 Task: Make a rubik cube.
Action: Mouse moved to (215, 206)
Screenshot: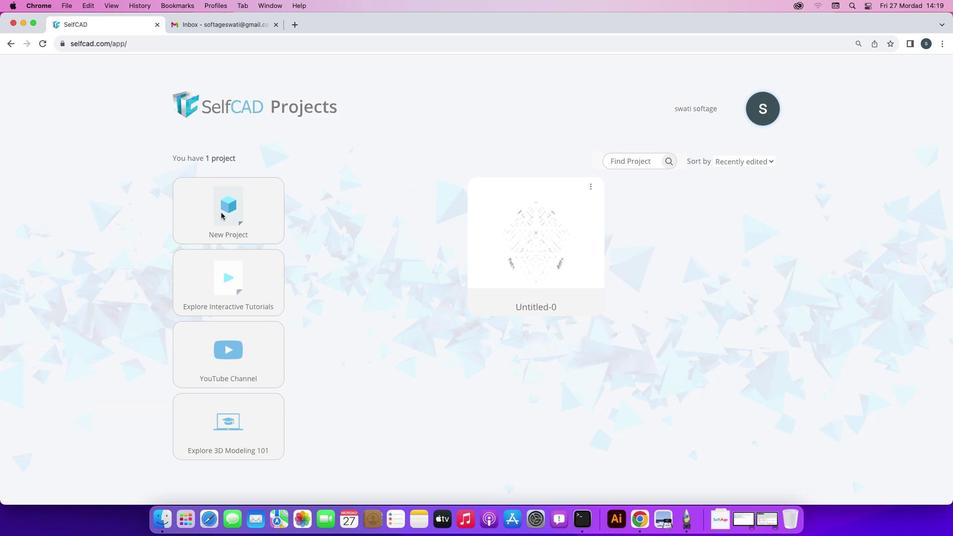 
Action: Mouse pressed left at (215, 206)
Screenshot: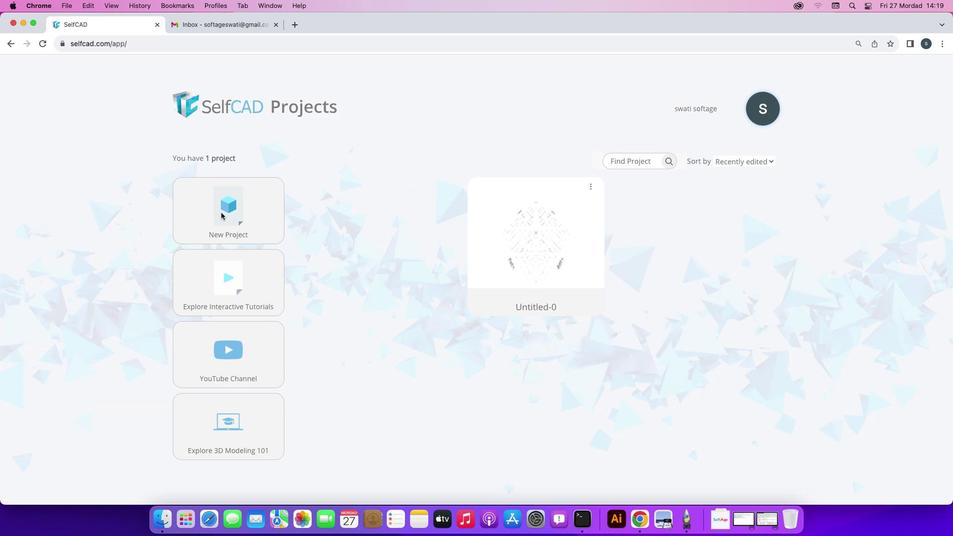 
Action: Mouse moved to (212, 208)
Screenshot: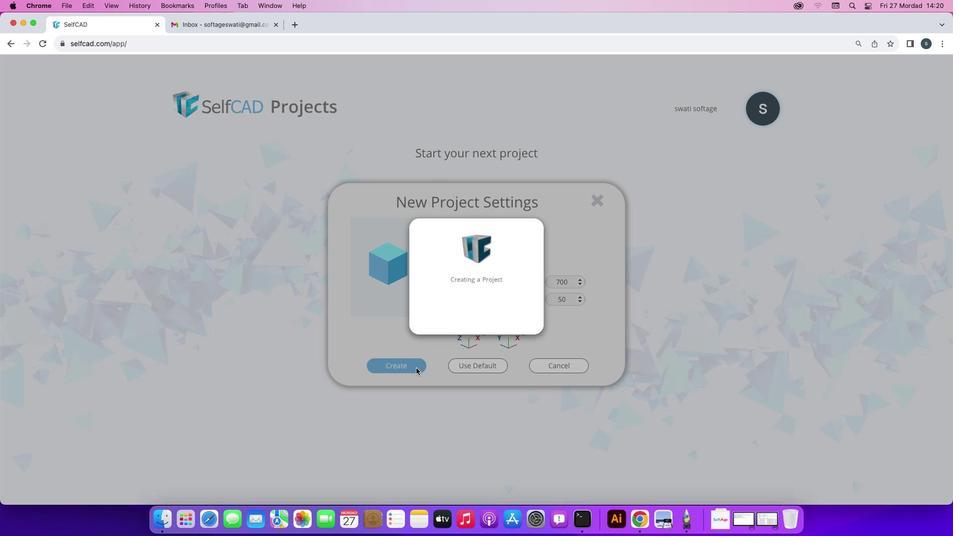 
Action: Mouse pressed left at (212, 208)
Screenshot: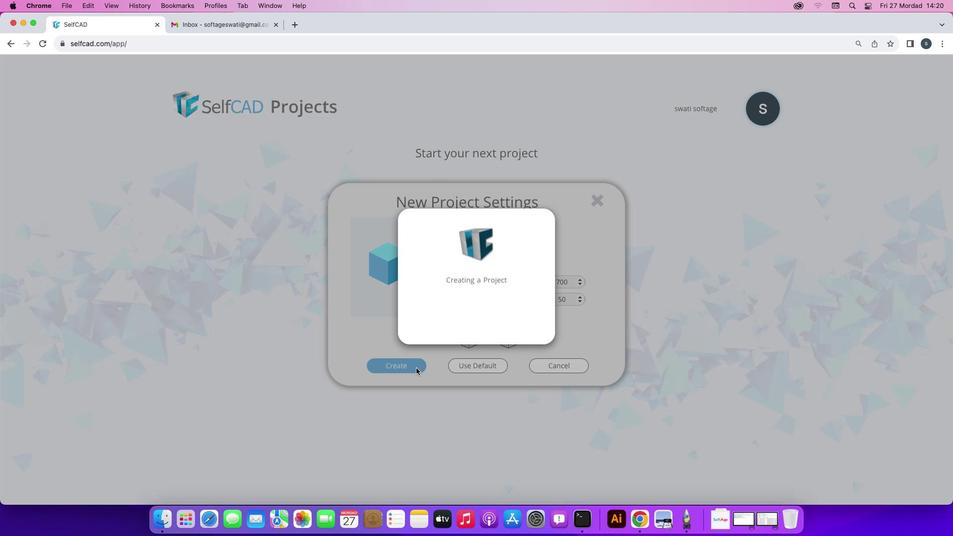 
Action: Mouse moved to (410, 362)
Screenshot: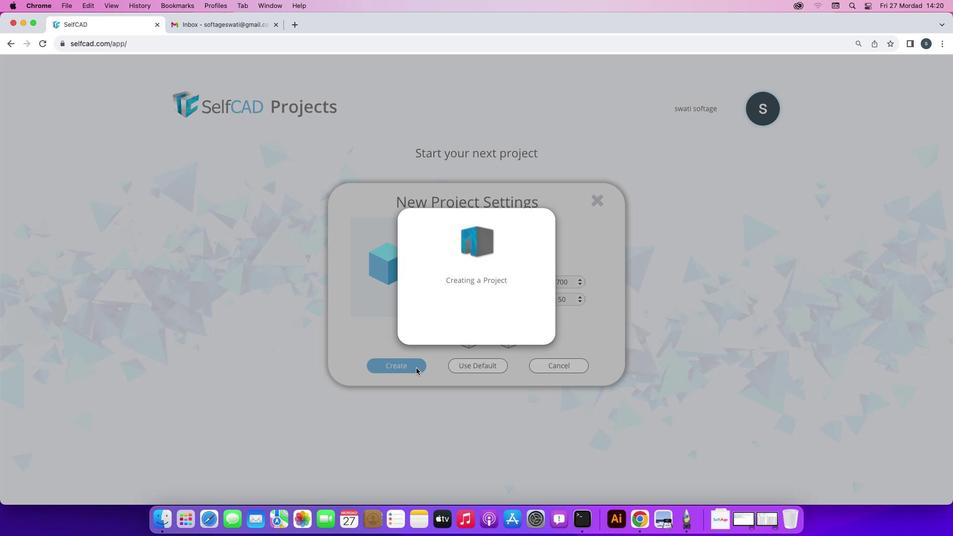 
Action: Mouse pressed left at (410, 362)
Screenshot: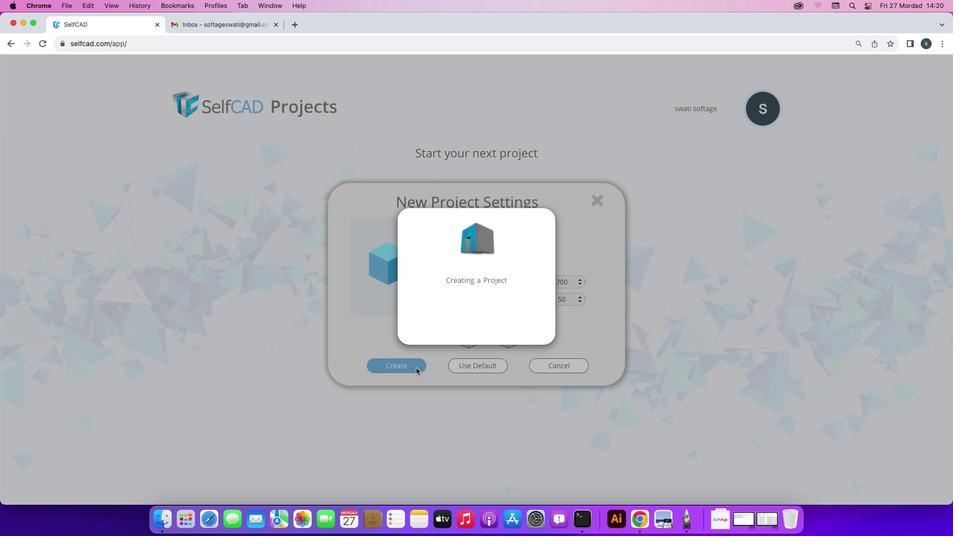 
Action: Mouse moved to (457, 407)
Screenshot: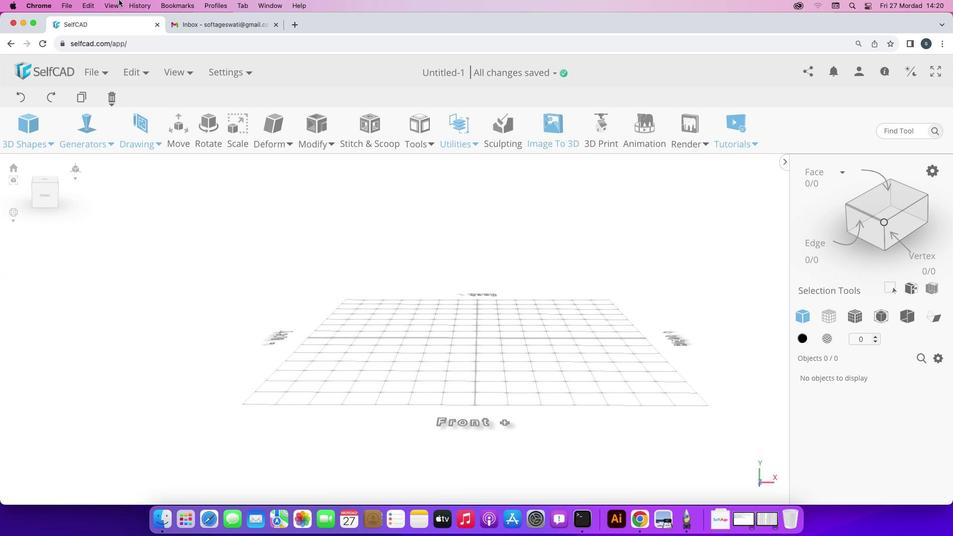 
Action: Mouse pressed left at (457, 407)
Screenshot: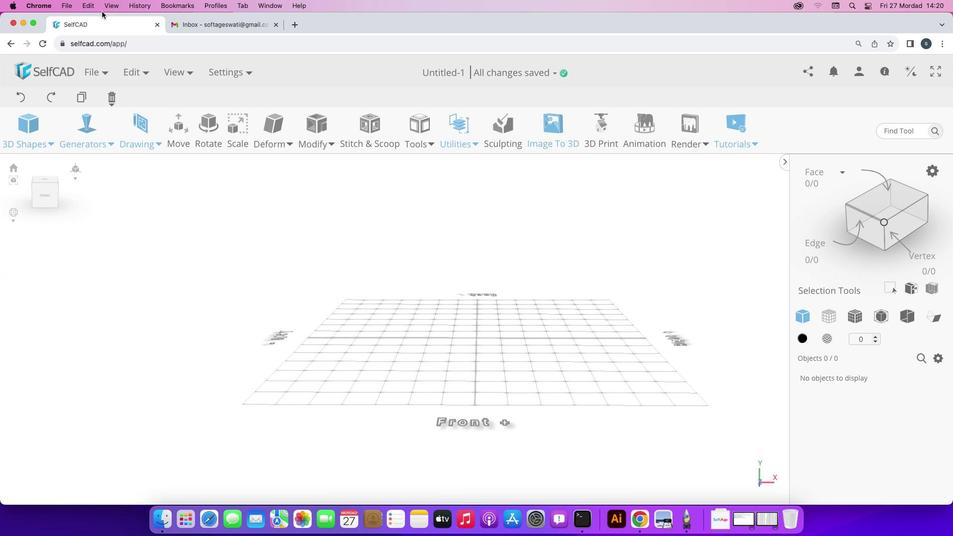 
Action: Mouse moved to (540, 112)
Screenshot: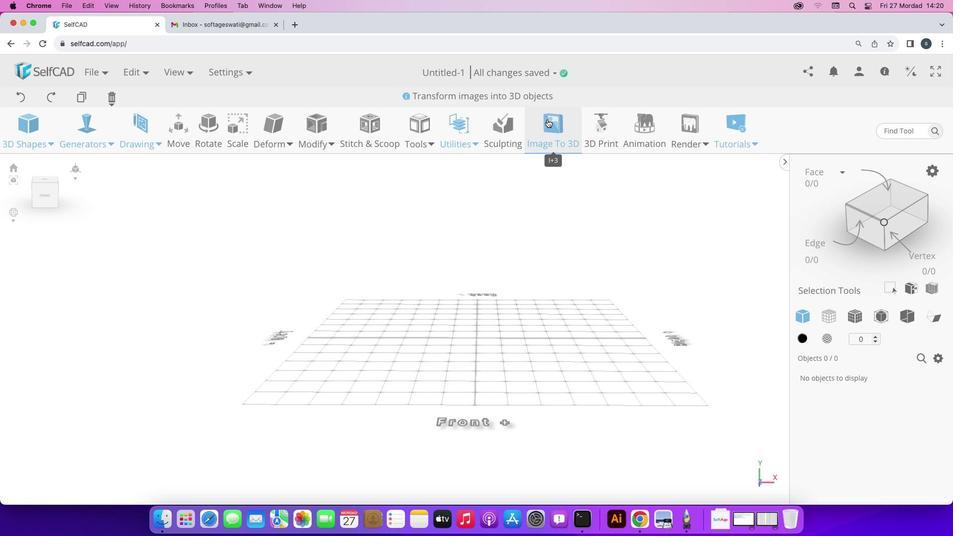 
Action: Mouse pressed left at (540, 112)
Screenshot: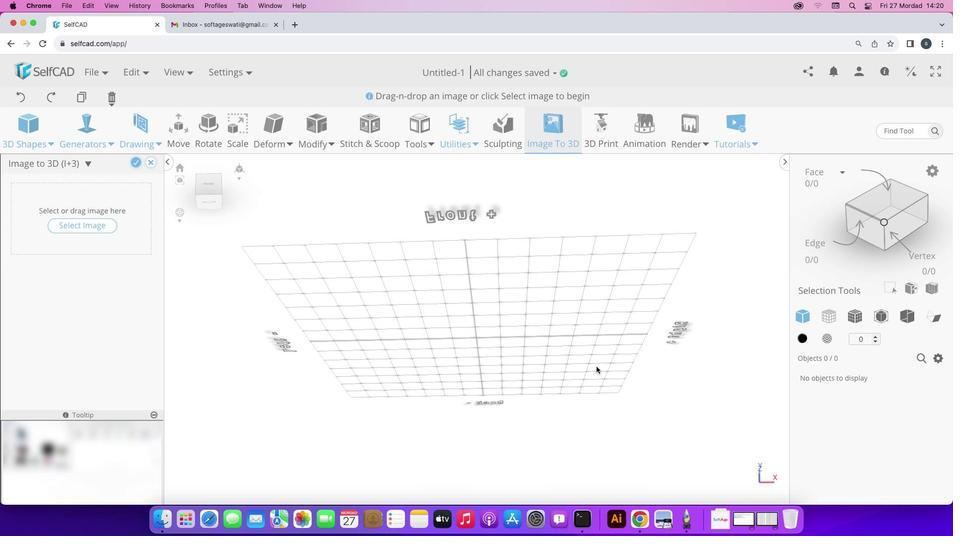 
Action: Mouse moved to (479, 406)
Screenshot: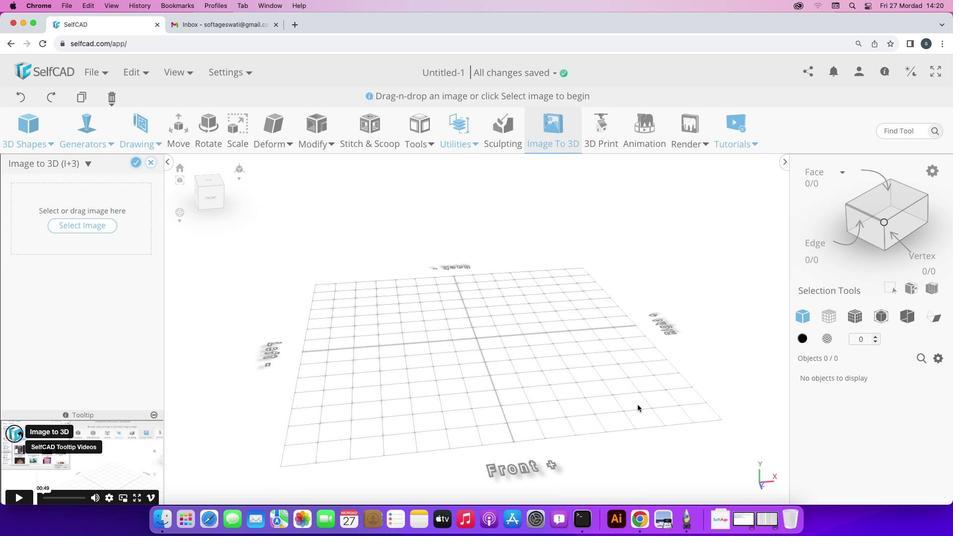 
Action: Mouse pressed left at (479, 406)
Screenshot: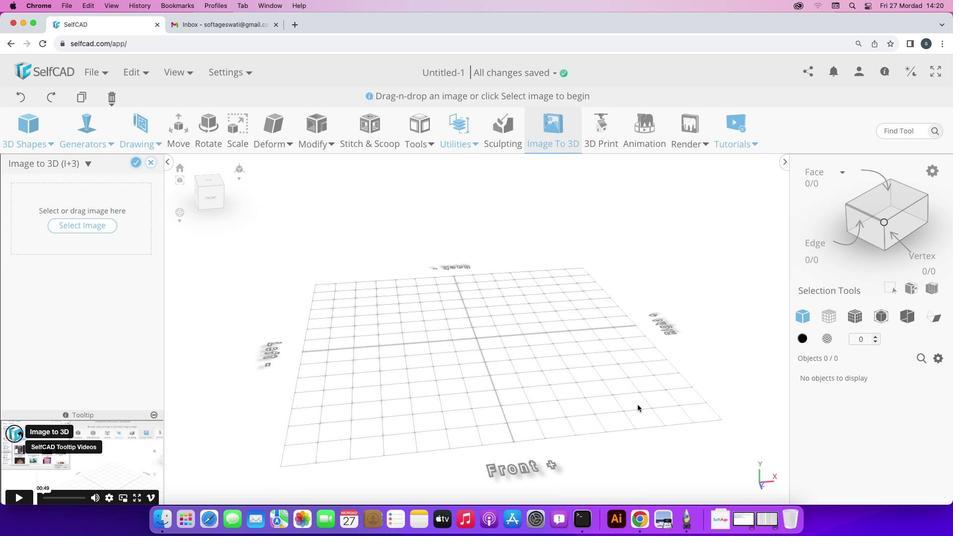 
Action: Mouse moved to (88, 215)
Screenshot: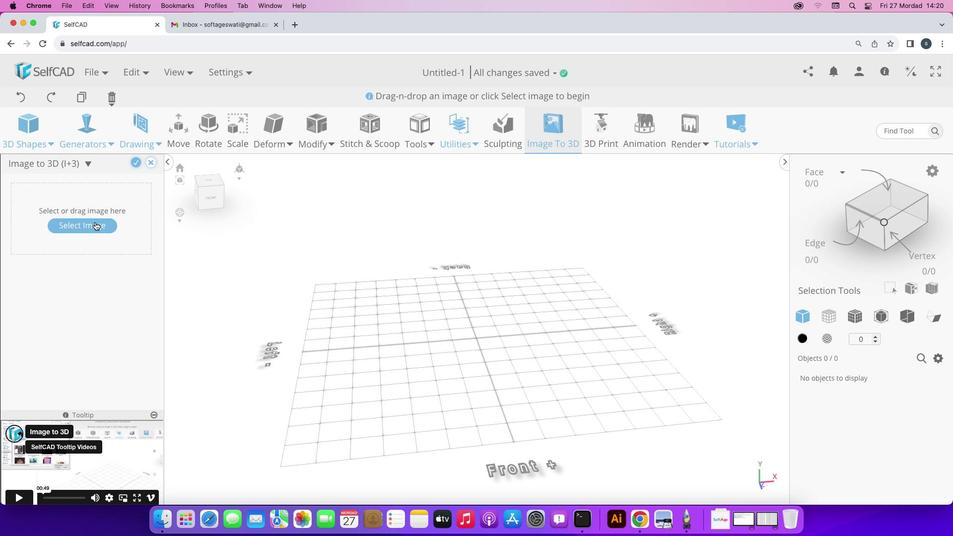 
Action: Mouse pressed left at (88, 215)
Screenshot: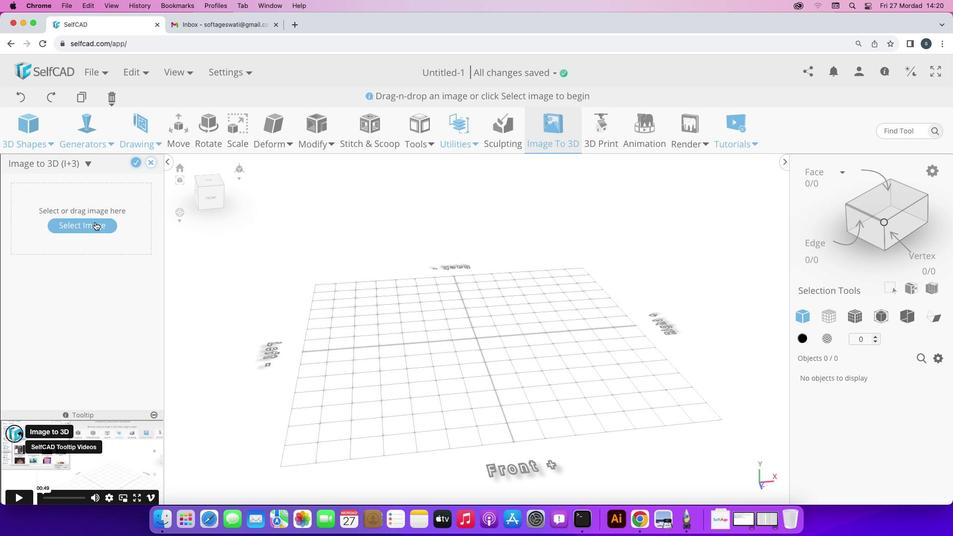 
Action: Mouse moved to (309, 191)
Screenshot: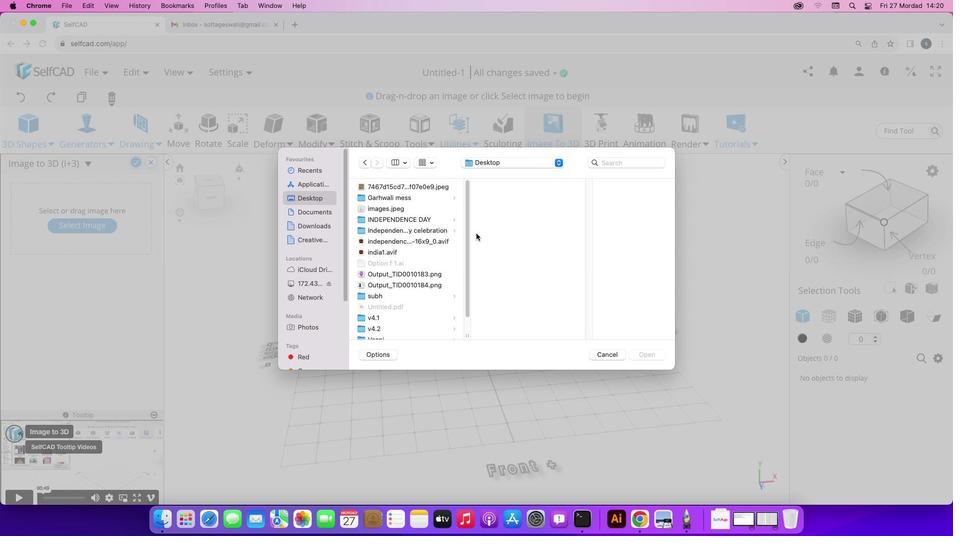 
Action: Mouse pressed left at (309, 191)
Screenshot: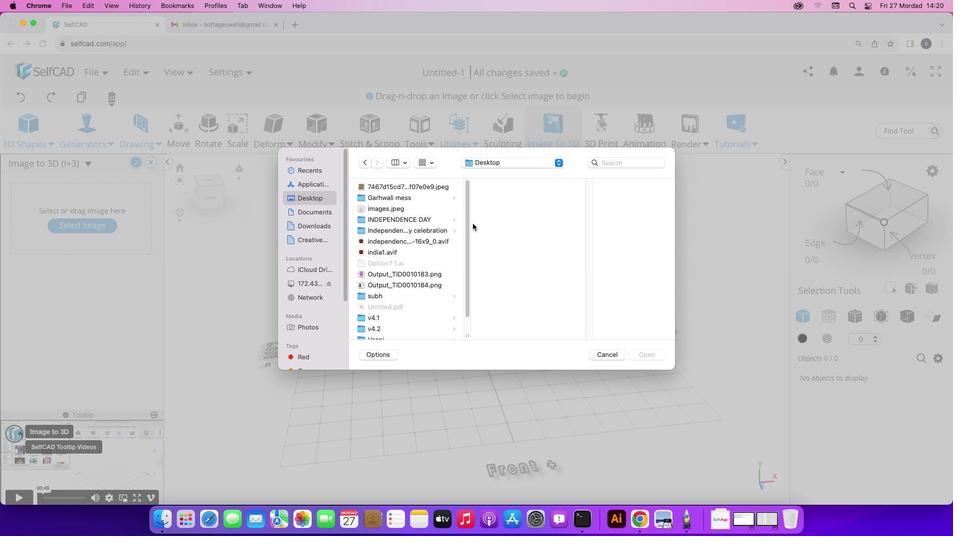 
Action: Mouse moved to (461, 200)
Screenshot: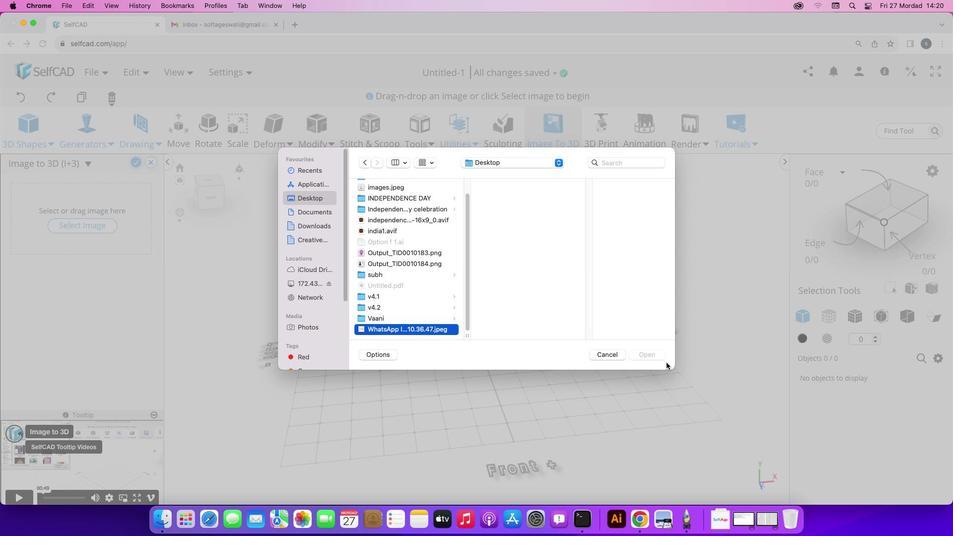 
Action: Mouse pressed left at (461, 200)
Screenshot: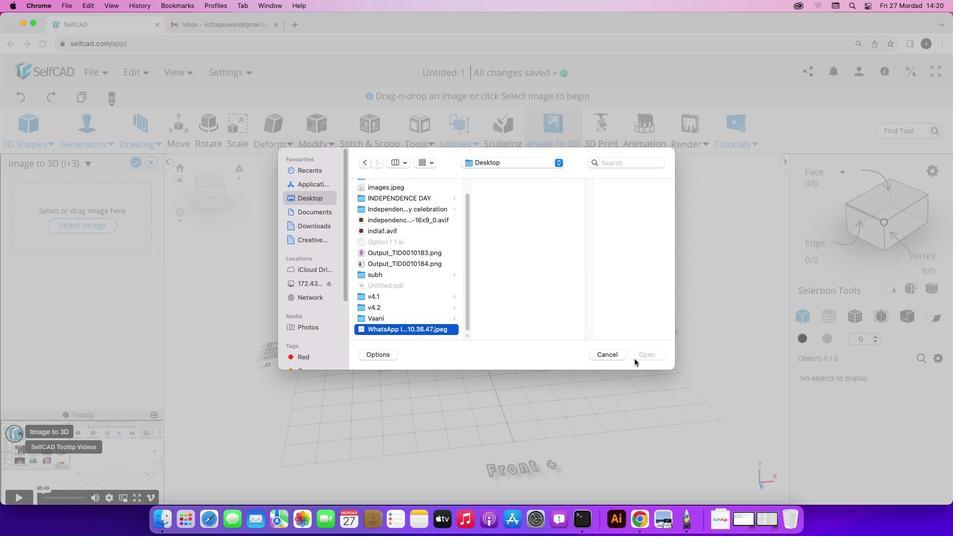
Action: Mouse moved to (398, 320)
Screenshot: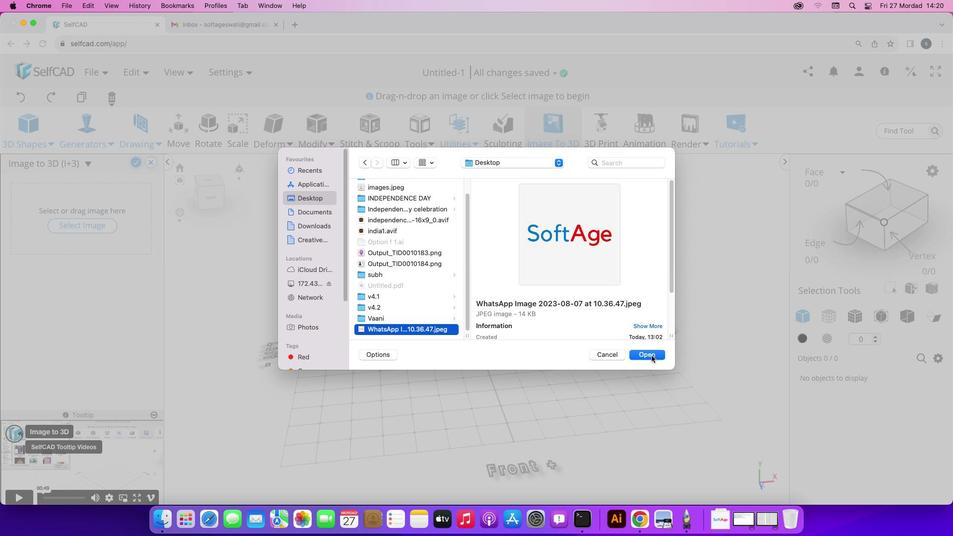 
Action: Mouse pressed left at (398, 320)
Screenshot: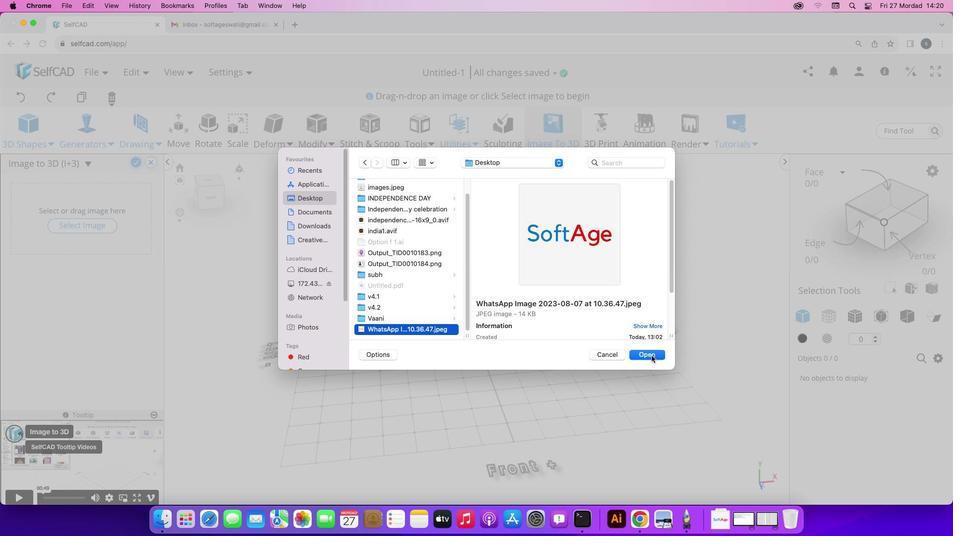 
Action: Mouse moved to (645, 349)
Screenshot: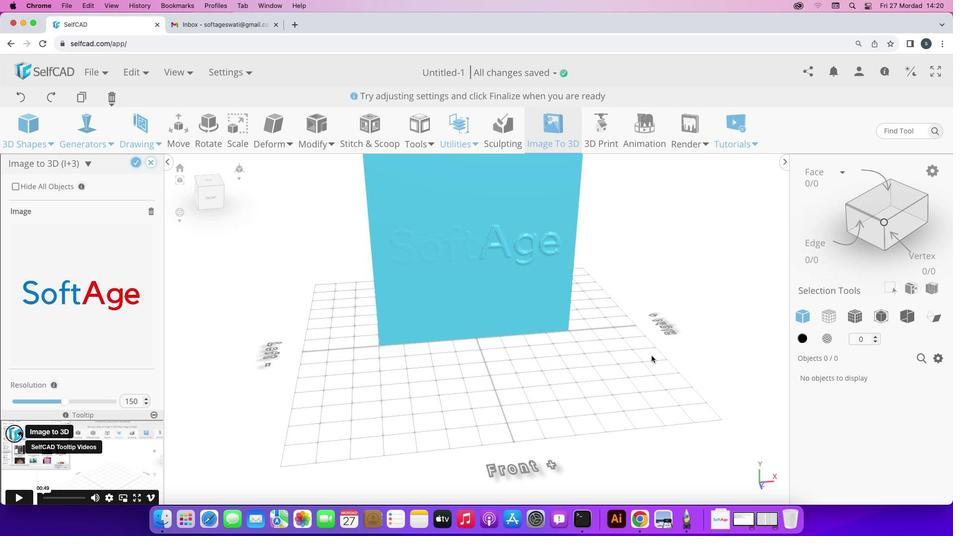 
Action: Mouse pressed left at (645, 349)
Screenshot: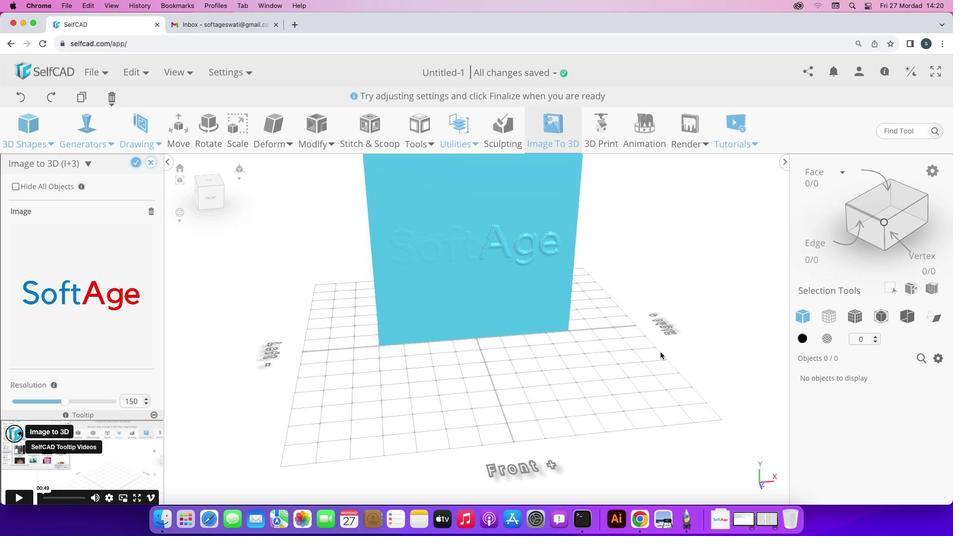 
Action: Mouse moved to (672, 356)
Screenshot: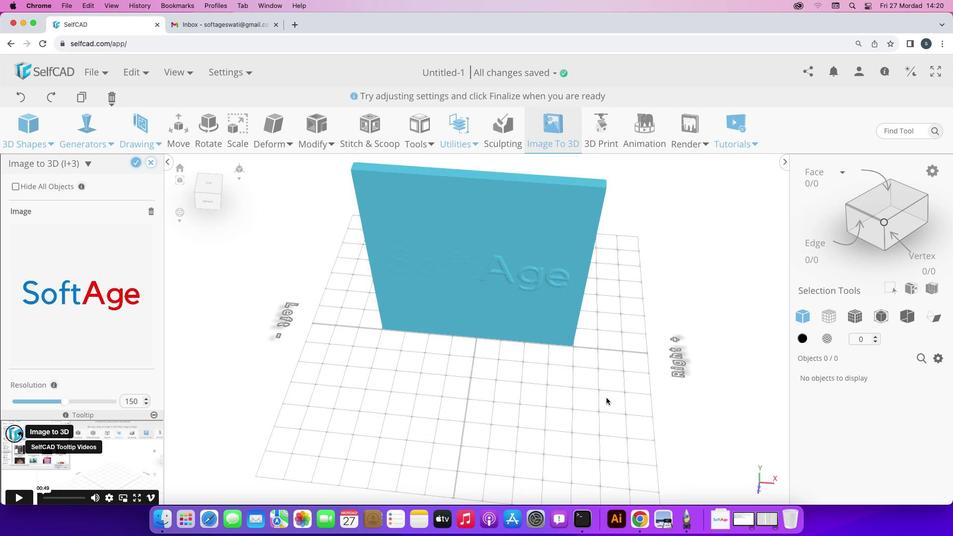 
Action: Mouse pressed left at (672, 356)
Screenshot: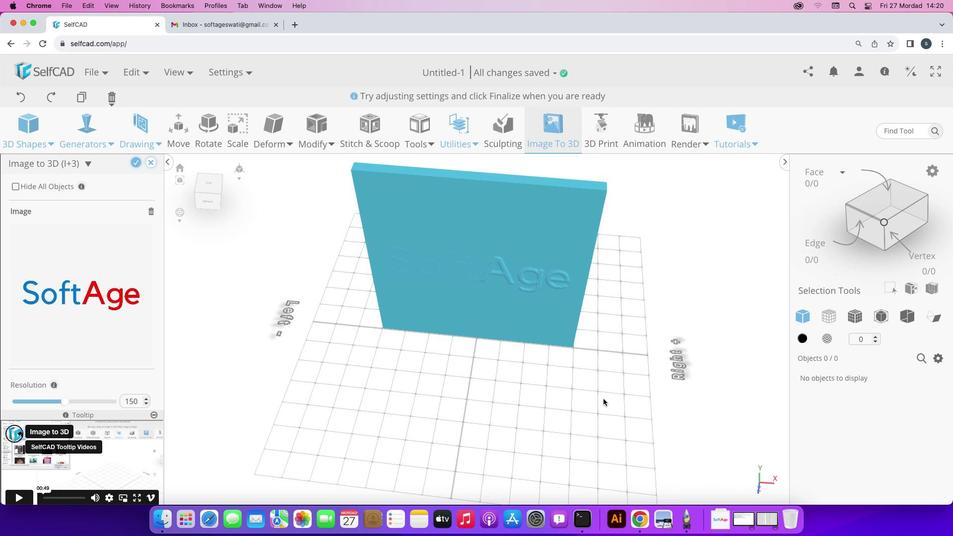 
Action: Mouse moved to (531, 412)
Screenshot: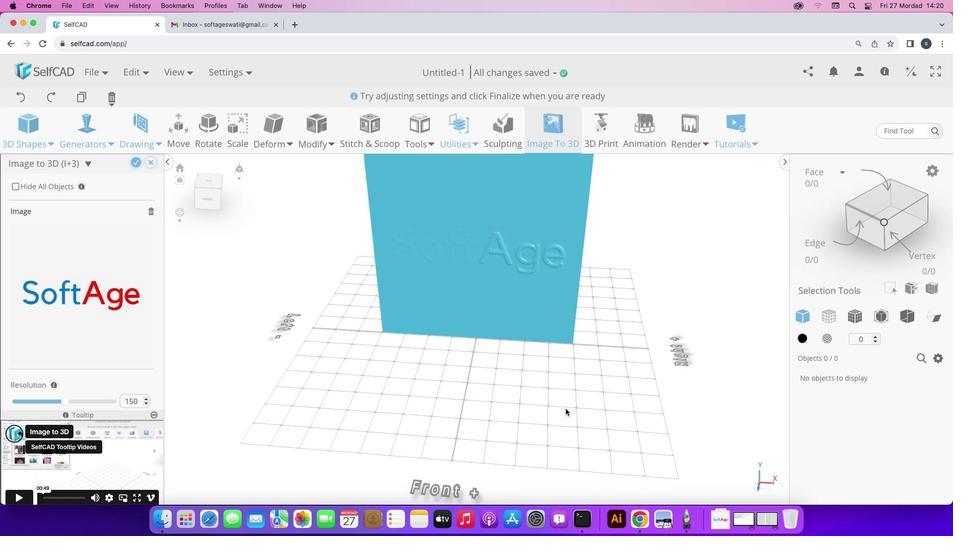 
Action: Mouse pressed left at (531, 412)
Screenshot: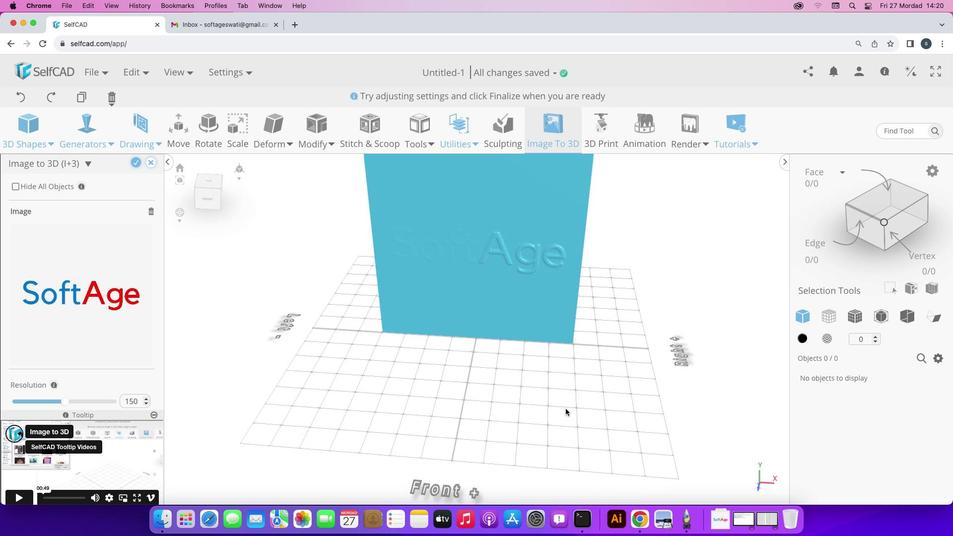 
Action: Mouse moved to (110, 346)
Screenshot: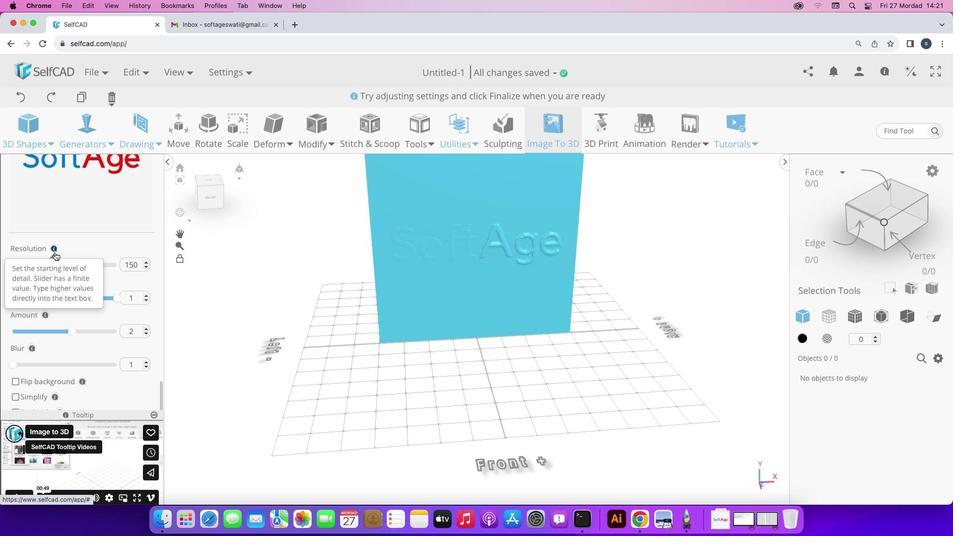 
Action: Mouse scrolled (110, 346) with delta (-5, -6)
Screenshot: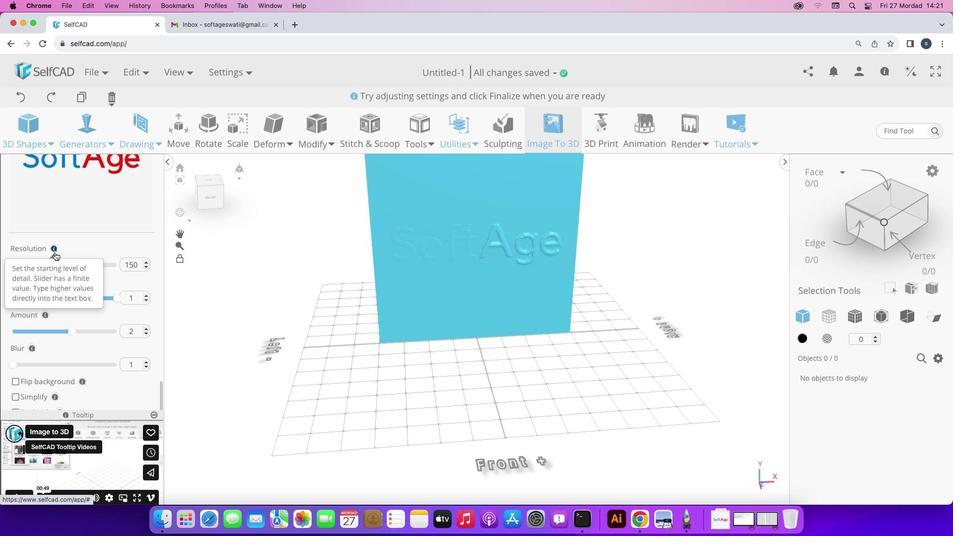 
Action: Mouse scrolled (110, 346) with delta (-5, -6)
Screenshot: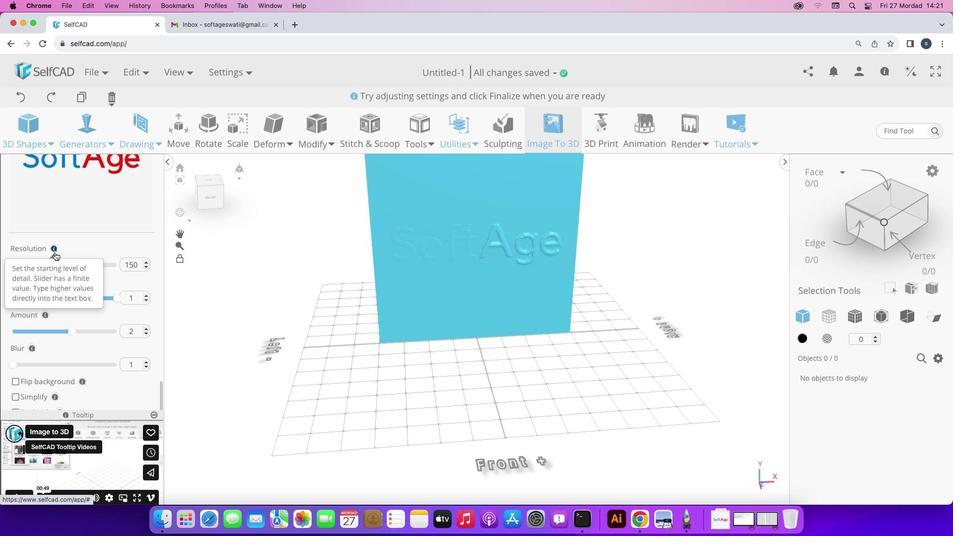 
Action: Mouse scrolled (110, 346) with delta (-5, -6)
Screenshot: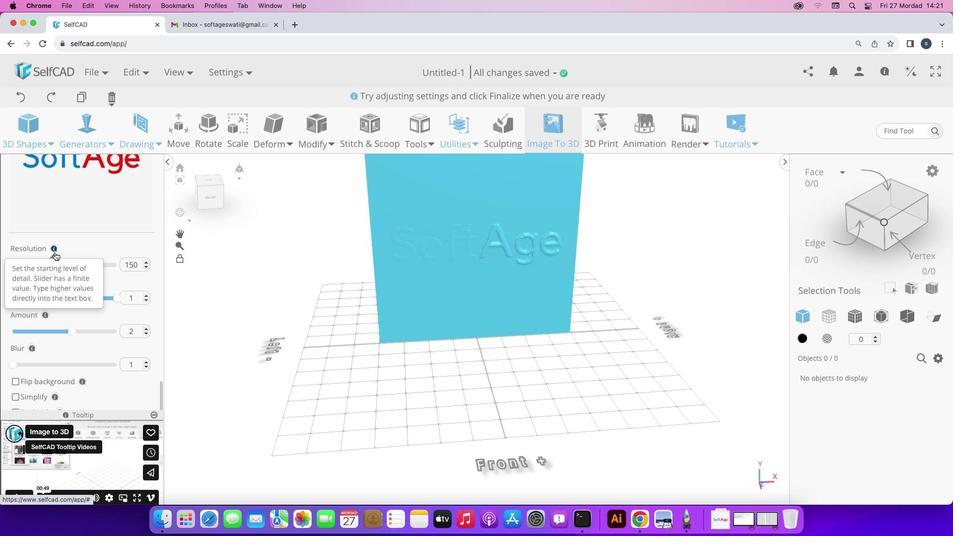 
Action: Mouse scrolled (110, 346) with delta (-5, -7)
Screenshot: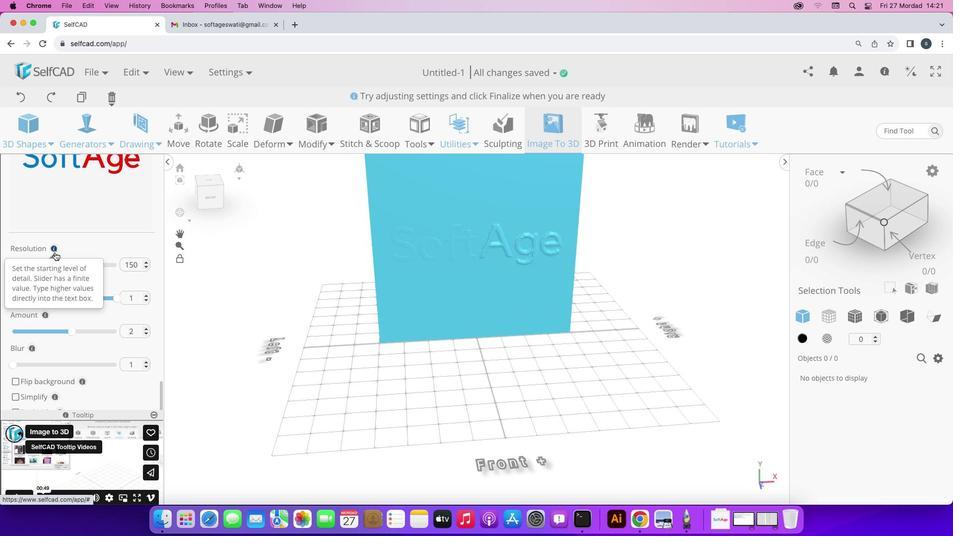 
Action: Mouse moved to (347, 409)
Screenshot: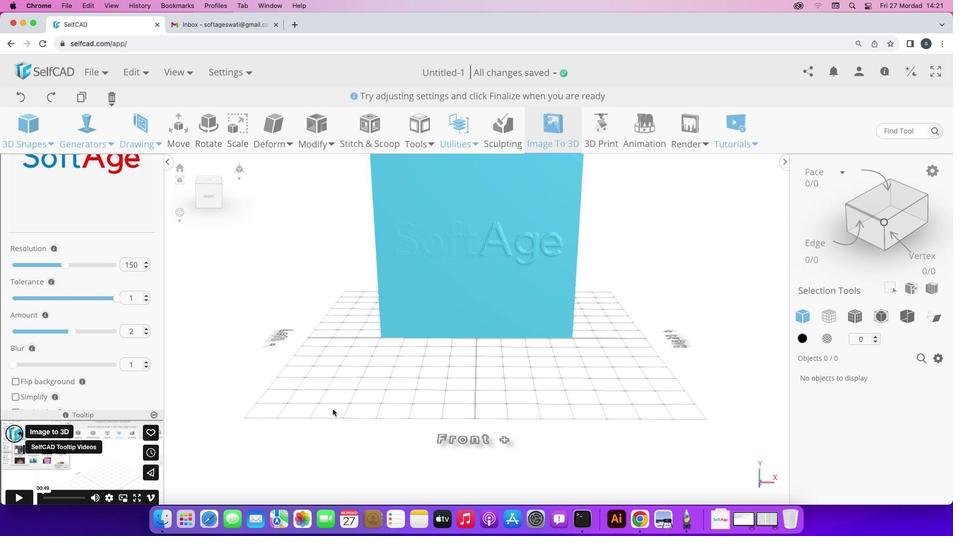 
Action: Mouse pressed left at (347, 409)
Screenshot: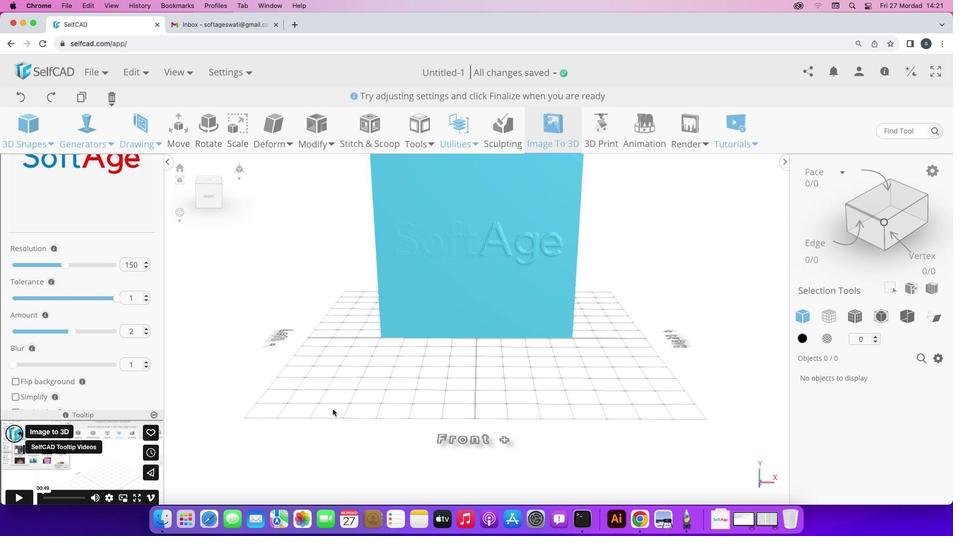 
Action: Mouse moved to (58, 260)
Screenshot: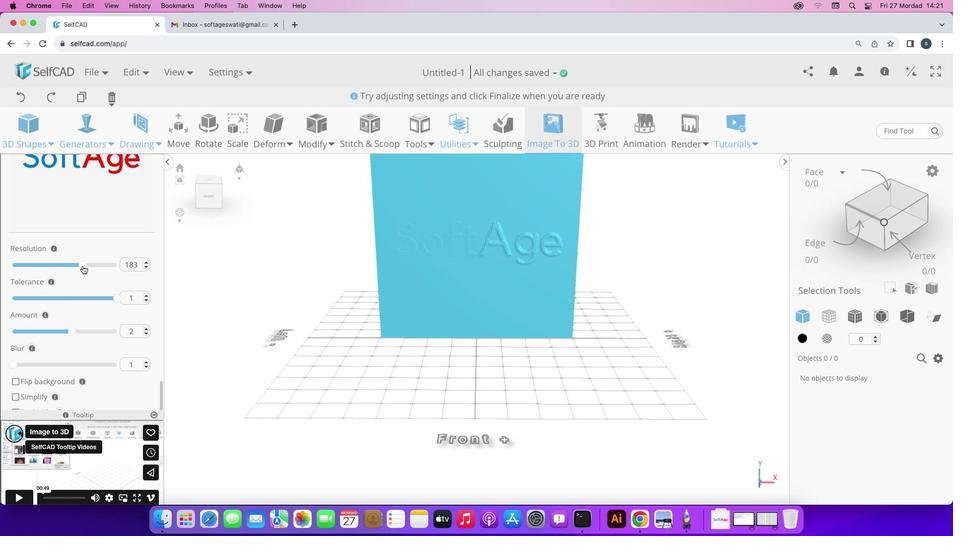 
Action: Mouse pressed left at (58, 260)
Screenshot: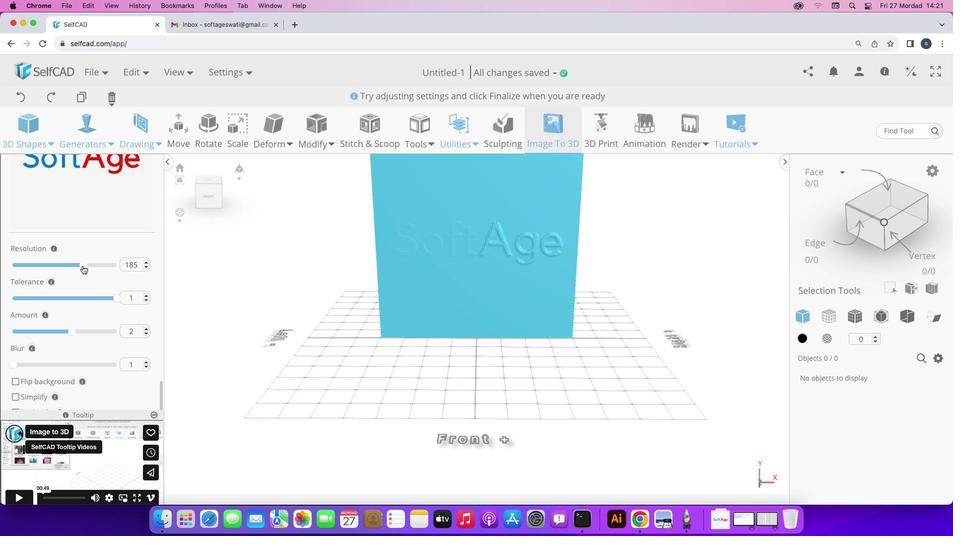 
Action: Mouse moved to (108, 293)
Screenshot: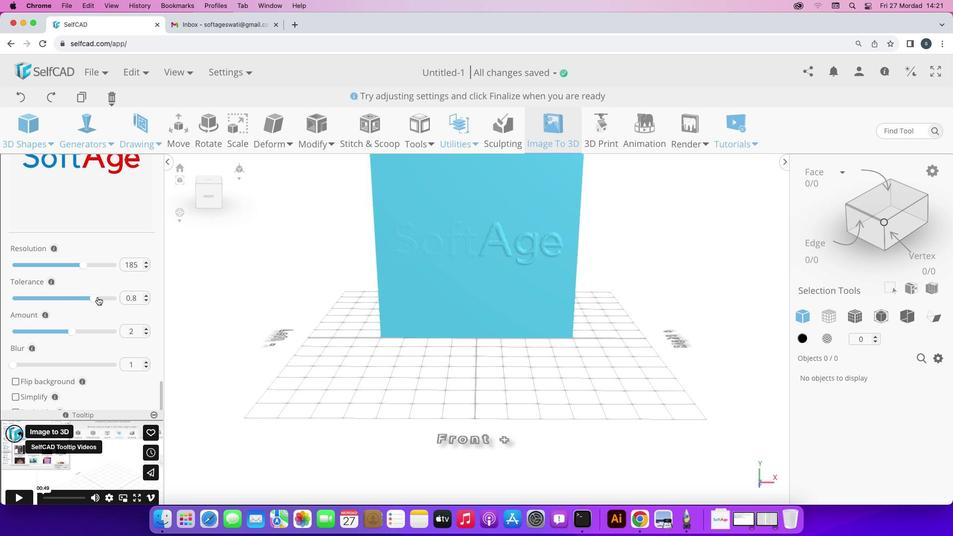 
Action: Mouse pressed left at (108, 293)
Screenshot: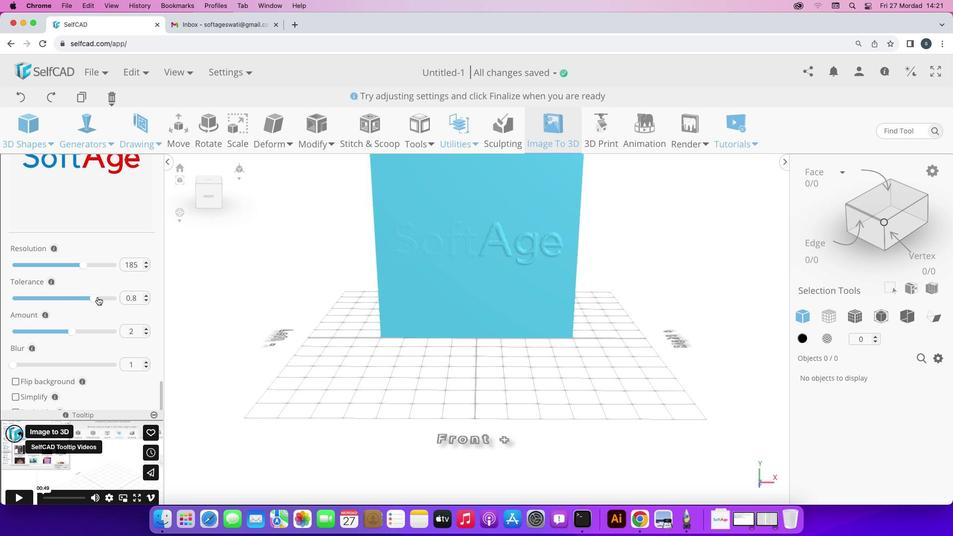 
Action: Mouse moved to (77, 258)
Screenshot: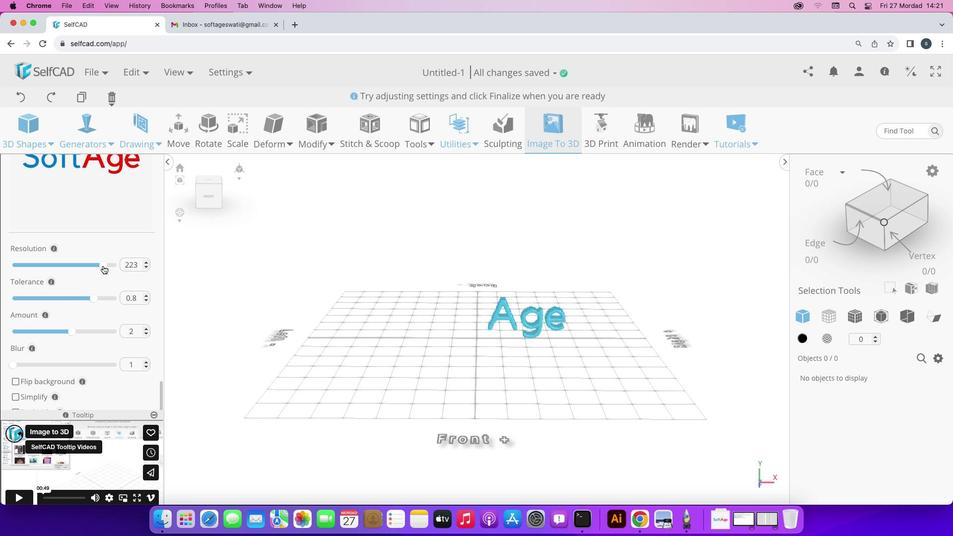 
Action: Mouse pressed left at (77, 258)
Screenshot: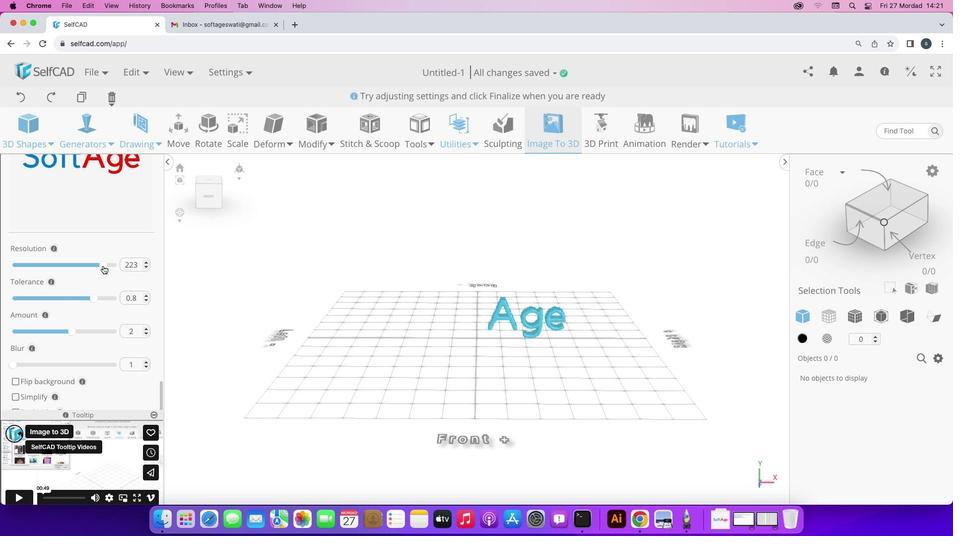 
Action: Mouse moved to (88, 291)
Screenshot: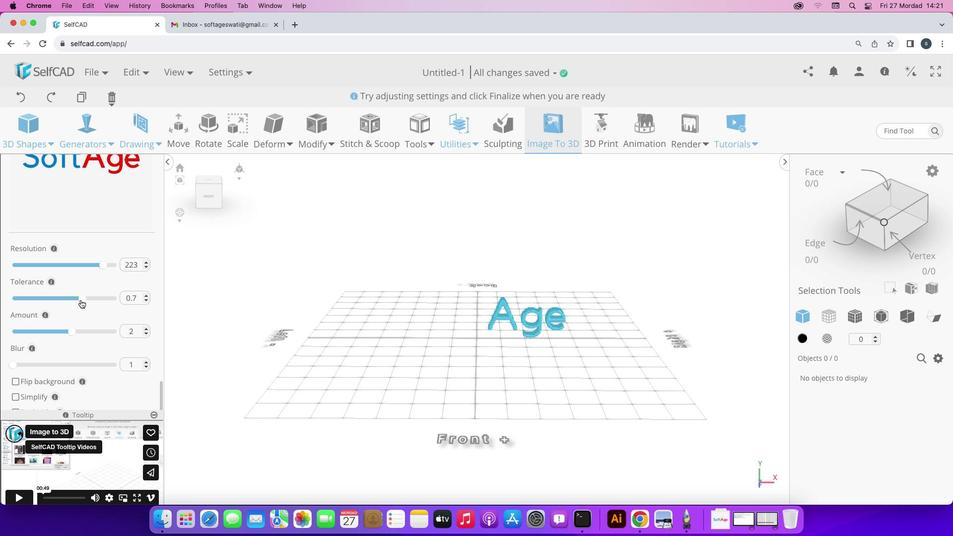 
Action: Mouse pressed left at (88, 291)
Screenshot: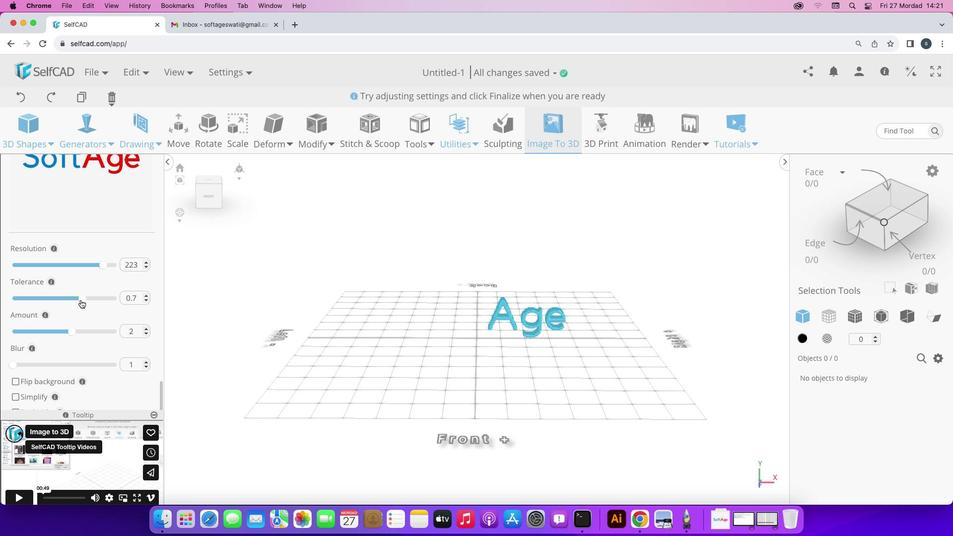 
Action: Mouse moved to (76, 291)
Screenshot: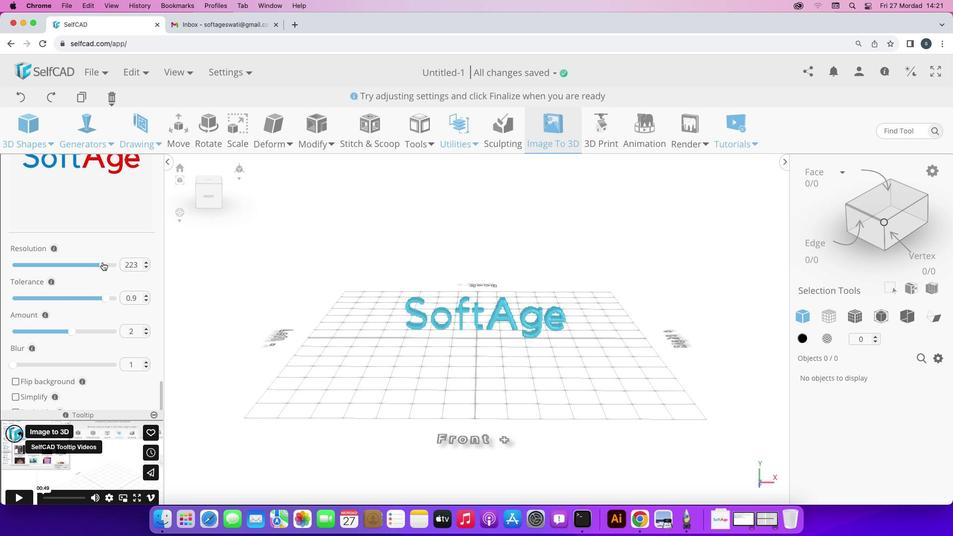 
Action: Mouse pressed left at (76, 291)
Screenshot: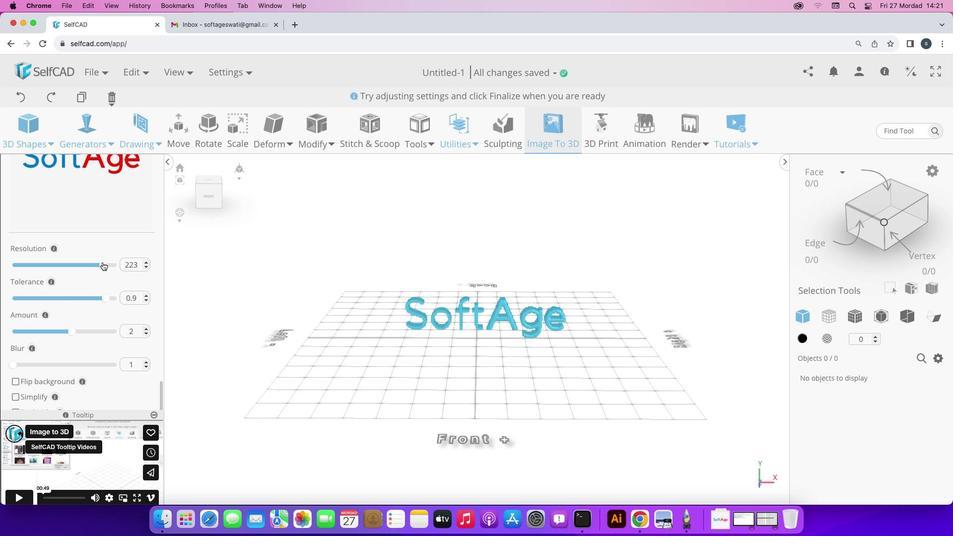 
Action: Mouse moved to (616, 358)
Screenshot: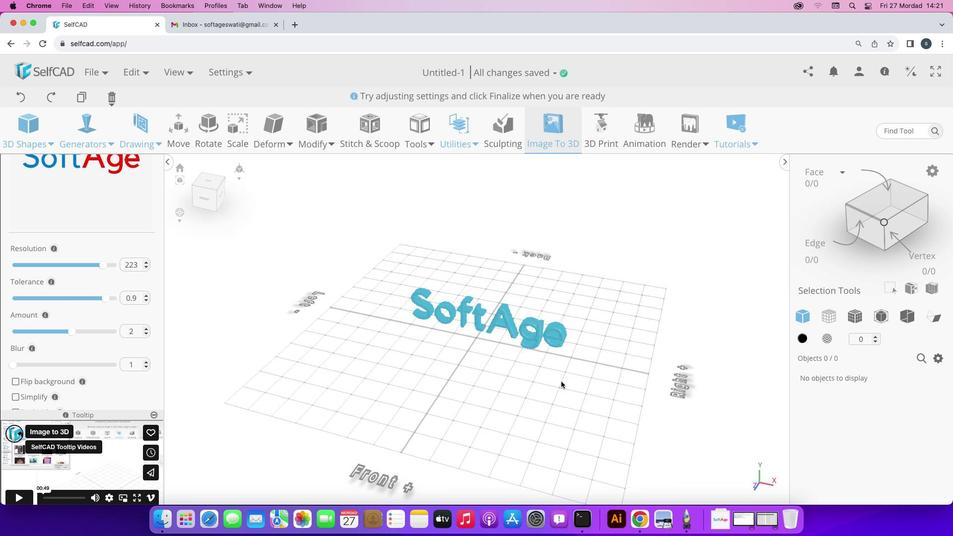 
Action: Mouse pressed left at (616, 358)
Screenshot: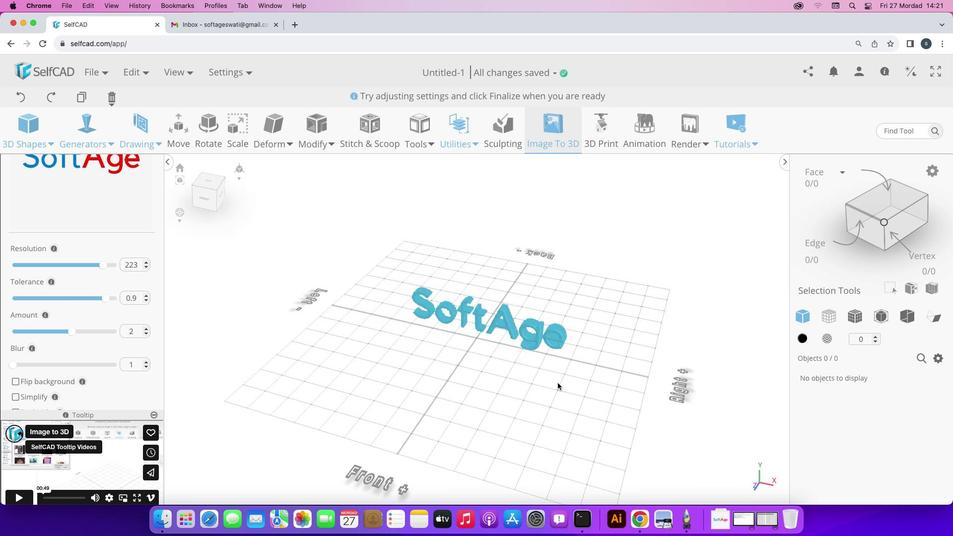 
Action: Mouse moved to (500, 436)
Screenshot: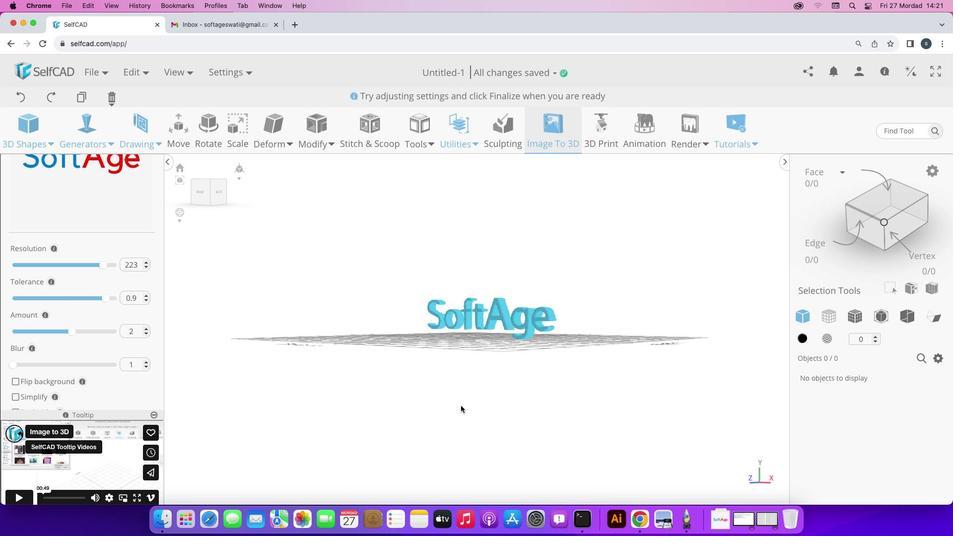 
Action: Mouse pressed left at (500, 436)
Screenshot: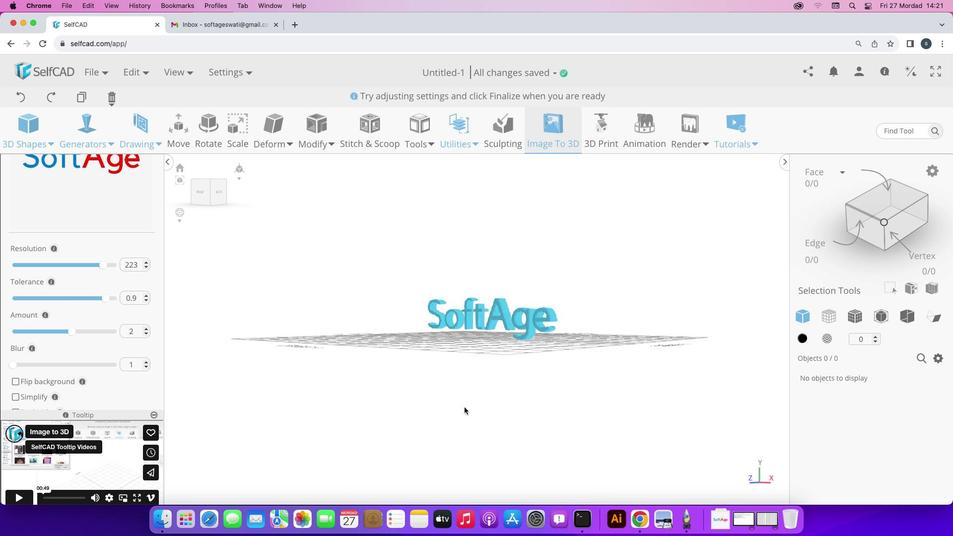
Action: Mouse moved to (63, 323)
Screenshot: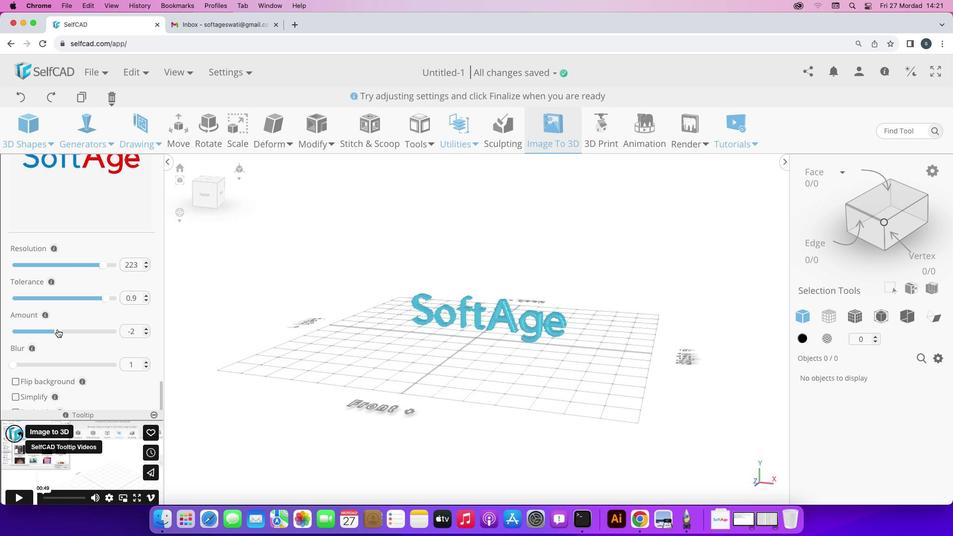 
Action: Mouse pressed left at (63, 323)
Screenshot: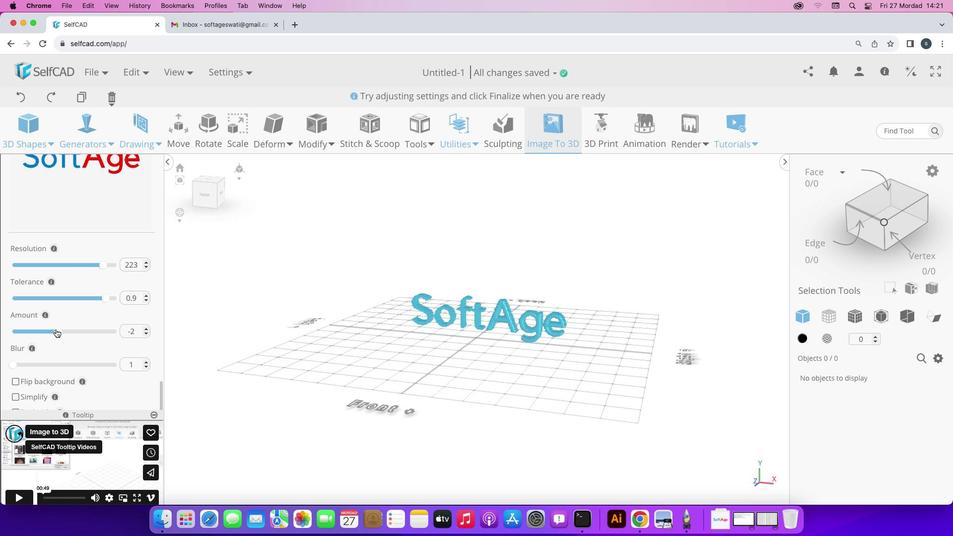 
Action: Mouse moved to (444, 388)
Screenshot: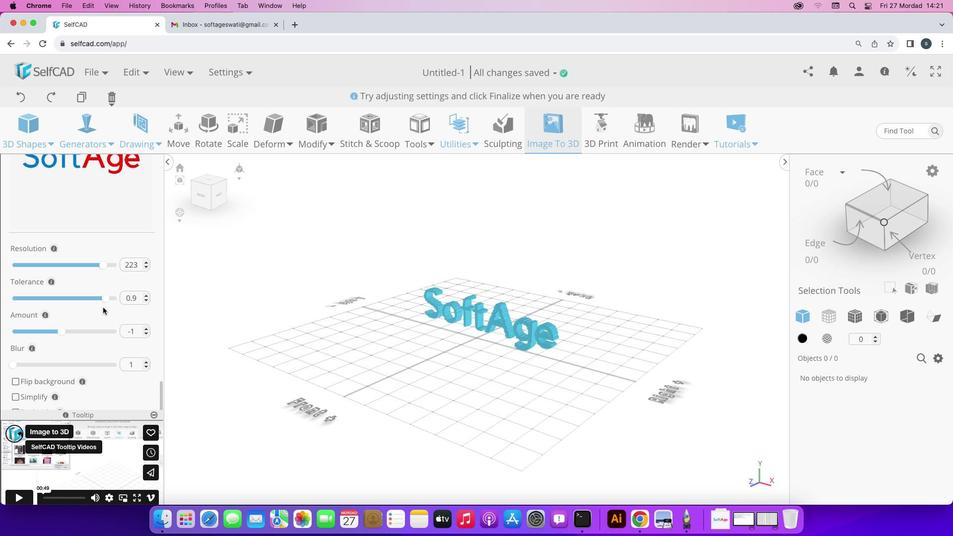 
Action: Mouse pressed left at (444, 388)
Screenshot: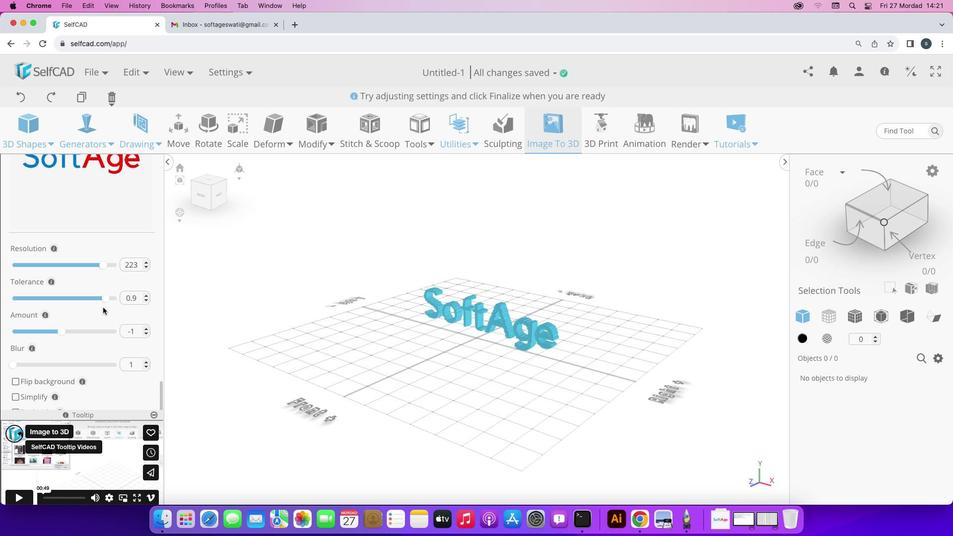 
Action: Mouse moved to (98, 293)
Screenshot: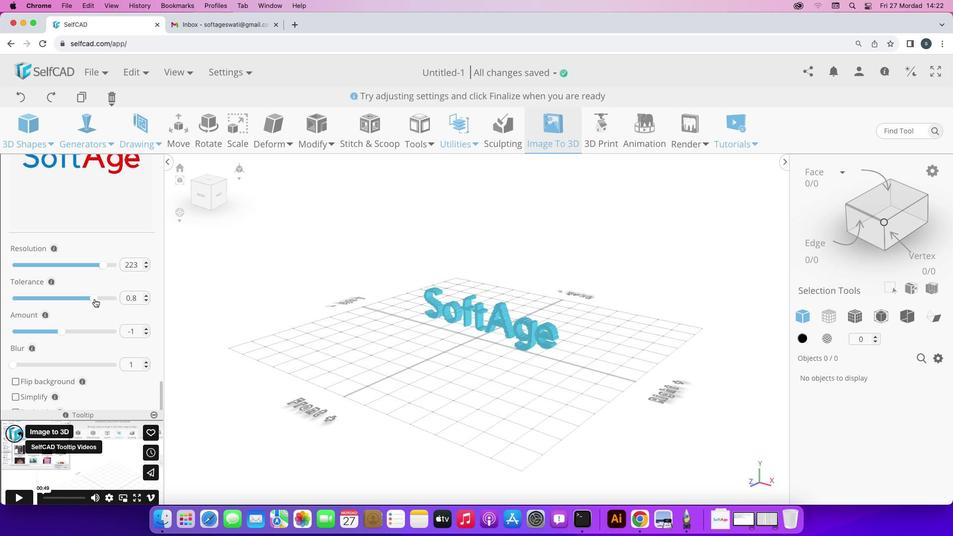 
Action: Mouse pressed left at (98, 293)
Screenshot: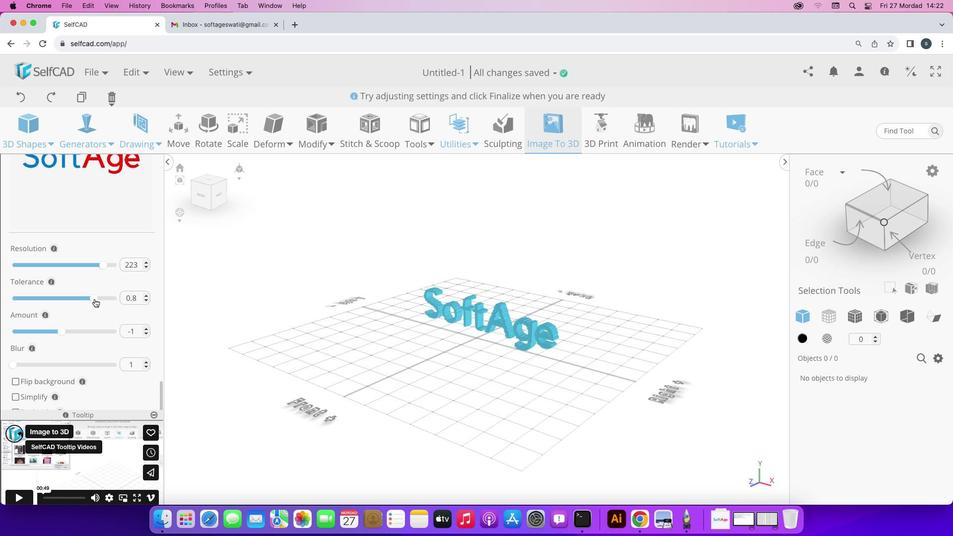 
Action: Mouse moved to (65, 293)
Screenshot: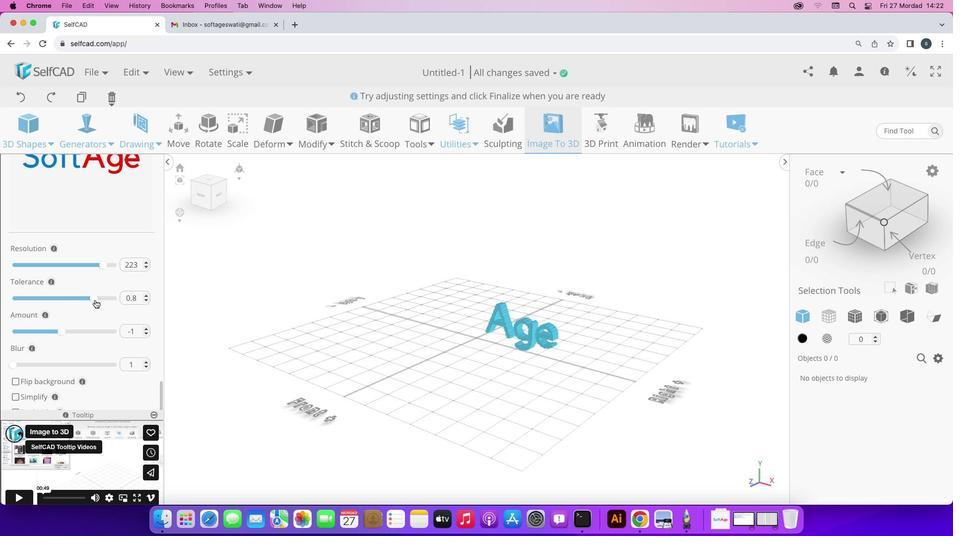 
Action: Mouse pressed left at (65, 293)
Screenshot: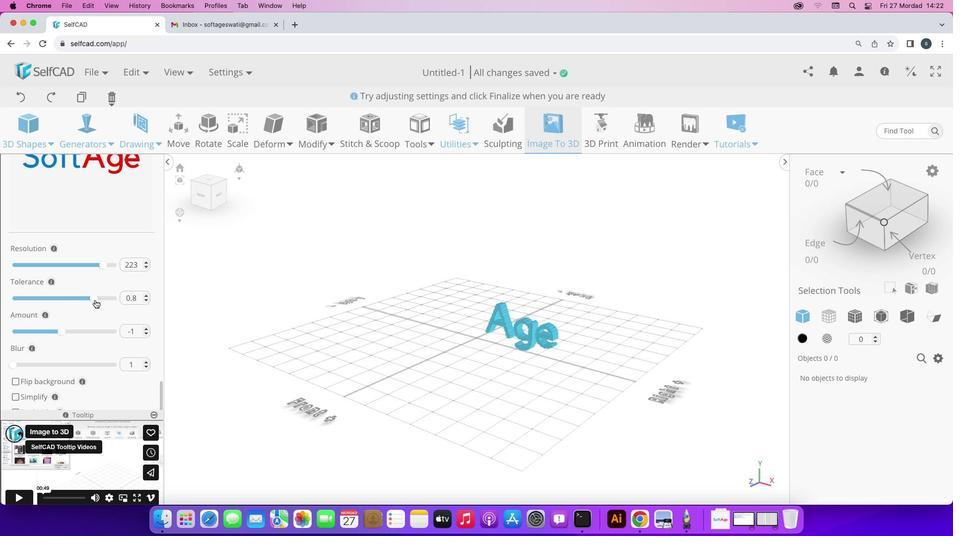
Action: Mouse moved to (94, 293)
Screenshot: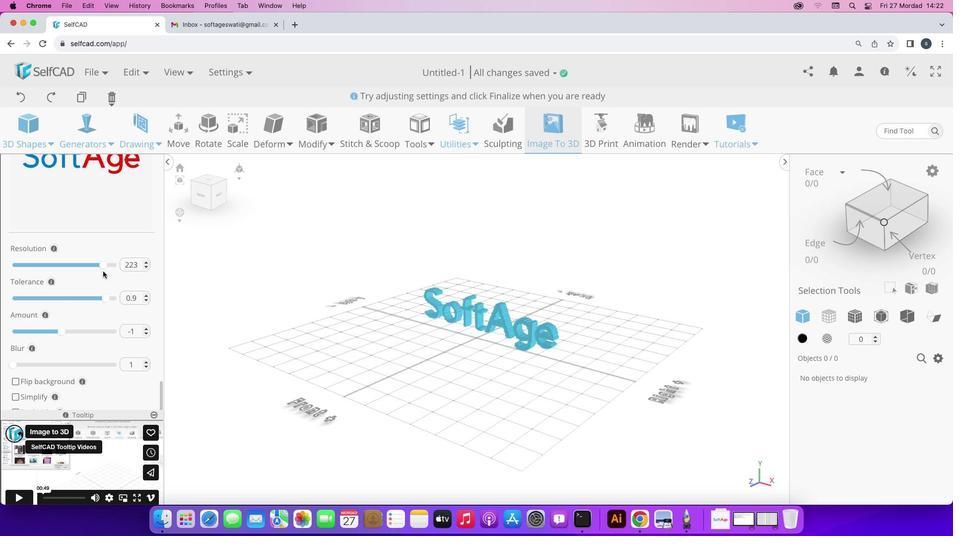 
Action: Mouse pressed left at (94, 293)
Screenshot: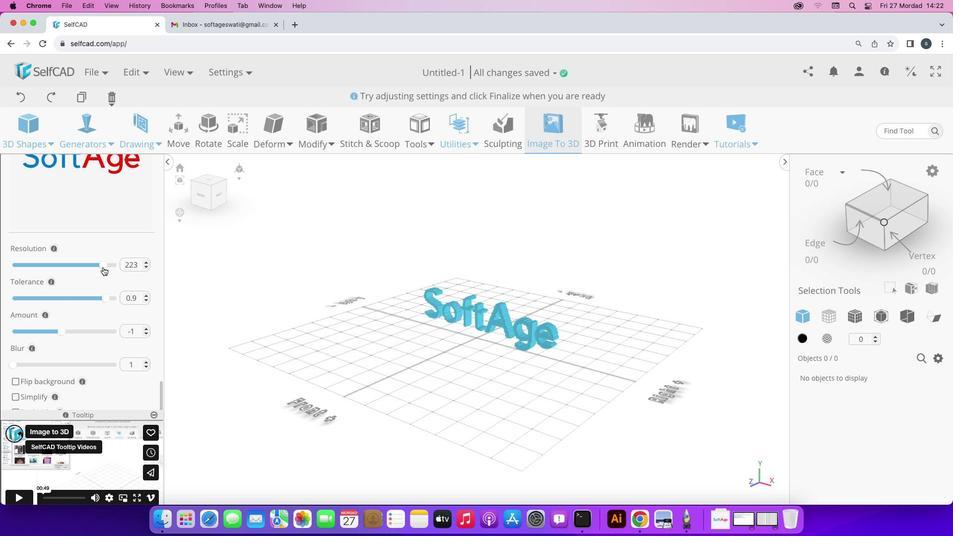 
Action: Mouse moved to (97, 259)
Screenshot: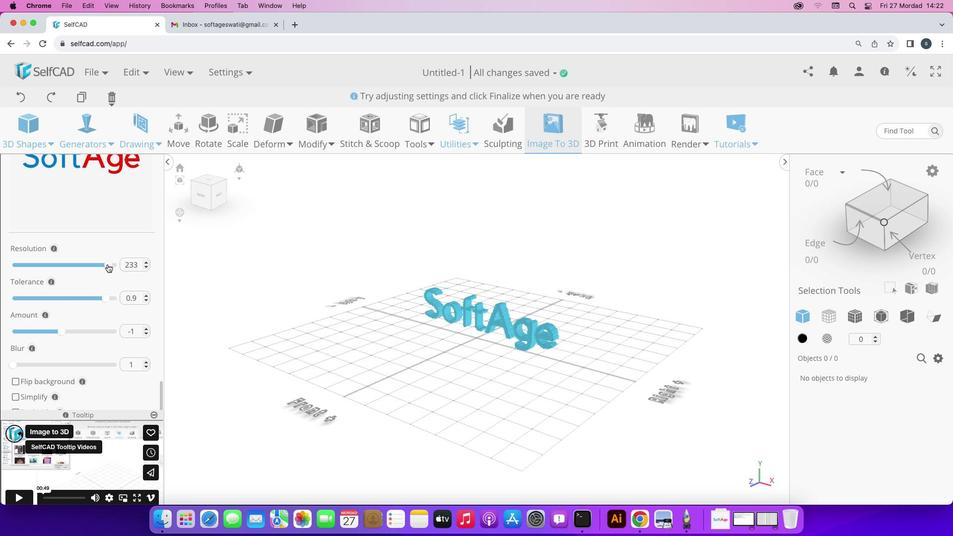 
Action: Mouse pressed left at (97, 259)
Screenshot: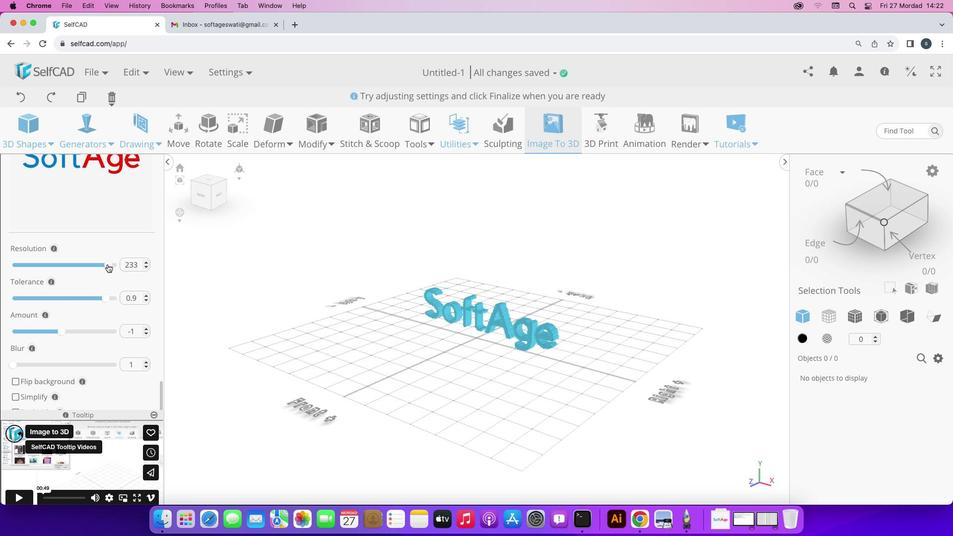 
Action: Mouse moved to (477, 402)
Screenshot: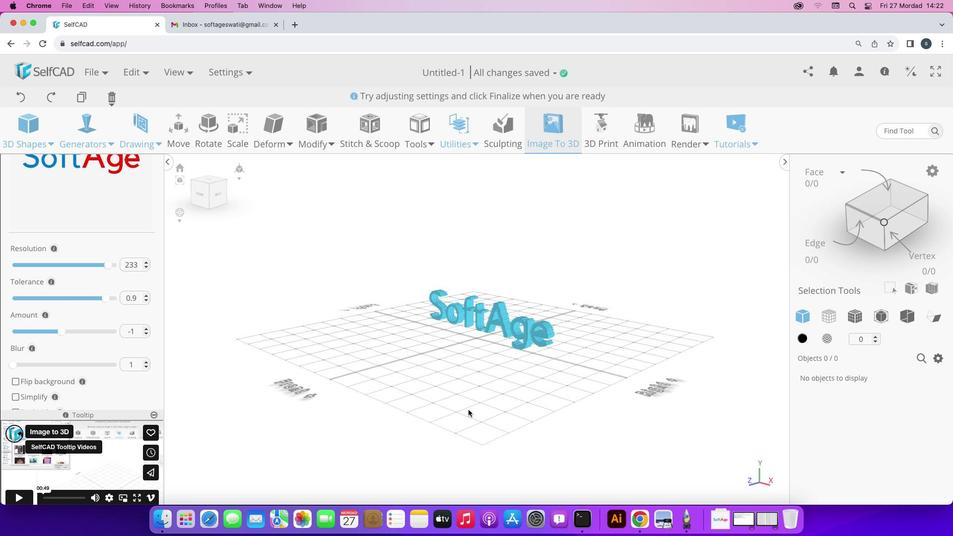 
Action: Mouse pressed left at (477, 402)
Screenshot: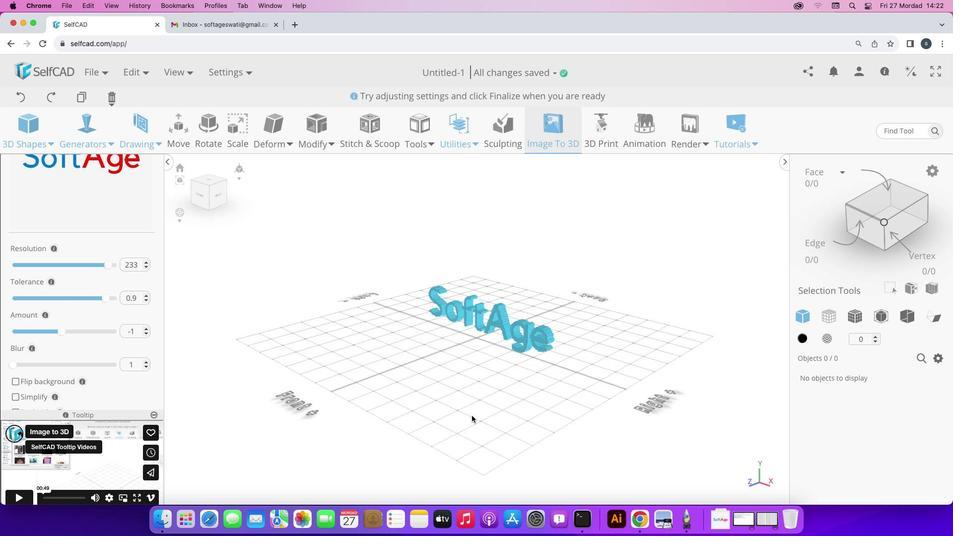 
Action: Mouse moved to (100, 257)
Screenshot: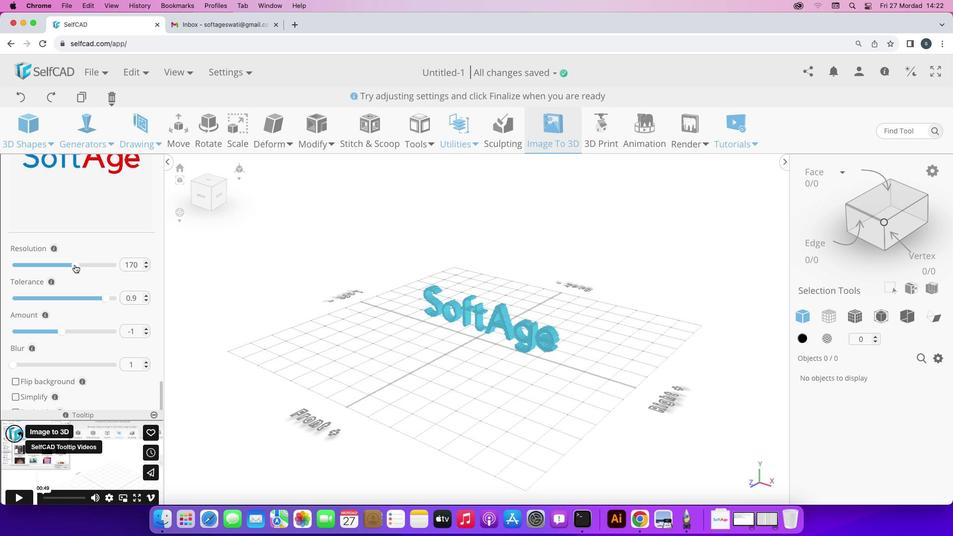 
Action: Mouse pressed left at (100, 257)
Screenshot: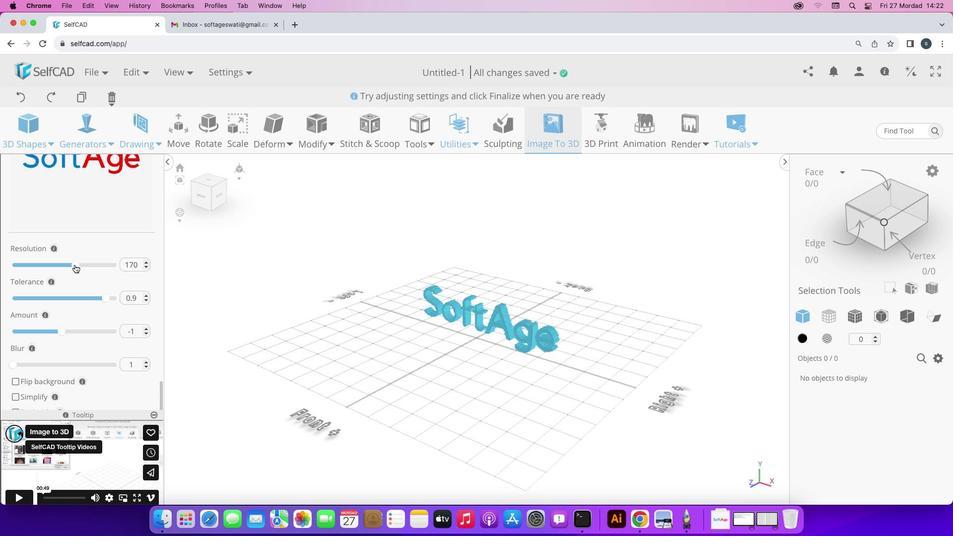 
Action: Mouse moved to (84, 258)
Screenshot: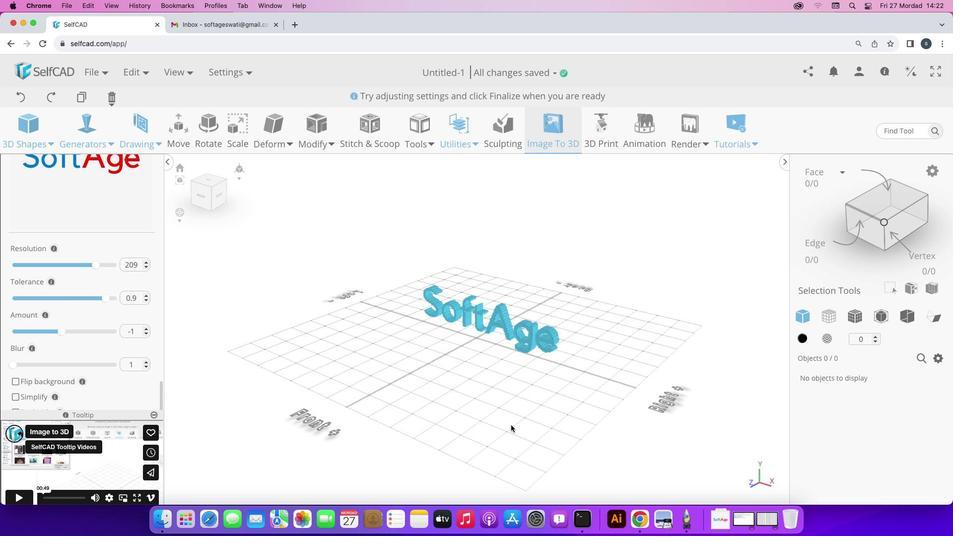 
Action: Mouse pressed left at (84, 258)
Screenshot: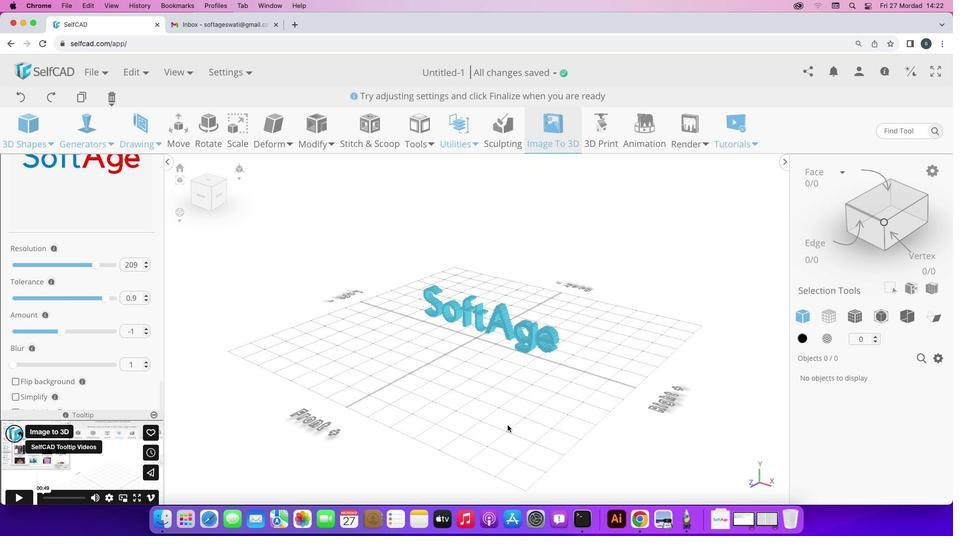 
Action: Mouse moved to (501, 418)
Screenshot: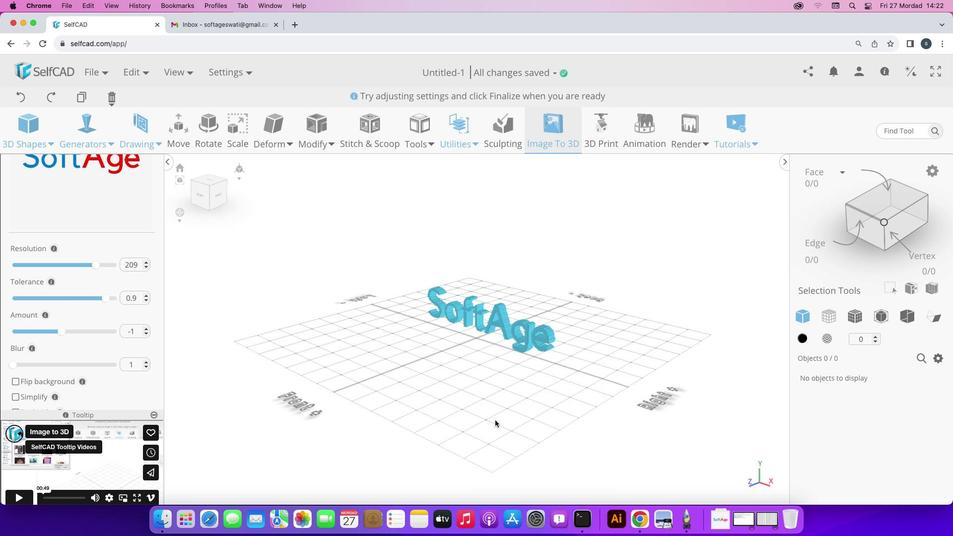 
Action: Mouse pressed left at (501, 418)
Screenshot: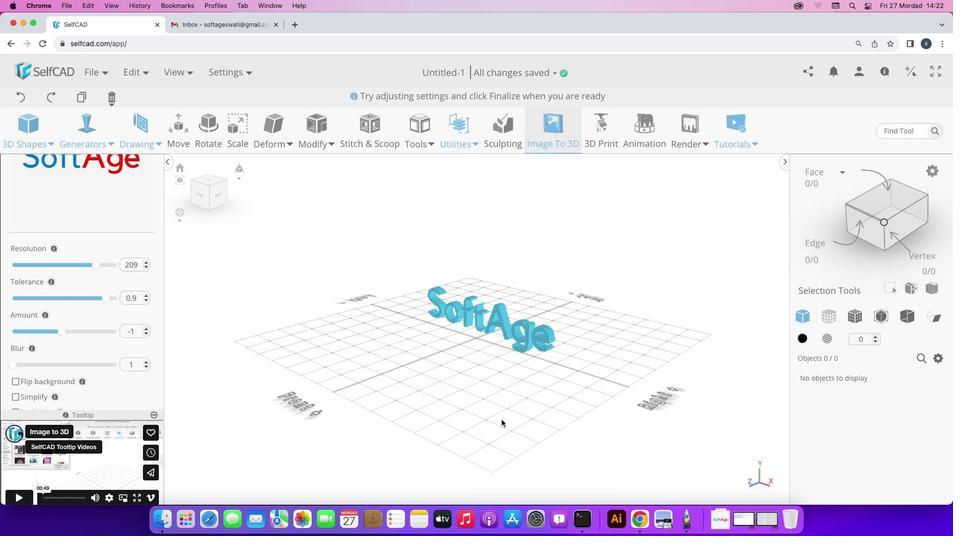 
Action: Mouse moved to (55, 322)
Screenshot: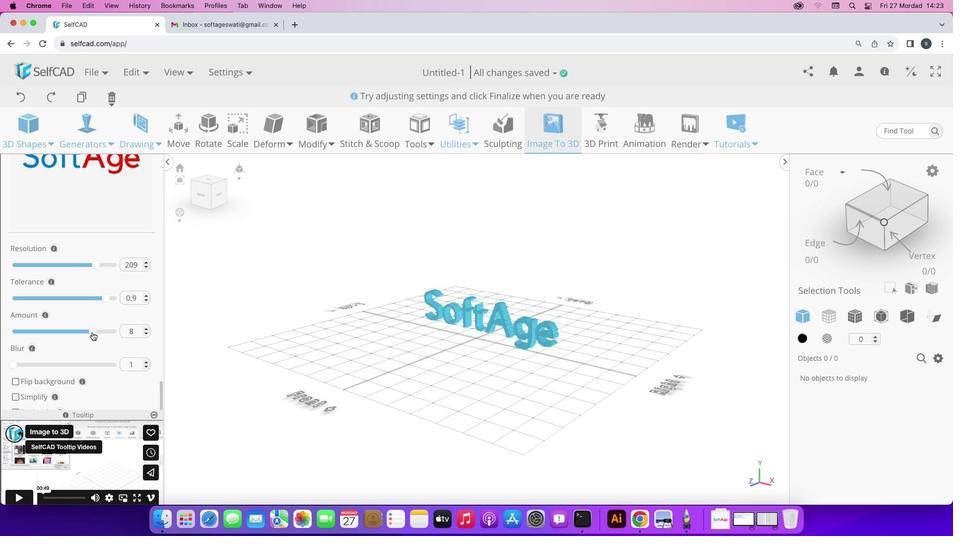 
Action: Mouse pressed left at (55, 322)
Screenshot: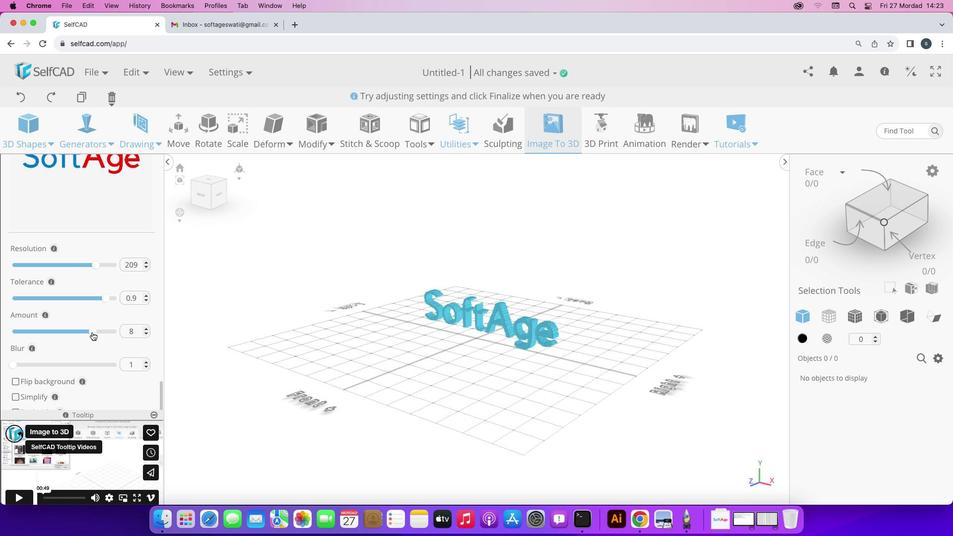 
Action: Mouse moved to (561, 378)
Screenshot: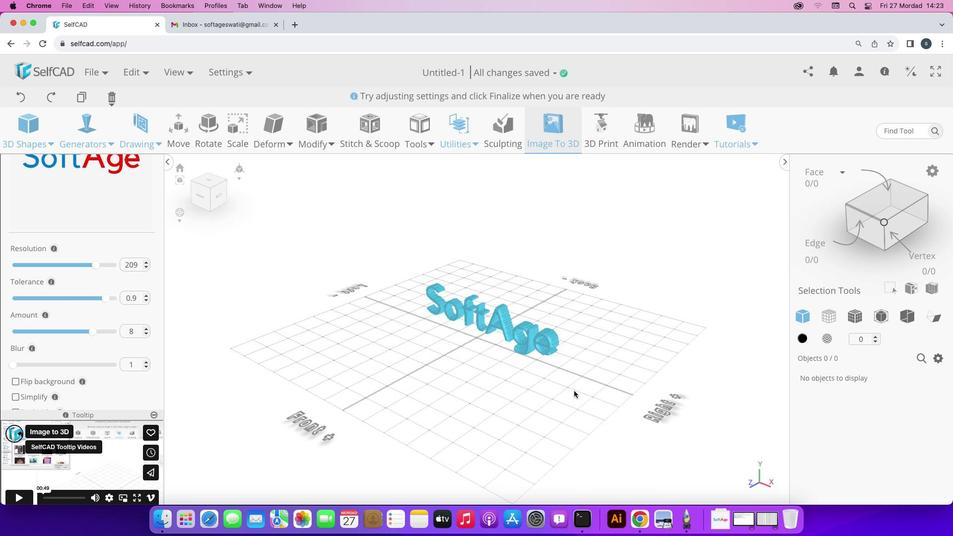 
Action: Mouse pressed left at (561, 378)
Screenshot: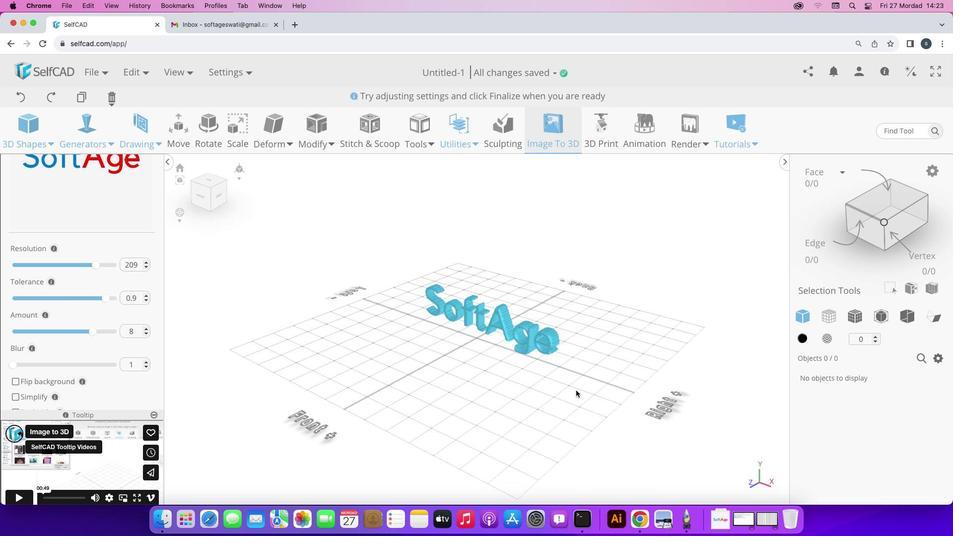 
Action: Mouse moved to (86, 326)
Screenshot: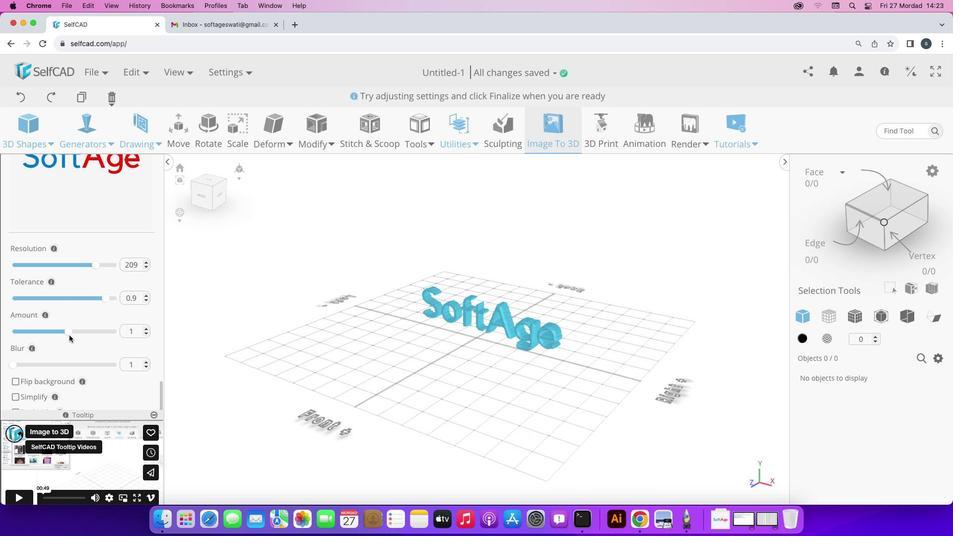 
Action: Mouse pressed left at (86, 326)
Screenshot: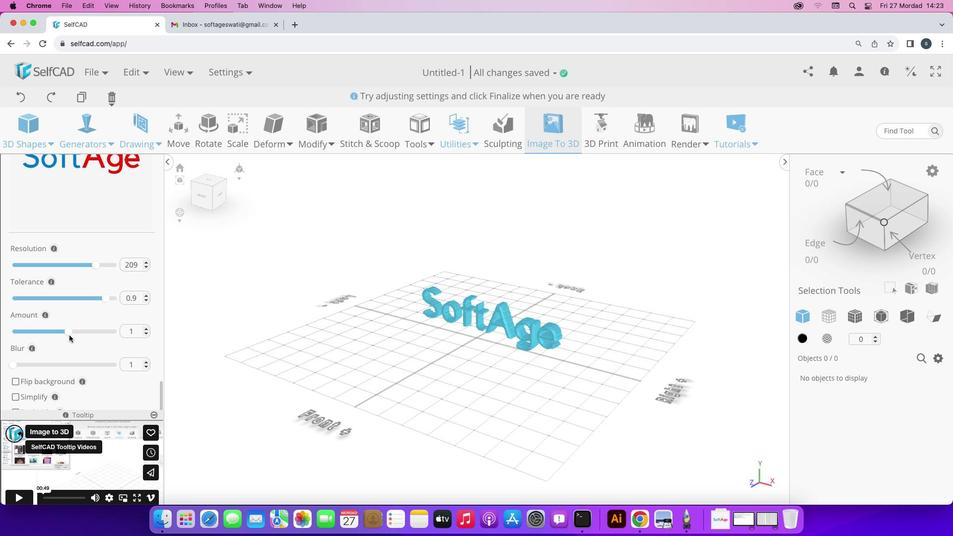 
Action: Mouse moved to (5, 356)
Screenshot: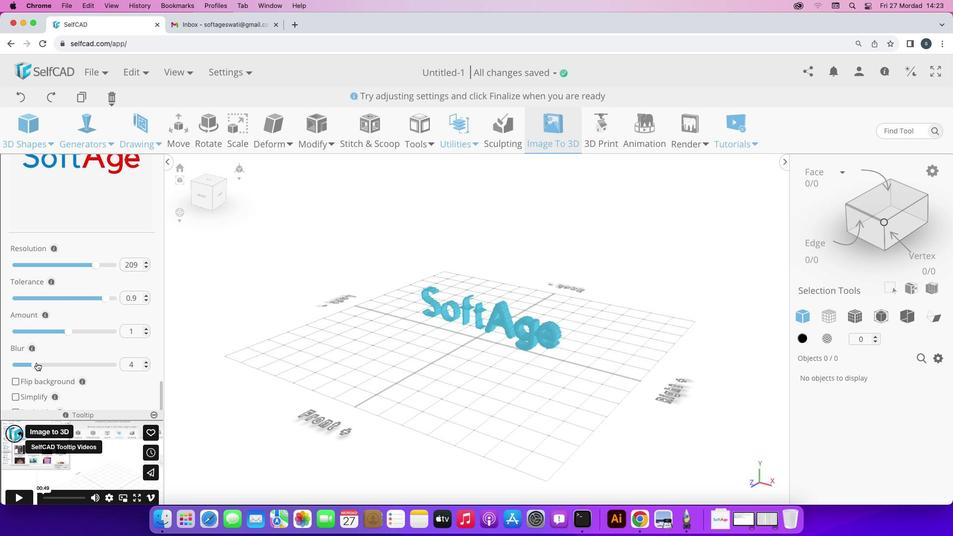 
Action: Mouse pressed left at (5, 356)
Screenshot: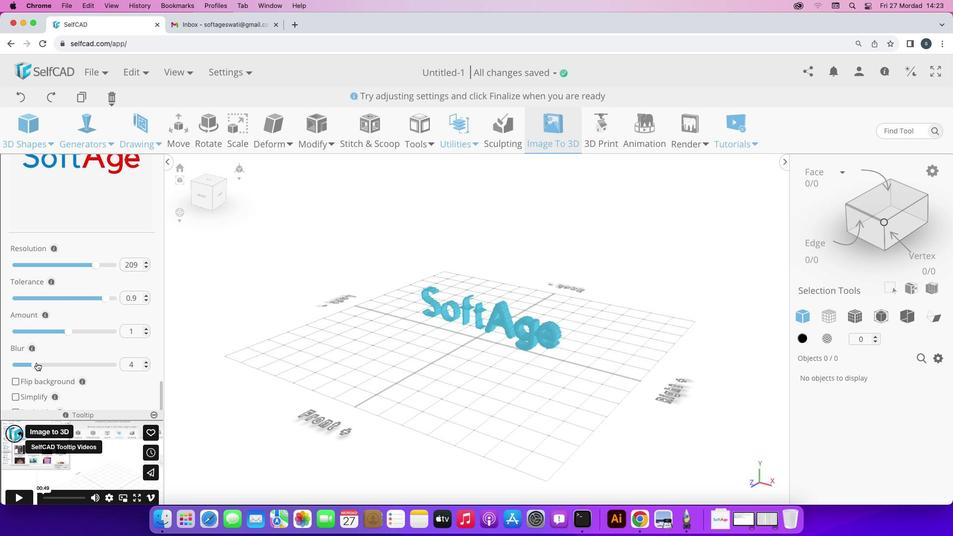 
Action: Mouse moved to (462, 412)
Screenshot: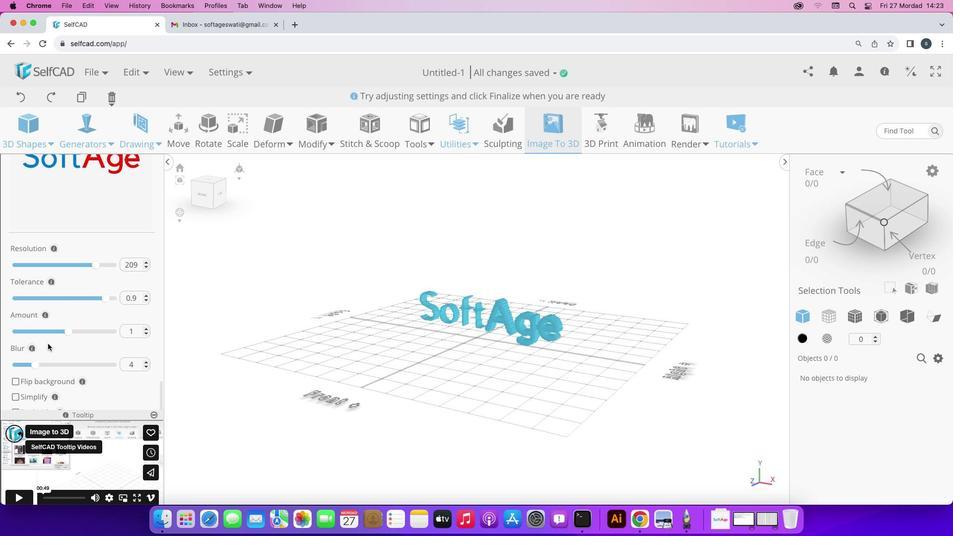 
Action: Mouse pressed left at (462, 412)
Screenshot: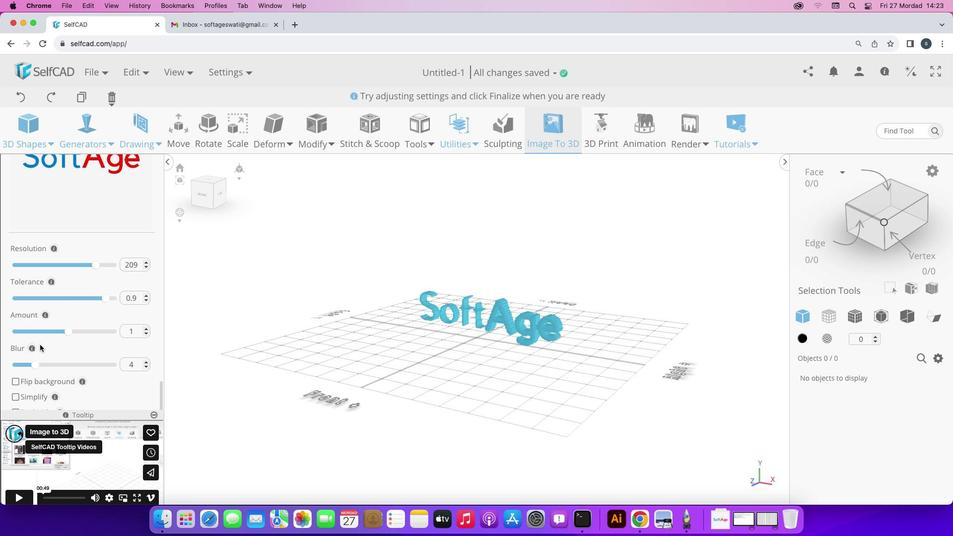 
Action: Mouse moved to (29, 357)
Screenshot: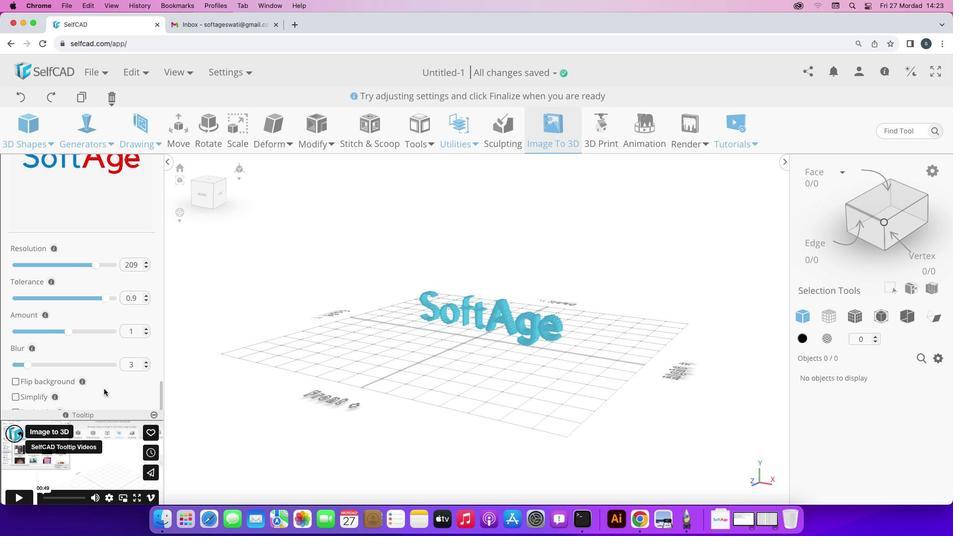 
Action: Mouse pressed left at (29, 357)
Screenshot: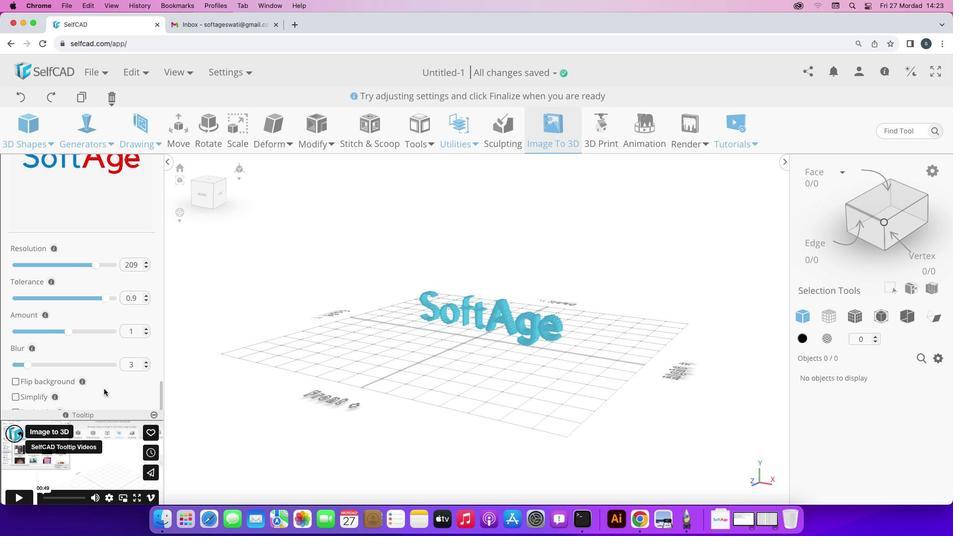 
Action: Mouse moved to (97, 383)
Screenshot: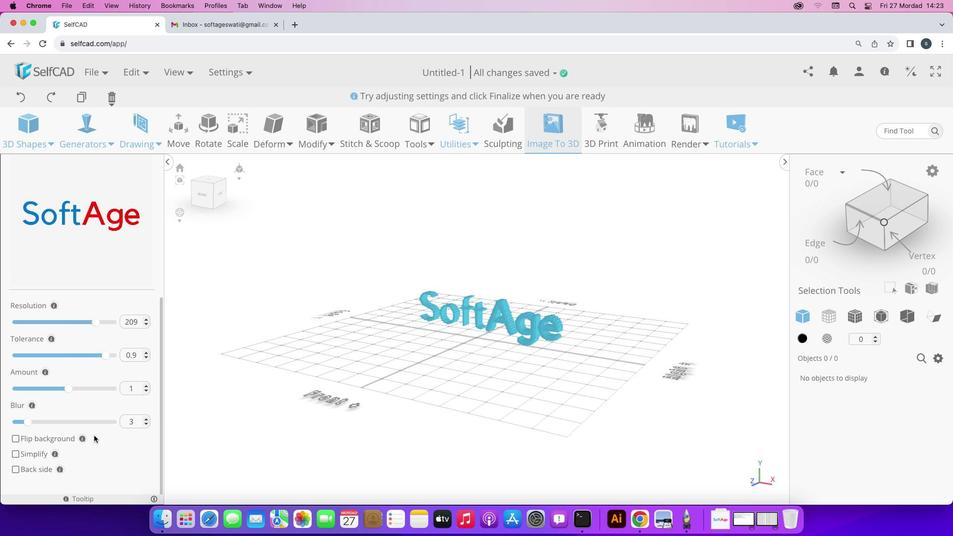 
Action: Mouse scrolled (97, 383) with delta (-5, -6)
Screenshot: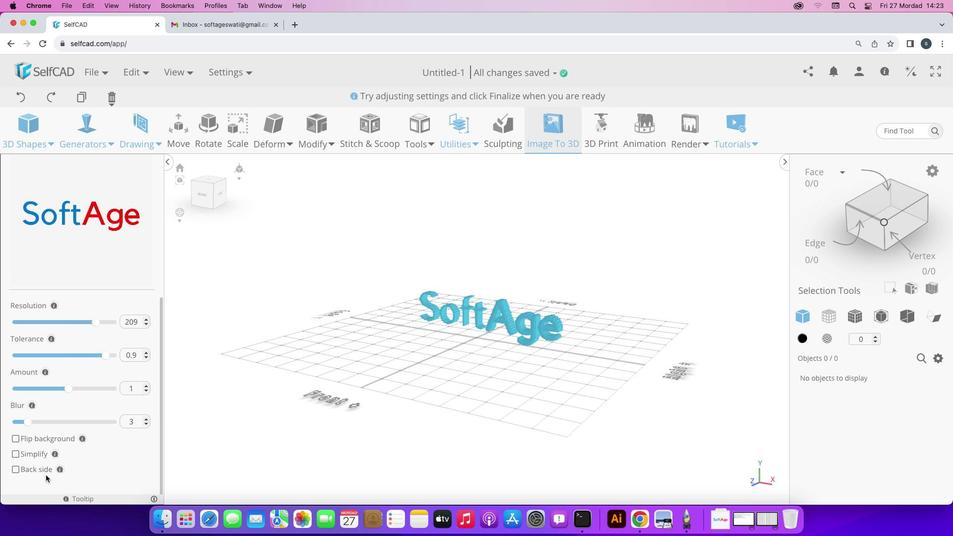 
Action: Mouse scrolled (97, 383) with delta (-5, -6)
Screenshot: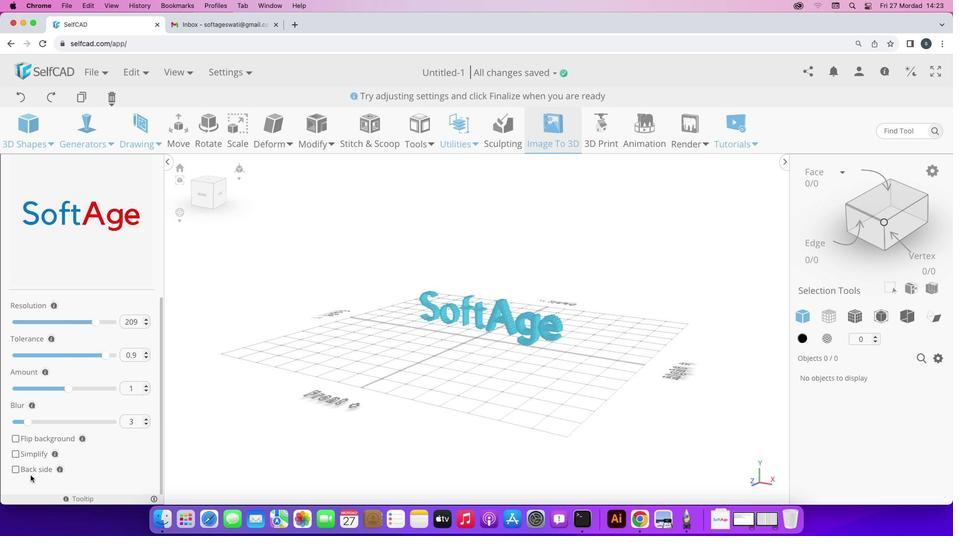 
Action: Mouse scrolled (97, 383) with delta (-5, -6)
Screenshot: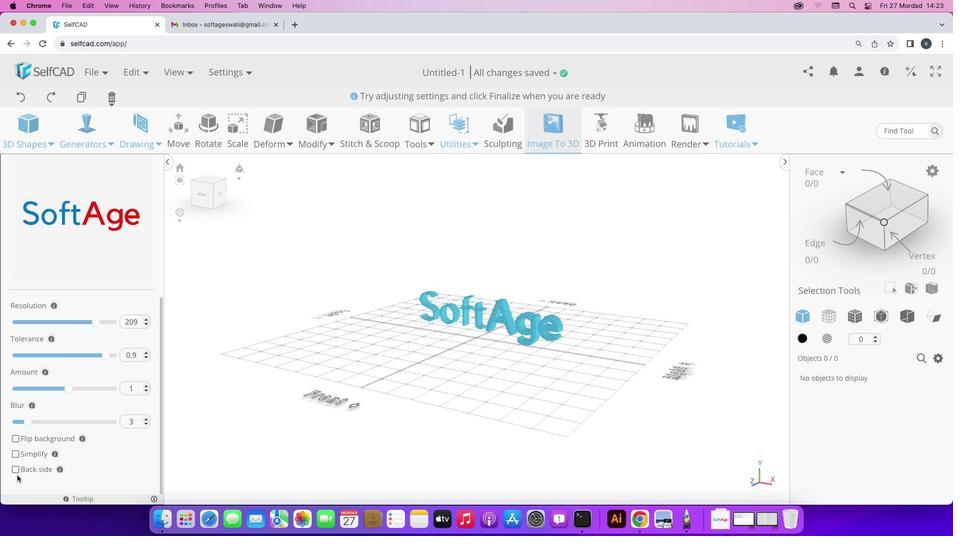 
Action: Mouse scrolled (97, 383) with delta (-5, -7)
Screenshot: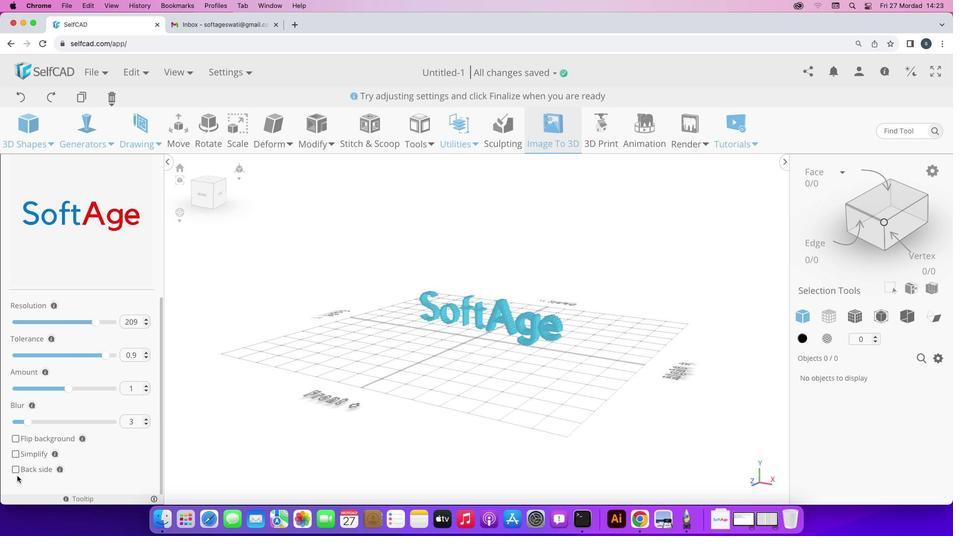 
Action: Mouse scrolled (97, 383) with delta (-5, -6)
Screenshot: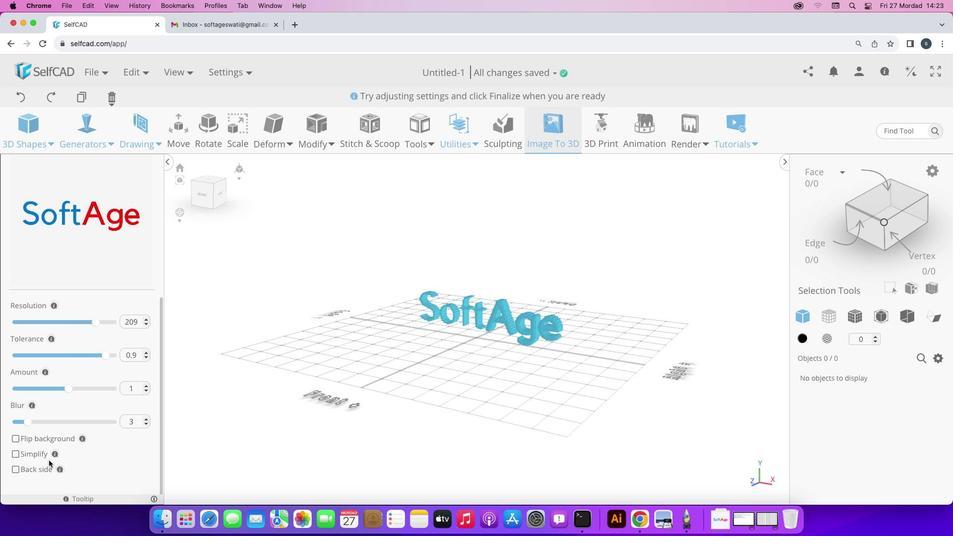 
Action: Mouse scrolled (97, 383) with delta (-5, -6)
Screenshot: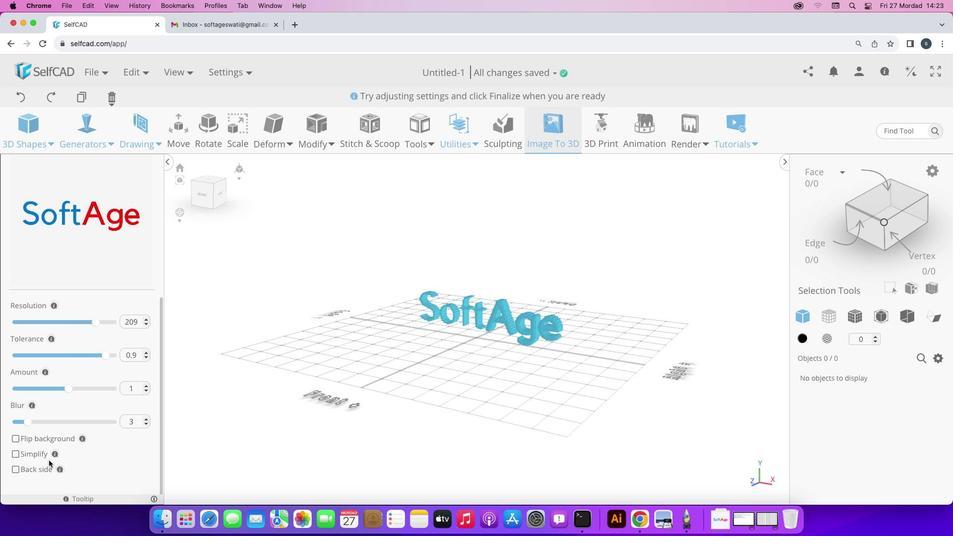
Action: Mouse scrolled (97, 383) with delta (-5, -6)
Screenshot: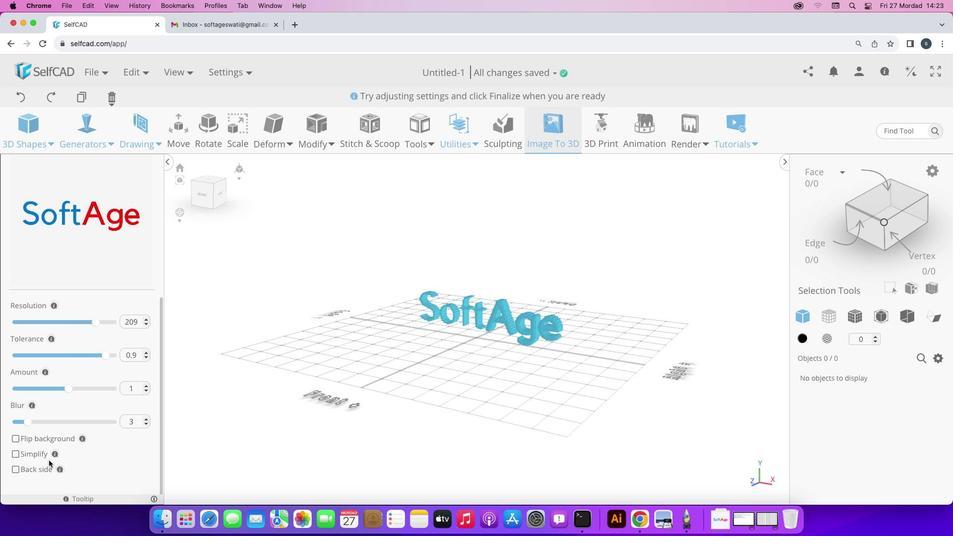 
Action: Mouse moved to (146, 407)
Screenshot: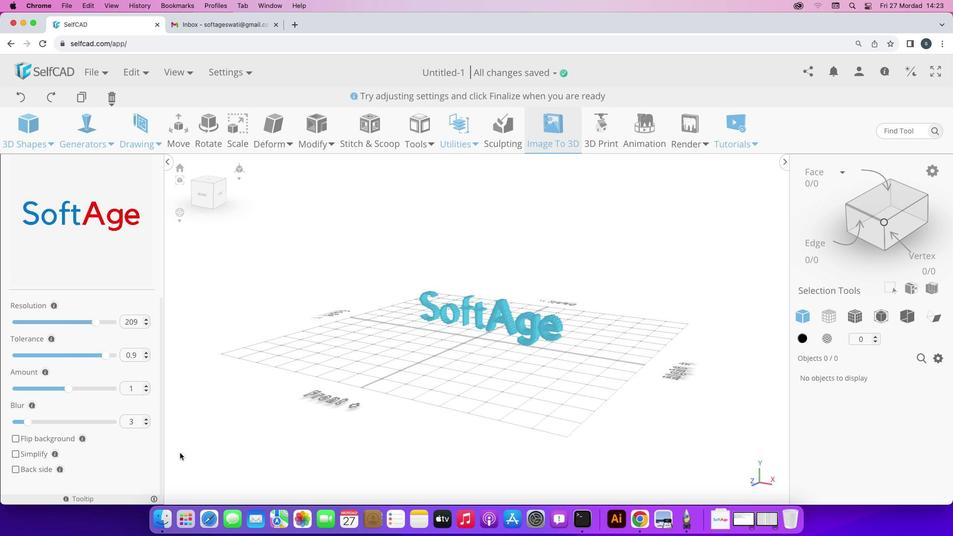 
Action: Mouse pressed left at (146, 407)
Screenshot: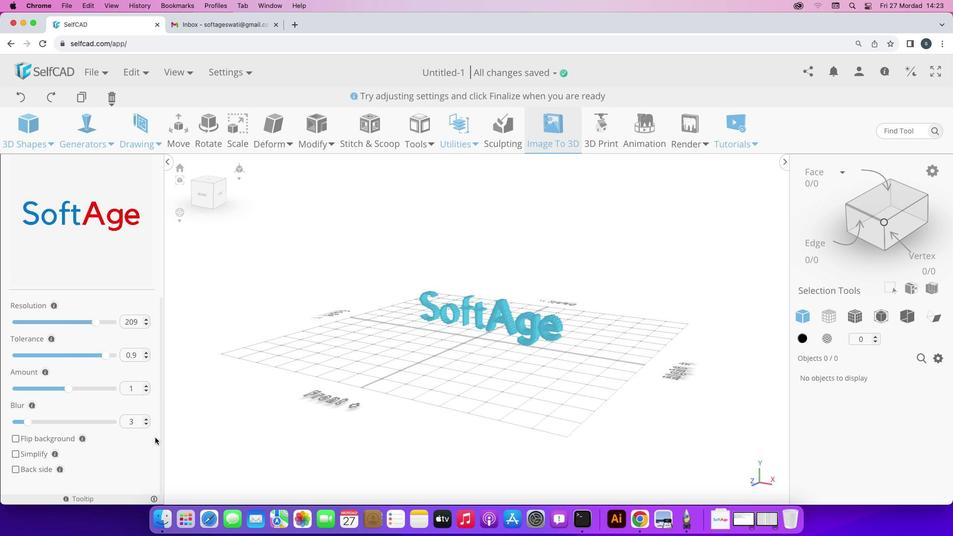 
Action: Mouse moved to (101, 460)
Screenshot: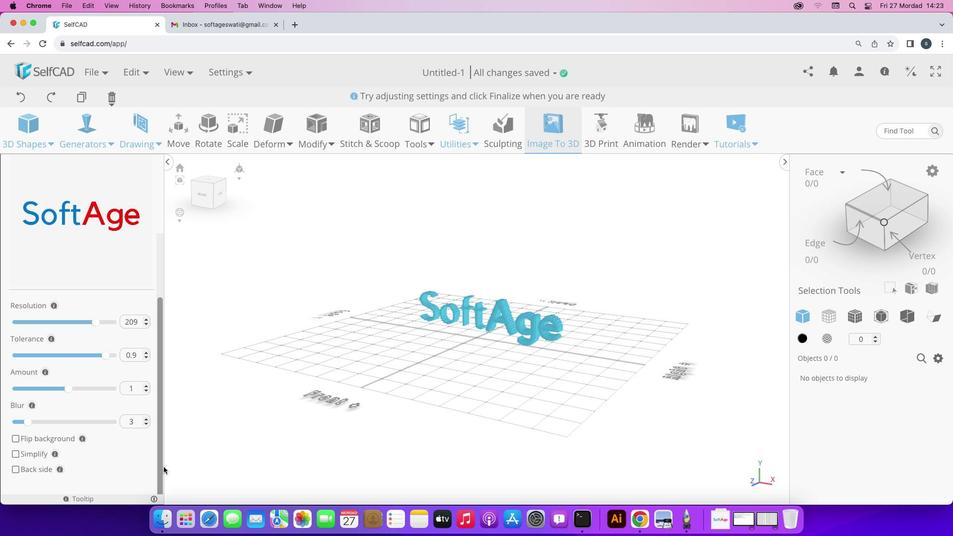 
Action: Mouse scrolled (101, 460) with delta (-5, -6)
Screenshot: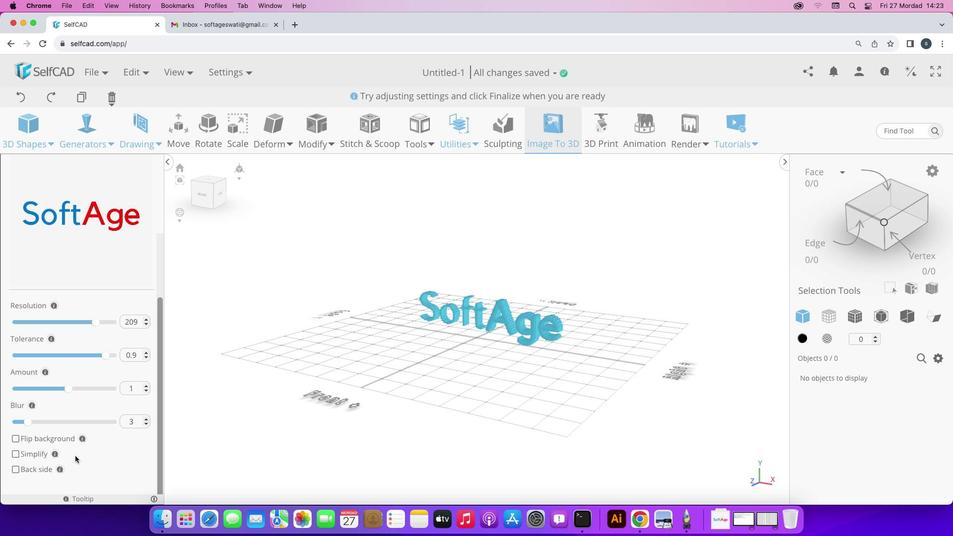 
Action: Mouse scrolled (101, 460) with delta (-5, -6)
Screenshot: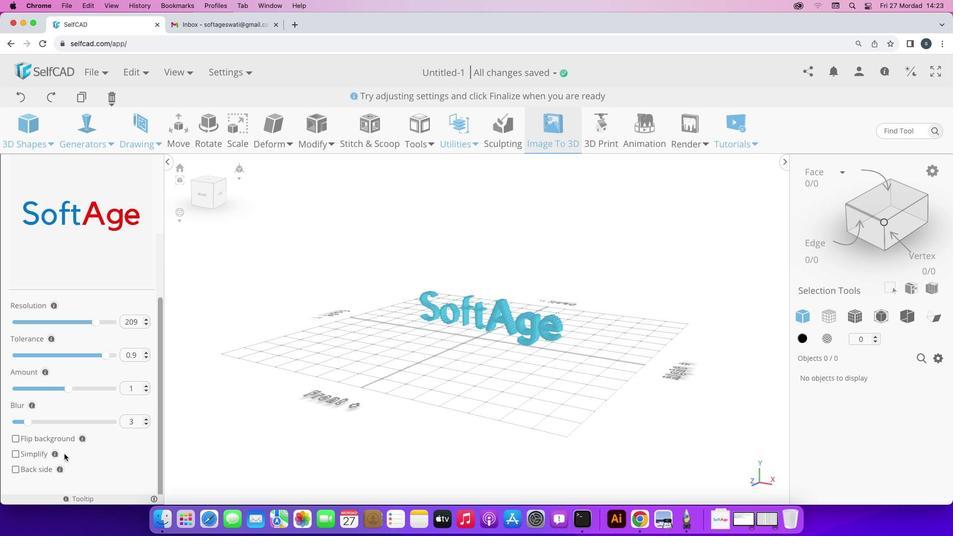 
Action: Mouse scrolled (101, 460) with delta (-5, -6)
Screenshot: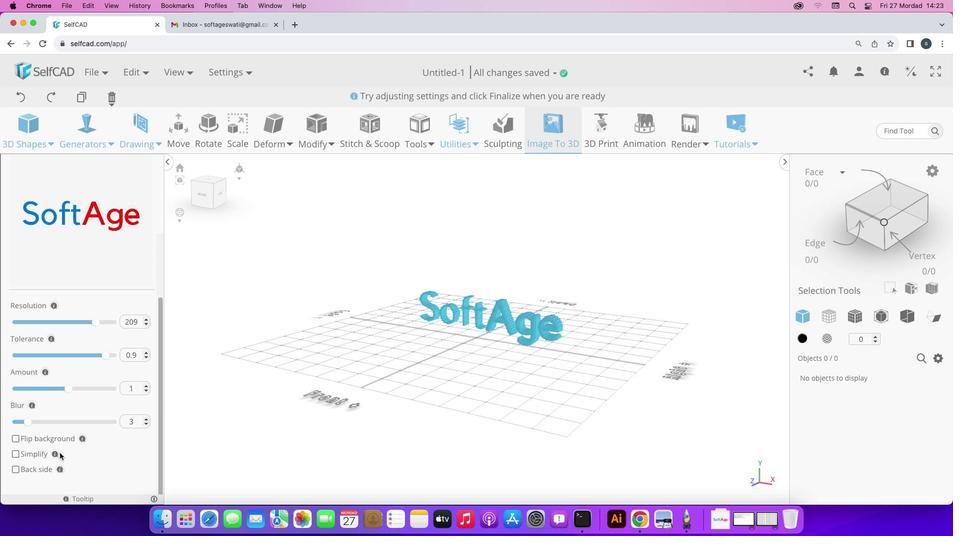 
Action: Mouse moved to (154, 428)
Screenshot: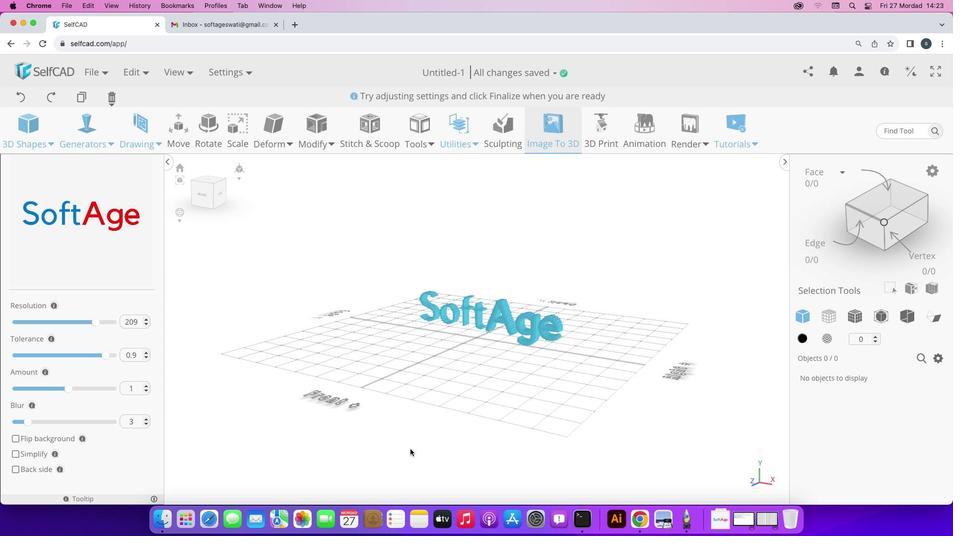 
Action: Mouse pressed left at (154, 428)
Screenshot: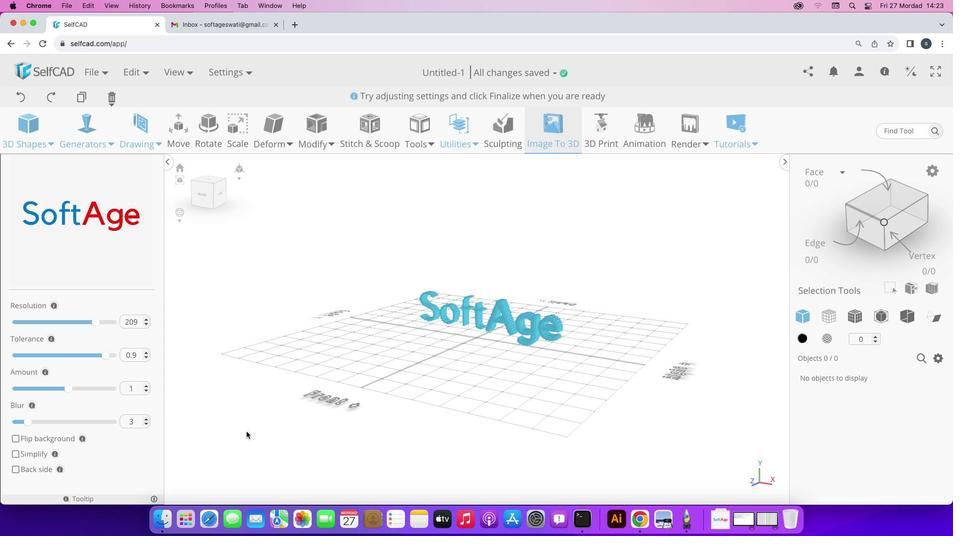 
Action: Mouse moved to (8, 431)
Screenshot: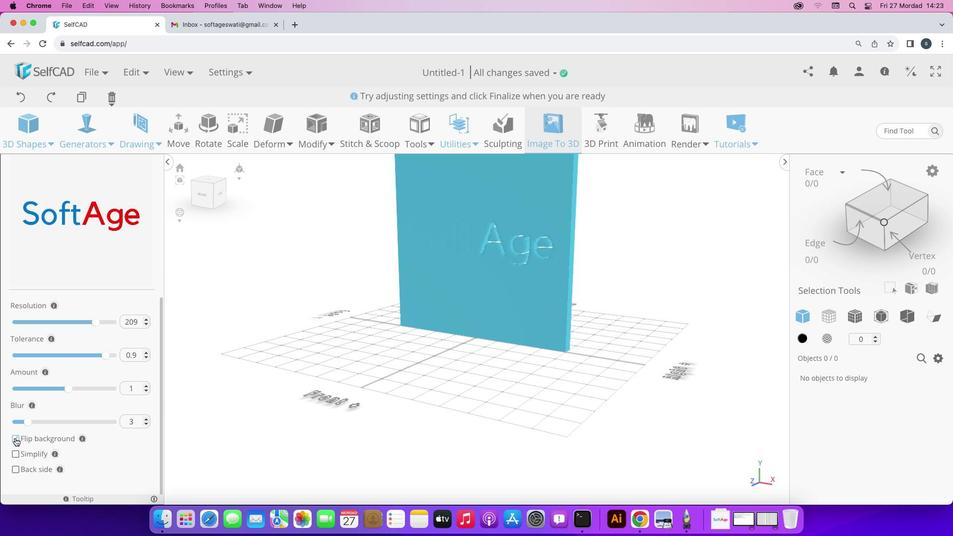 
Action: Mouse pressed left at (8, 431)
Screenshot: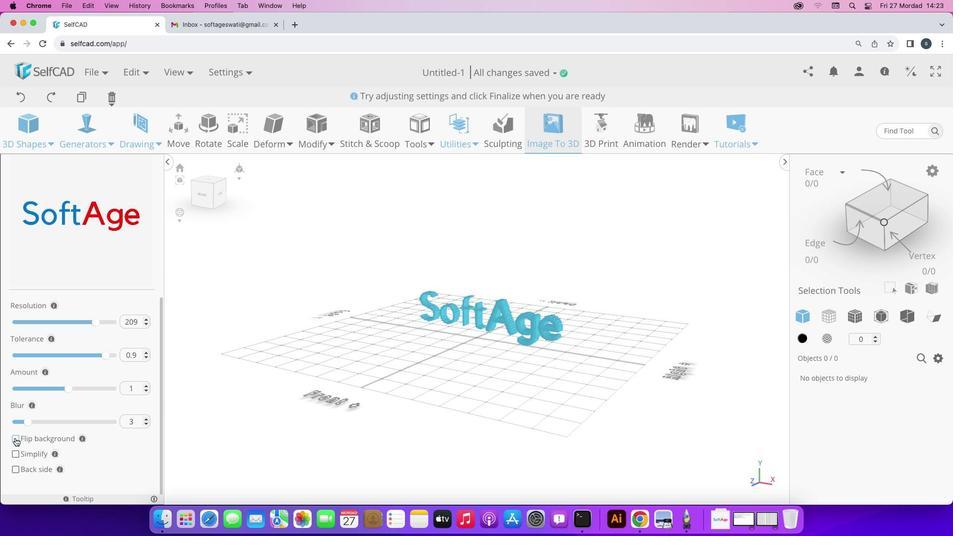 
Action: Mouse pressed left at (8, 431)
Screenshot: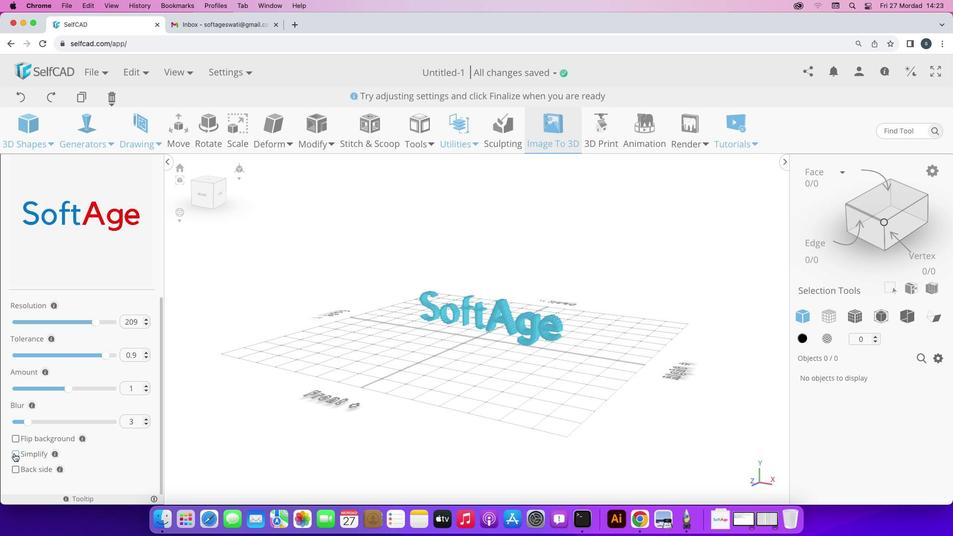 
Action: Mouse moved to (7, 447)
Screenshot: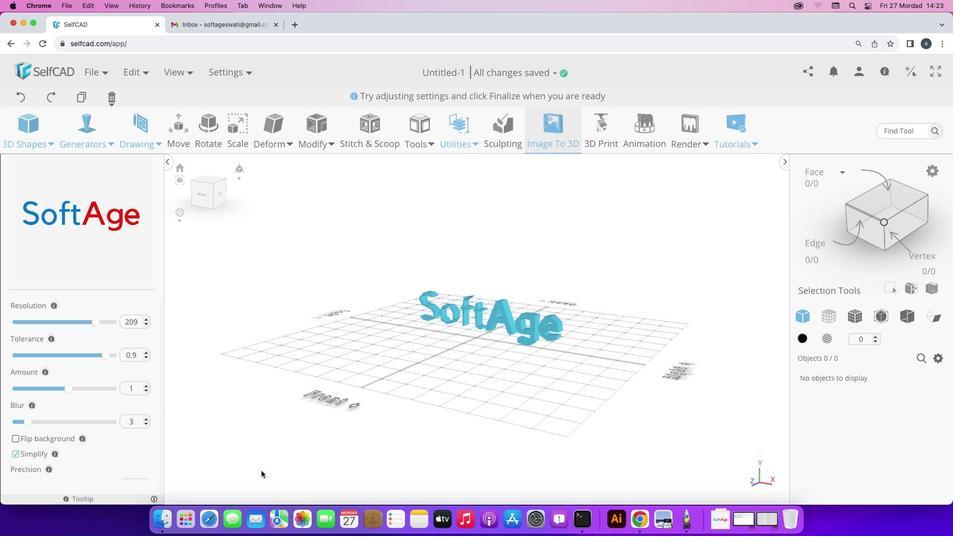 
Action: Mouse pressed left at (7, 447)
Screenshot: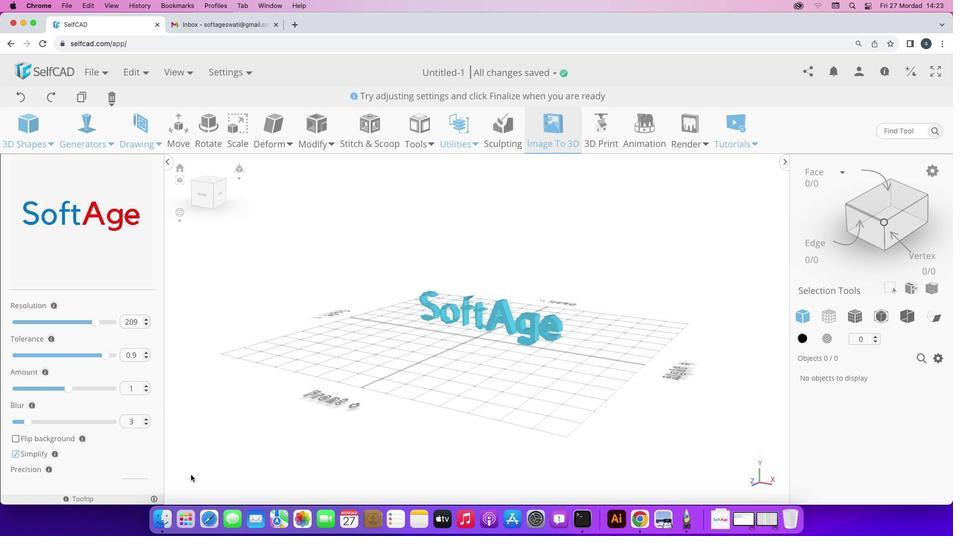 
Action: Mouse moved to (9, 447)
Screenshot: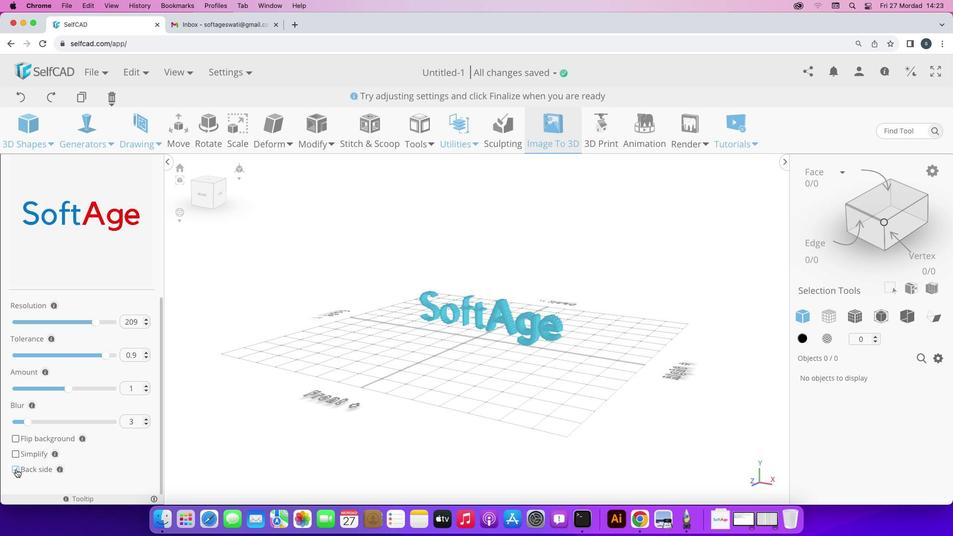 
Action: Mouse pressed left at (9, 447)
Screenshot: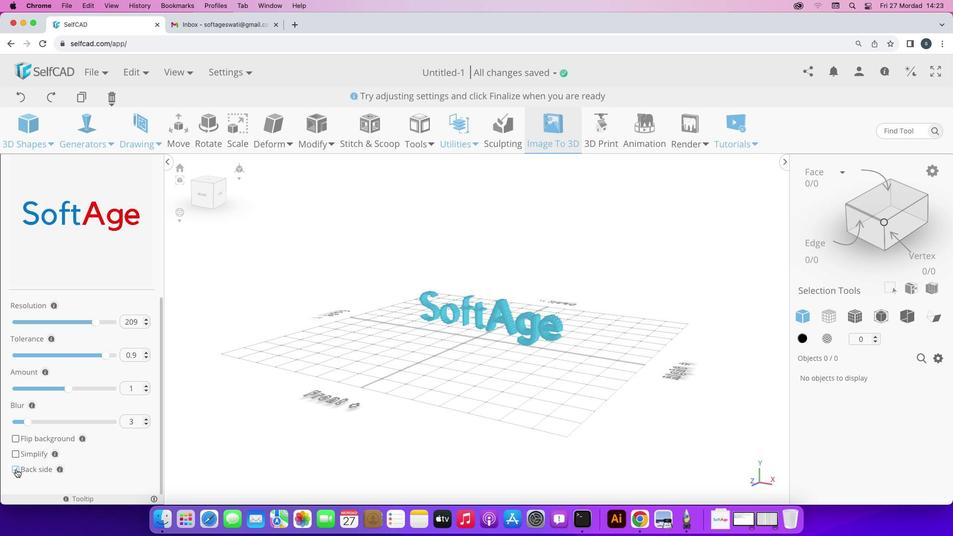 
Action: Mouse moved to (9, 462)
Screenshot: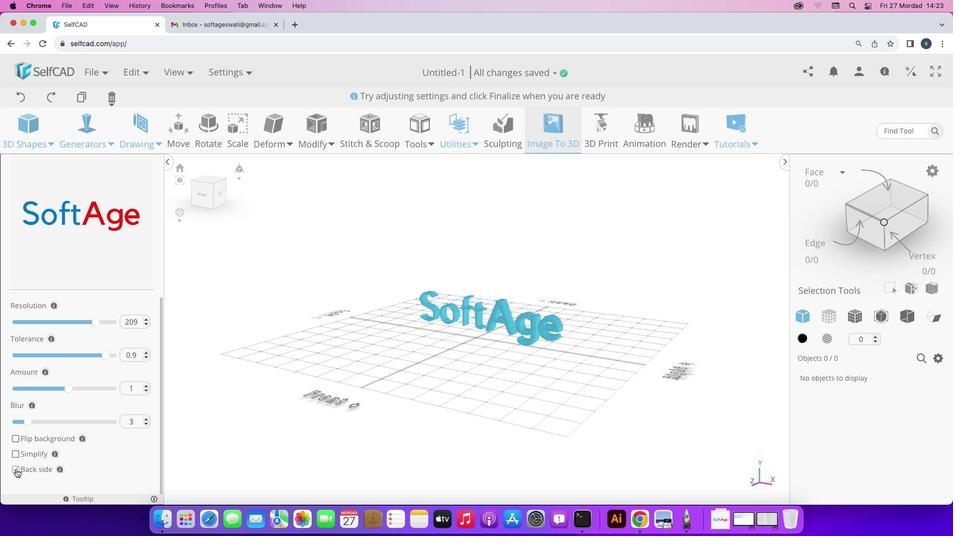 
Action: Mouse pressed left at (9, 462)
Screenshot: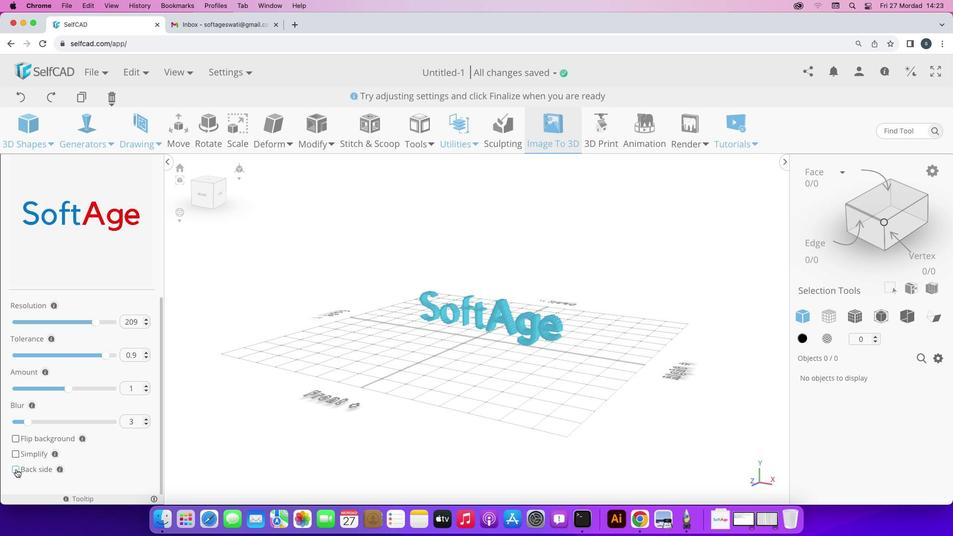 
Action: Mouse pressed left at (9, 462)
Screenshot: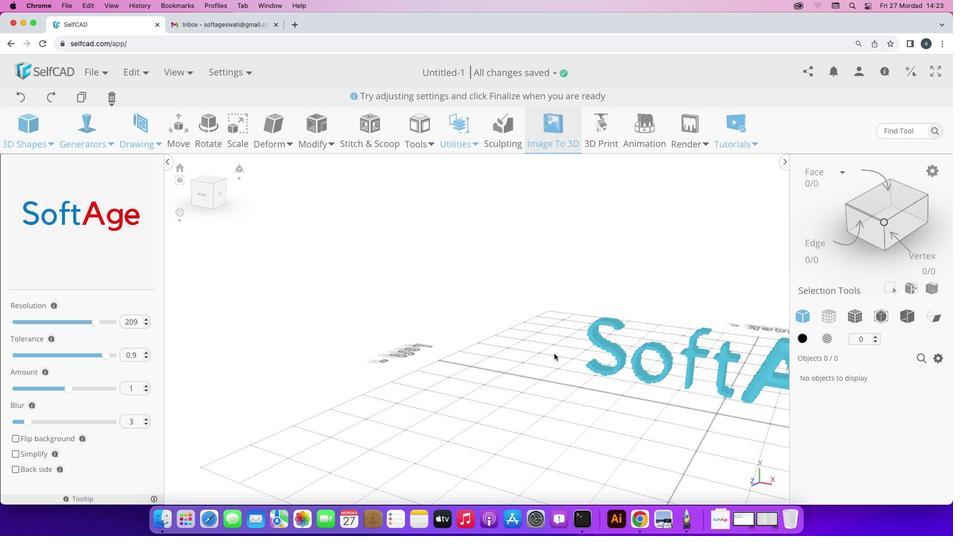 
Action: Mouse moved to (174, 235)
Screenshot: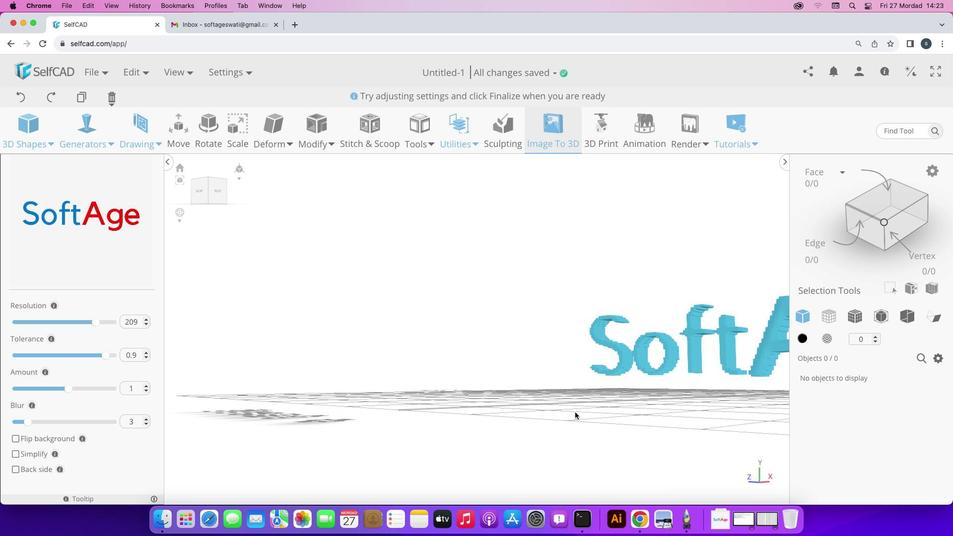 
Action: Mouse scrolled (174, 235) with delta (-5, -5)
Screenshot: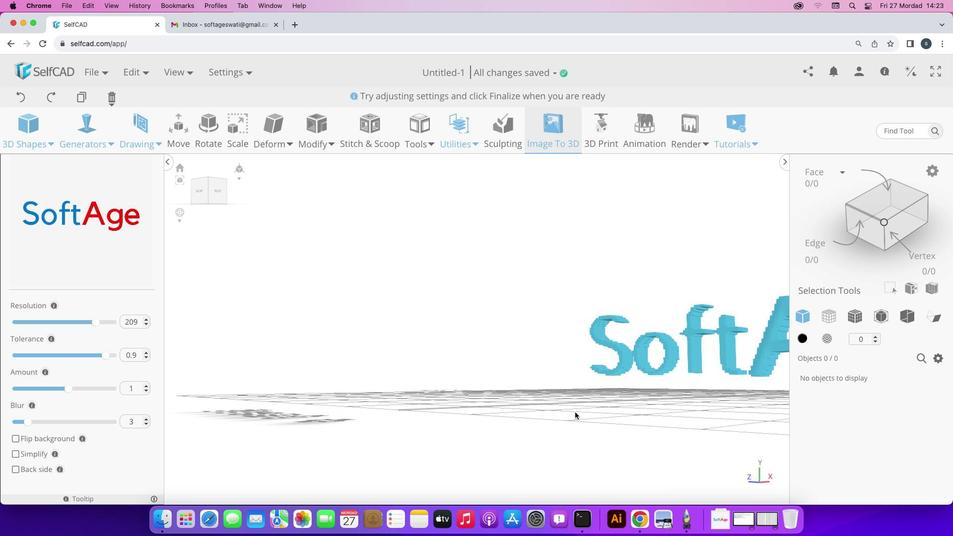 
Action: Mouse moved to (173, 237)
Screenshot: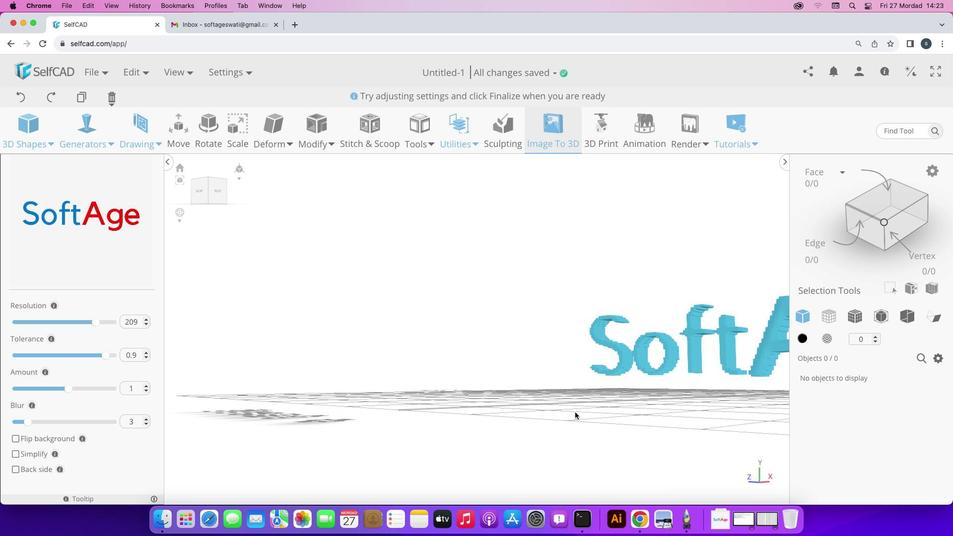 
Action: Mouse scrolled (173, 237) with delta (-5, -5)
Screenshot: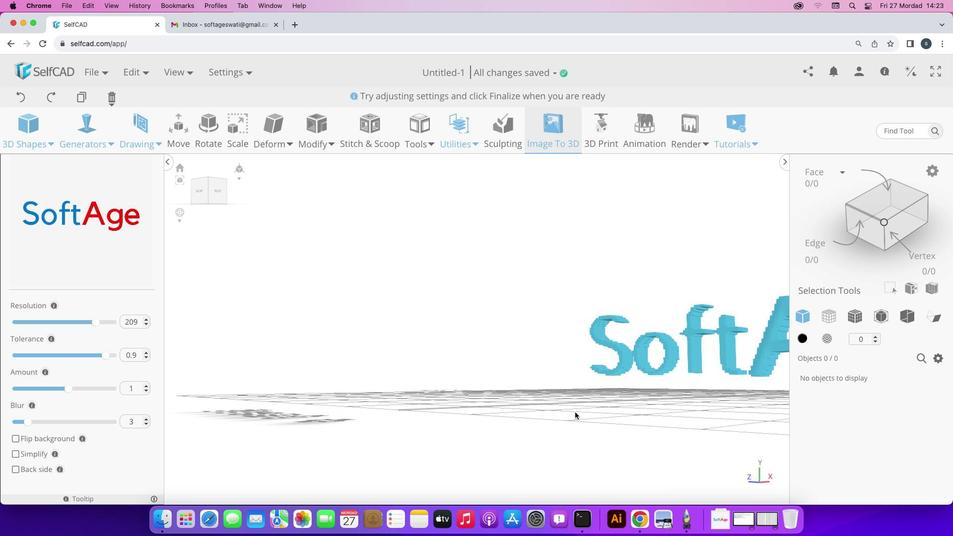 
Action: Mouse moved to (173, 237)
Screenshot: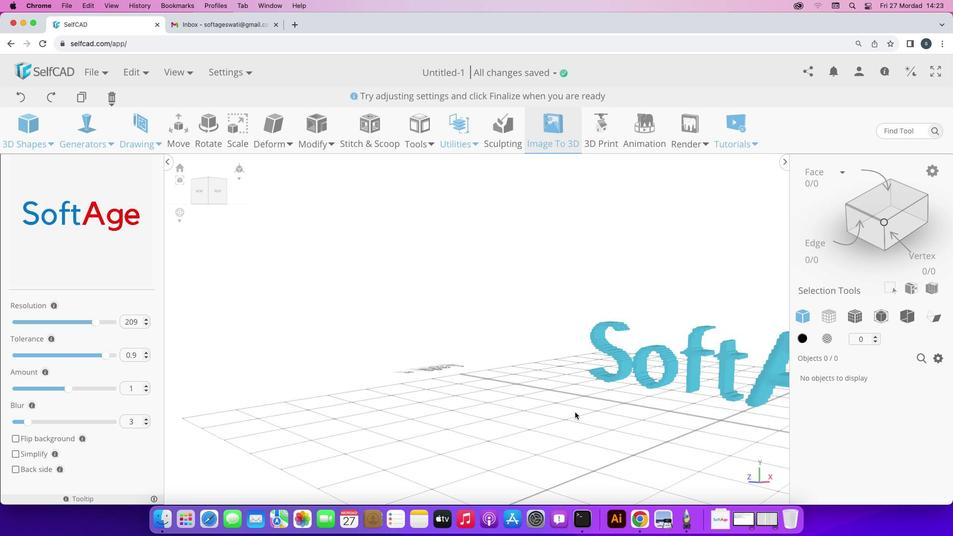 
Action: Mouse scrolled (173, 237) with delta (-5, -4)
Screenshot: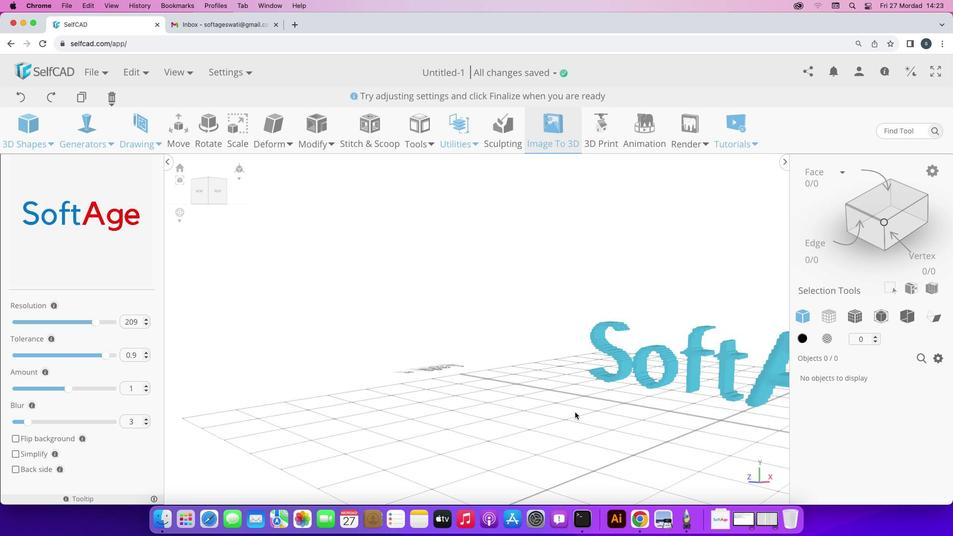 
Action: Mouse scrolled (173, 237) with delta (-5, -3)
Screenshot: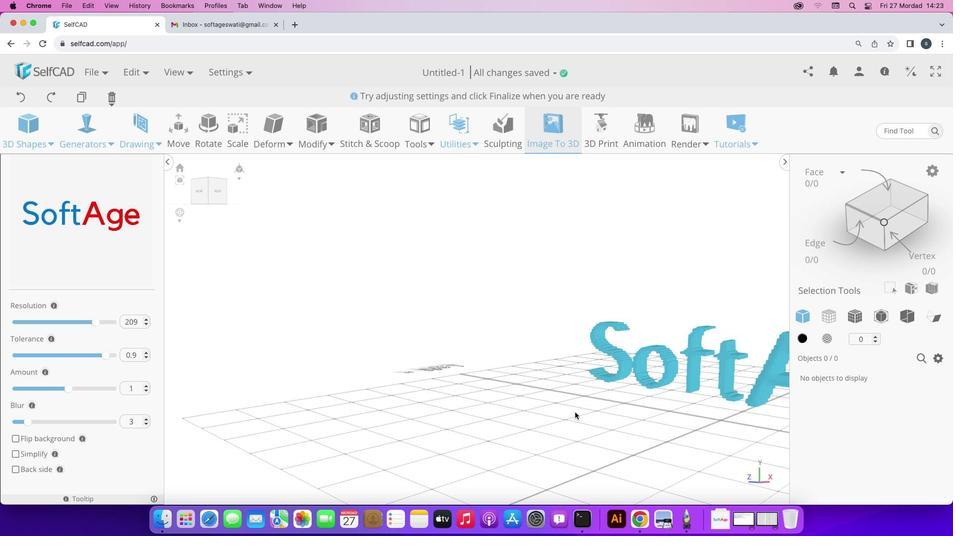 
Action: Mouse scrolled (173, 237) with delta (-5, -3)
Screenshot: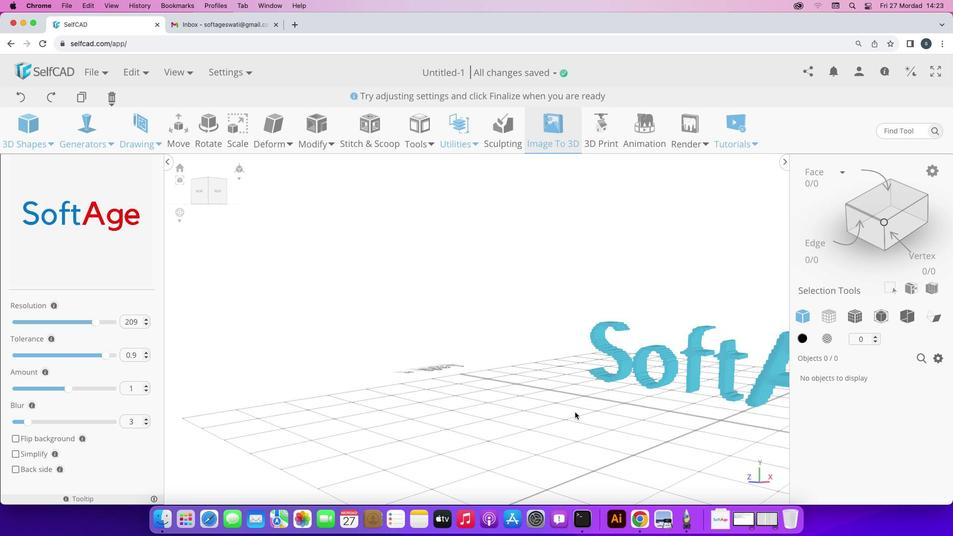 
Action: Mouse moved to (607, 409)
Screenshot: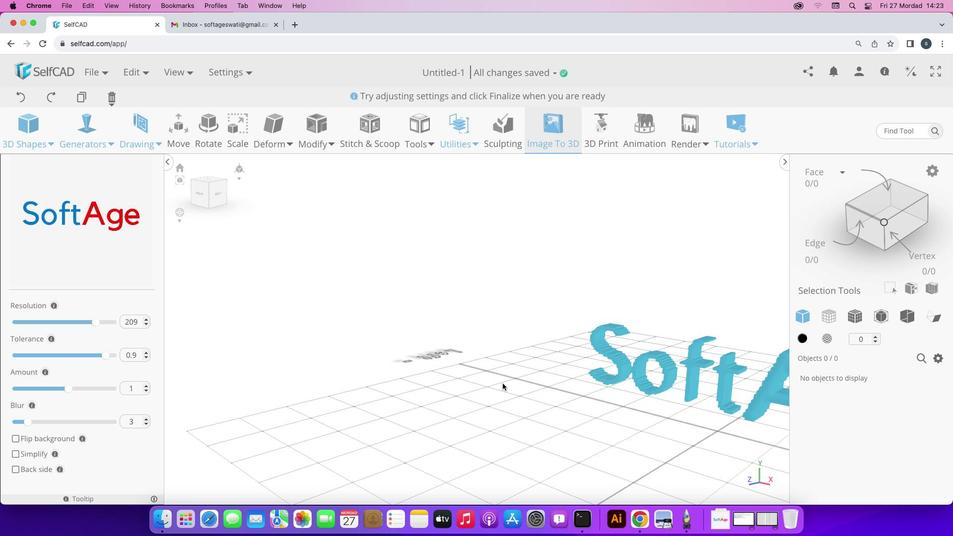 
Action: Mouse pressed left at (607, 409)
Screenshot: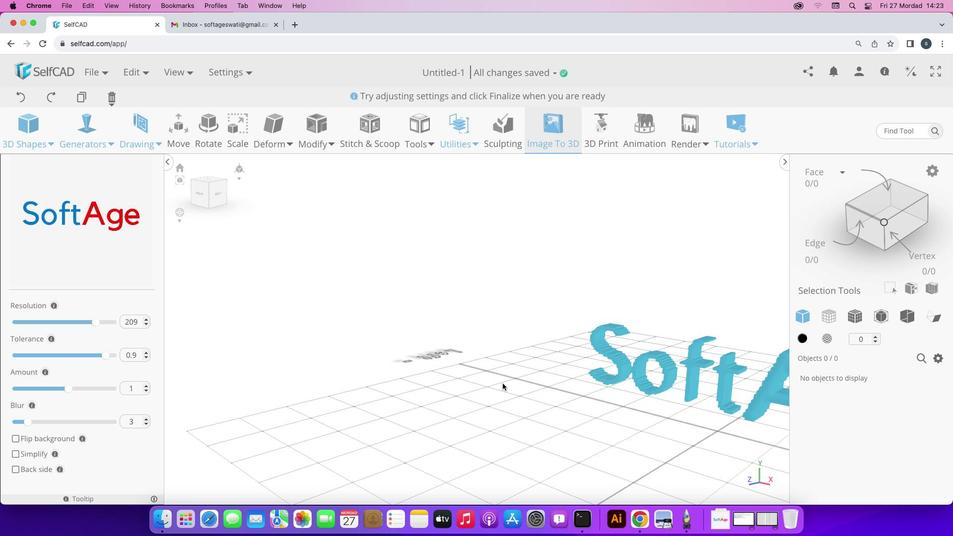 
Action: Mouse moved to (496, 377)
Screenshot: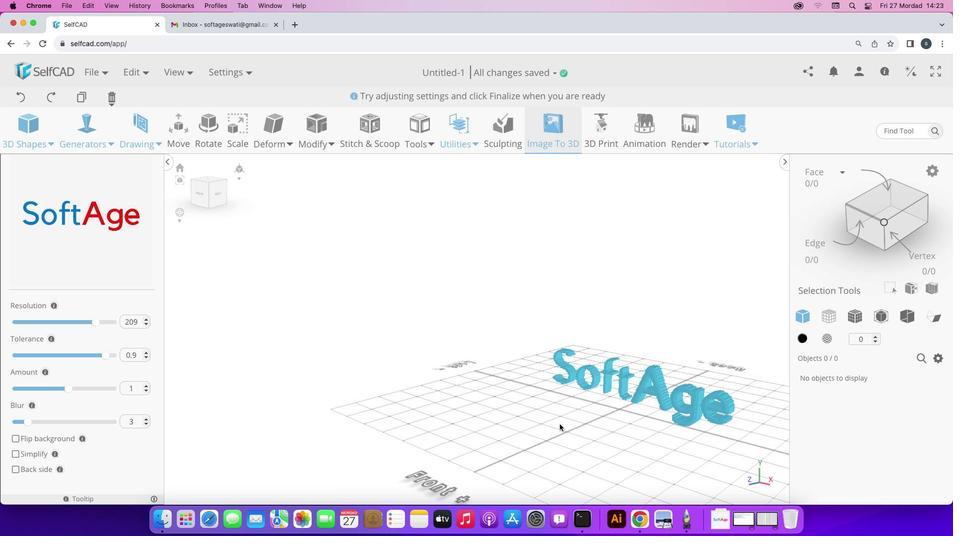 
Action: Mouse scrolled (496, 377) with delta (-5, -5)
Screenshot: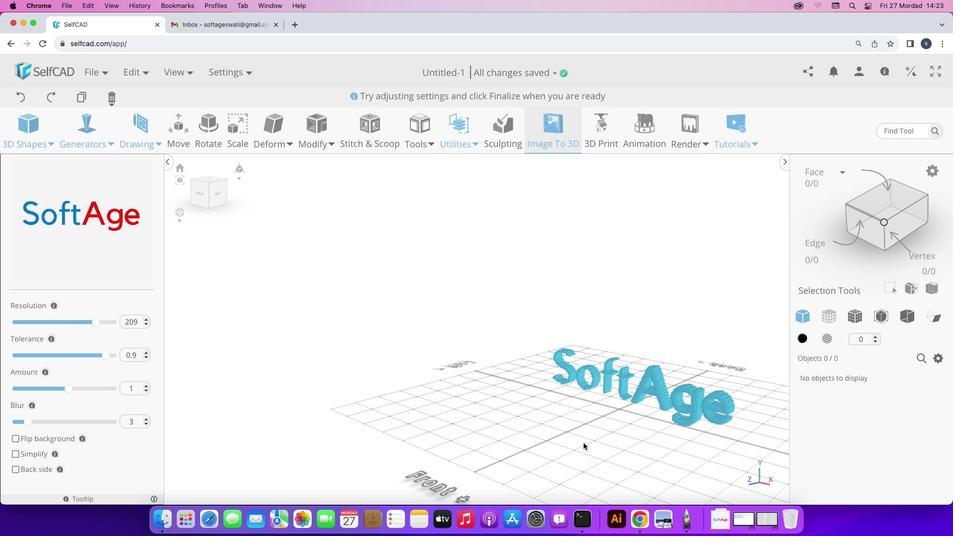 
Action: Mouse scrolled (496, 377) with delta (-5, -5)
Screenshot: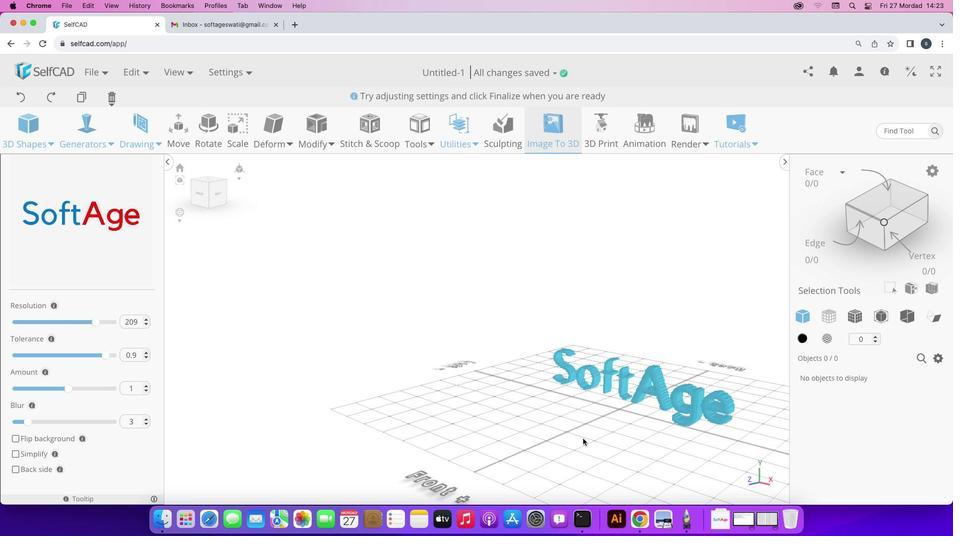 
Action: Mouse scrolled (496, 377) with delta (-5, -5)
Screenshot: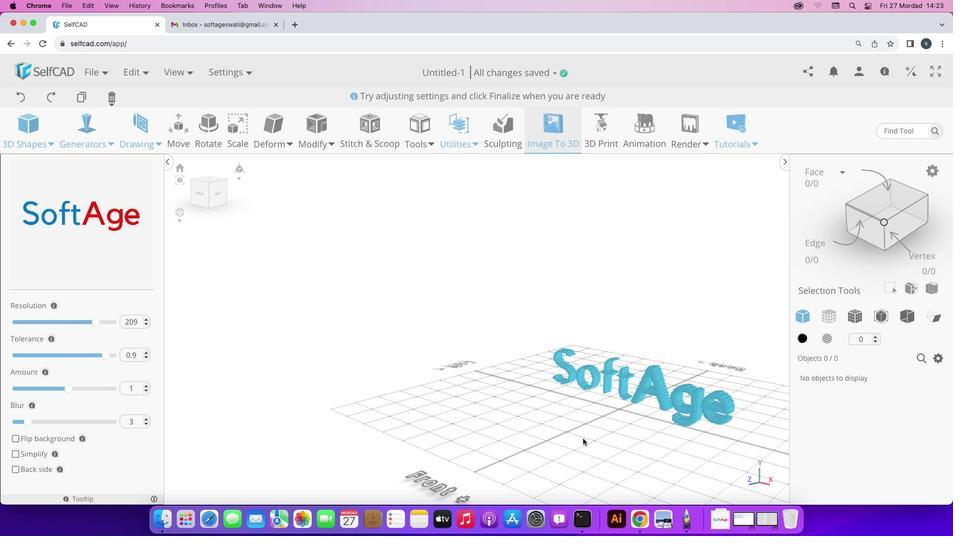 
Action: Mouse scrolled (496, 377) with delta (-5, -6)
Screenshot: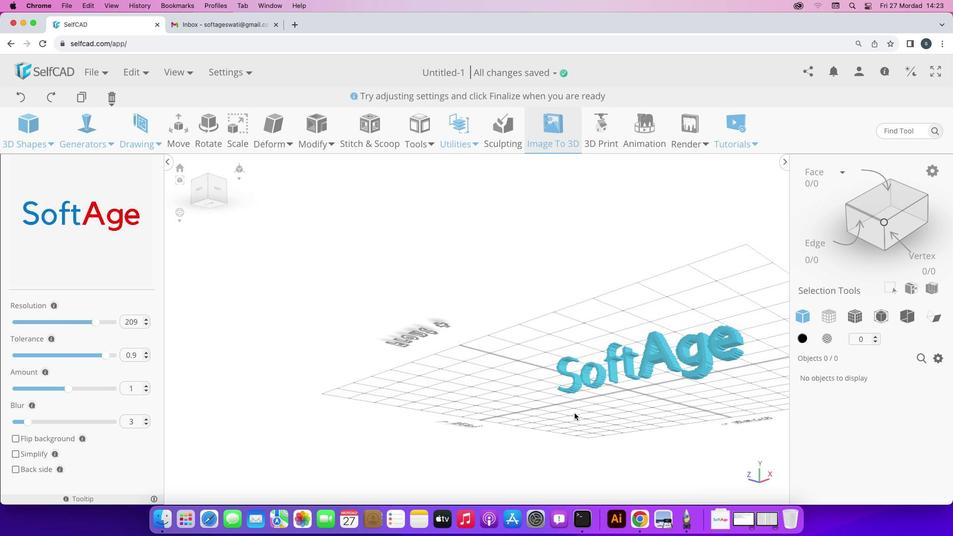 
Action: Mouse scrolled (496, 377) with delta (-5, -6)
Screenshot: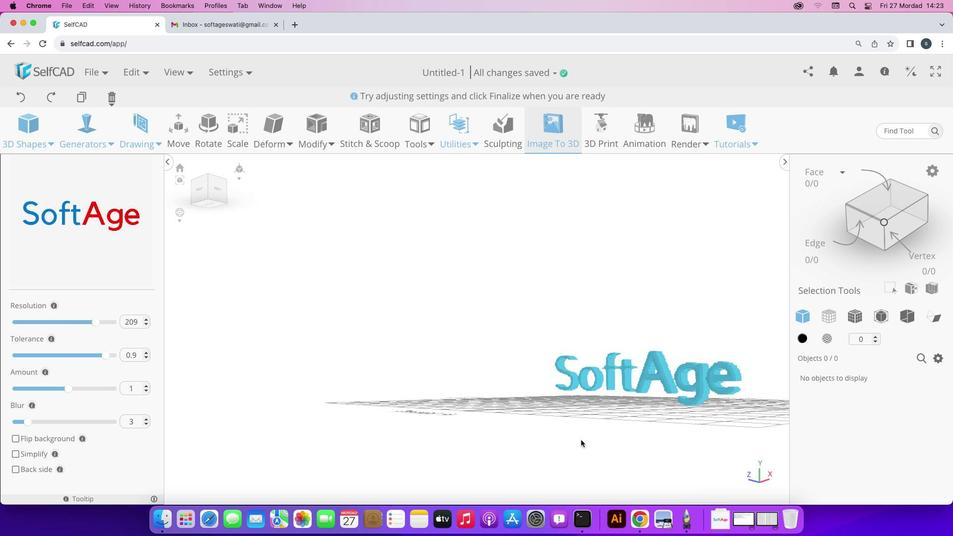 
Action: Mouse scrolled (496, 377) with delta (-5, -7)
Screenshot: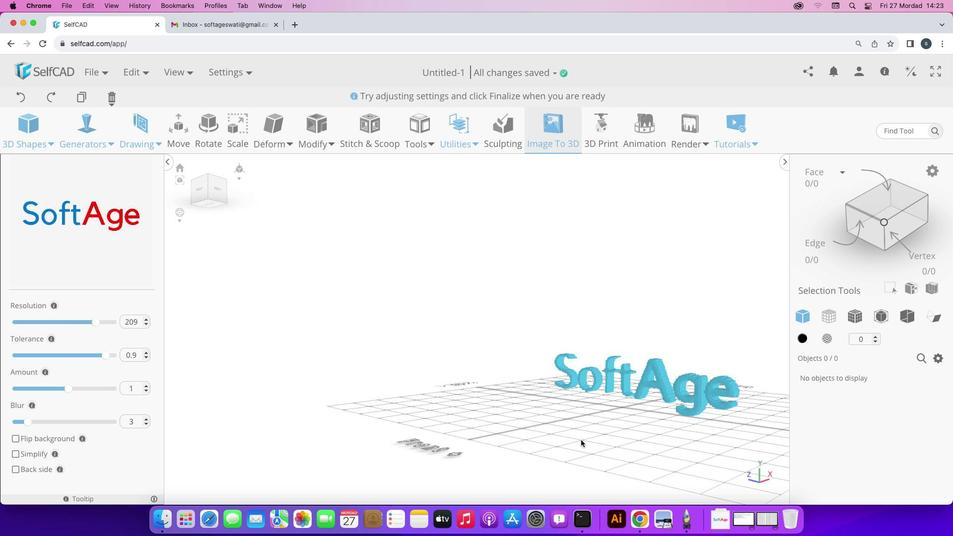 
Action: Mouse scrolled (496, 377) with delta (-5, -7)
Screenshot: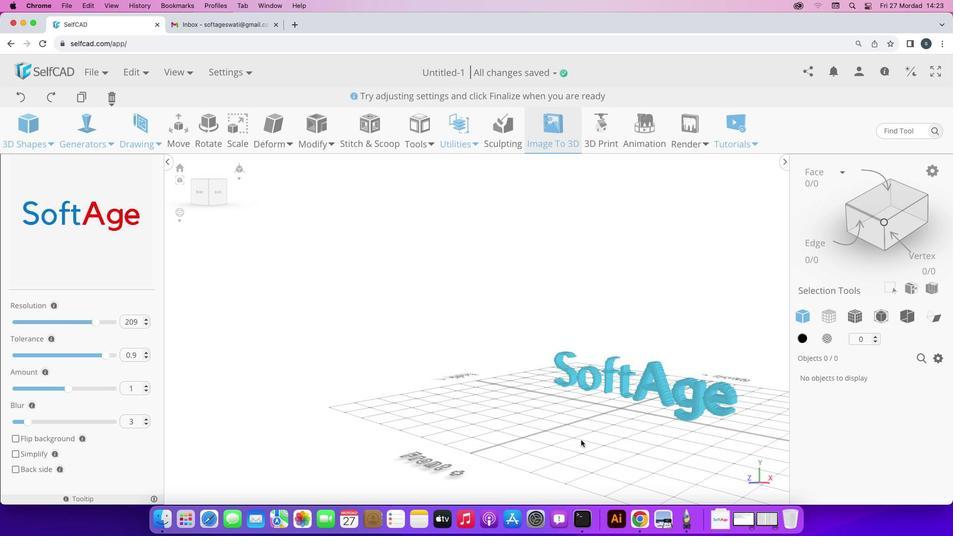 
Action: Mouse scrolled (496, 377) with delta (-5, -6)
Screenshot: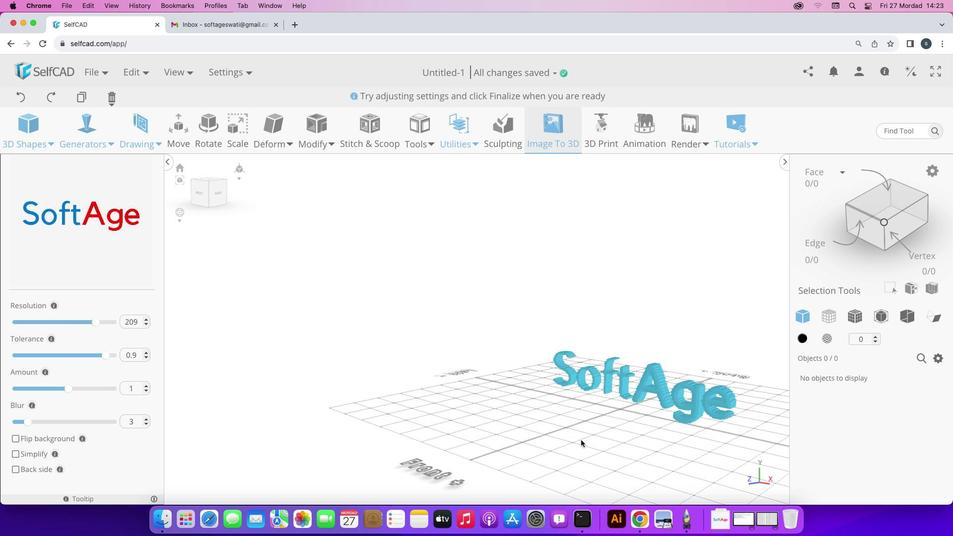 
Action: Mouse scrolled (496, 377) with delta (-5, -6)
Screenshot: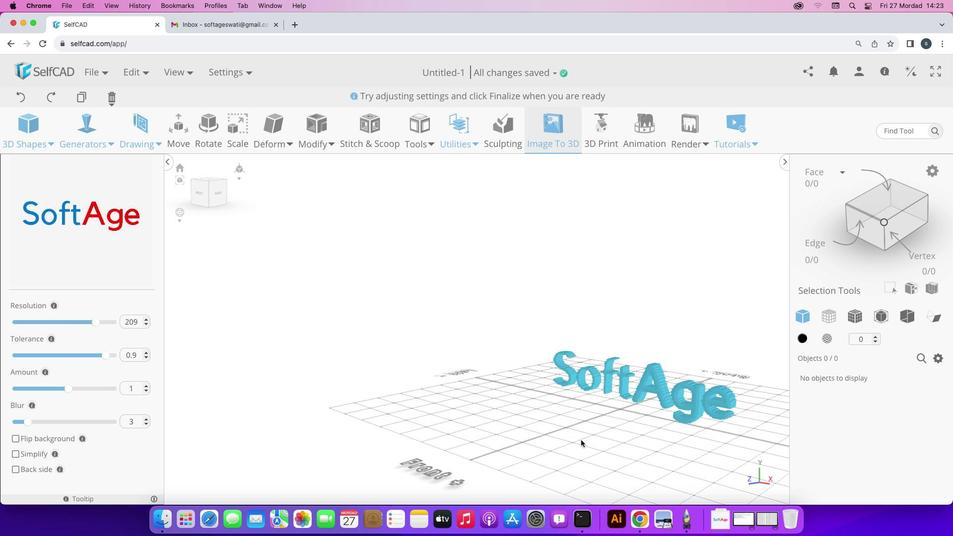 
Action: Mouse scrolled (496, 377) with delta (-5, -7)
Screenshot: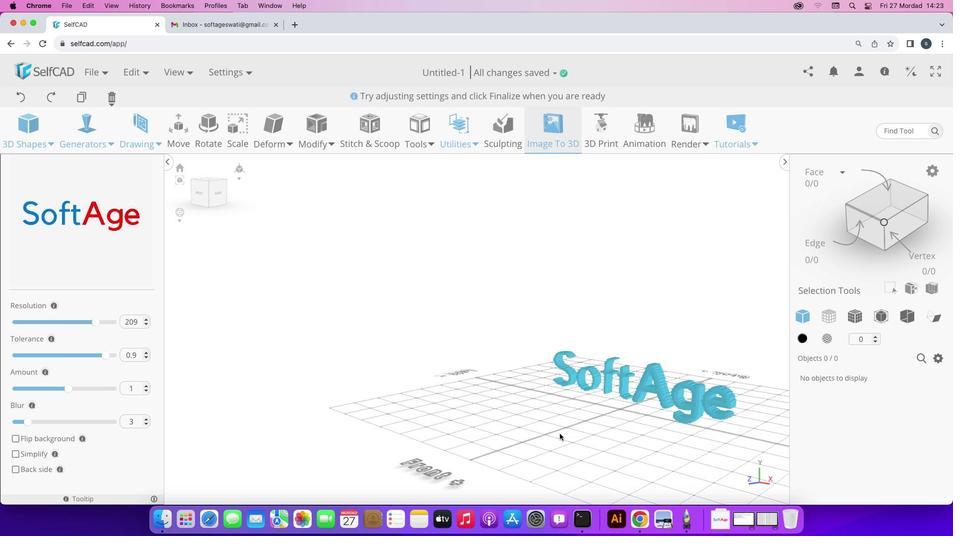 
Action: Mouse moved to (577, 438)
Screenshot: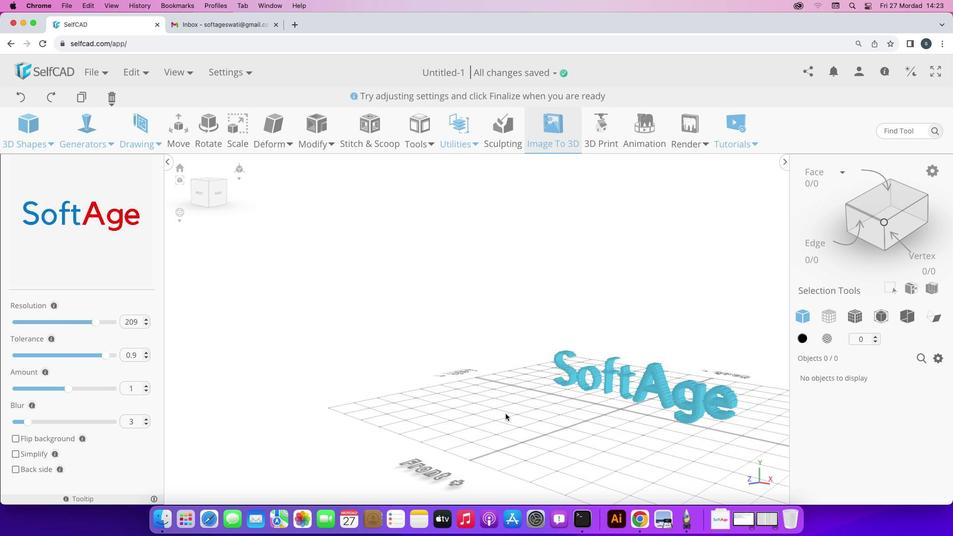 
Action: Mouse pressed left at (577, 438)
Screenshot: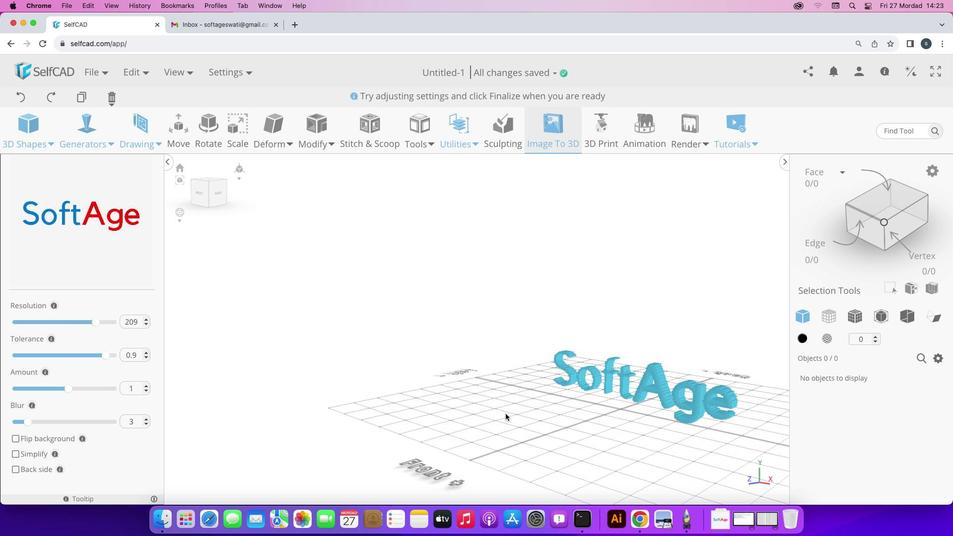 
Action: Mouse moved to (499, 407)
Screenshot: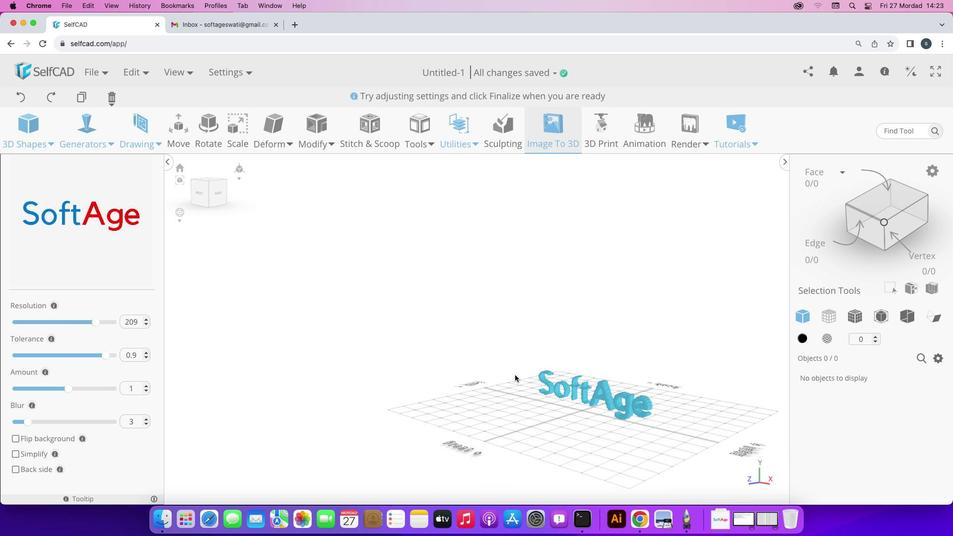 
Action: Mouse scrolled (499, 407) with delta (-5, -5)
Screenshot: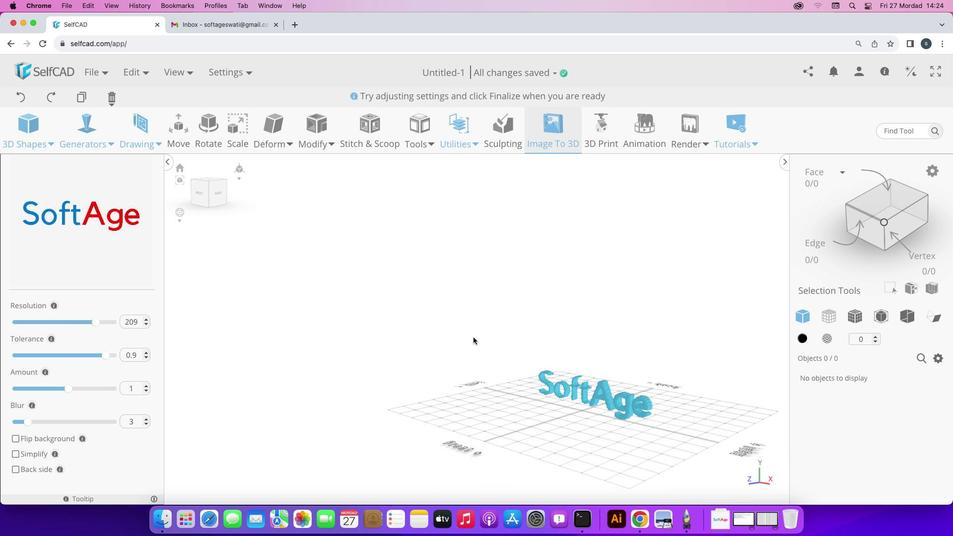 
Action: Mouse scrolled (499, 407) with delta (-5, -5)
Screenshot: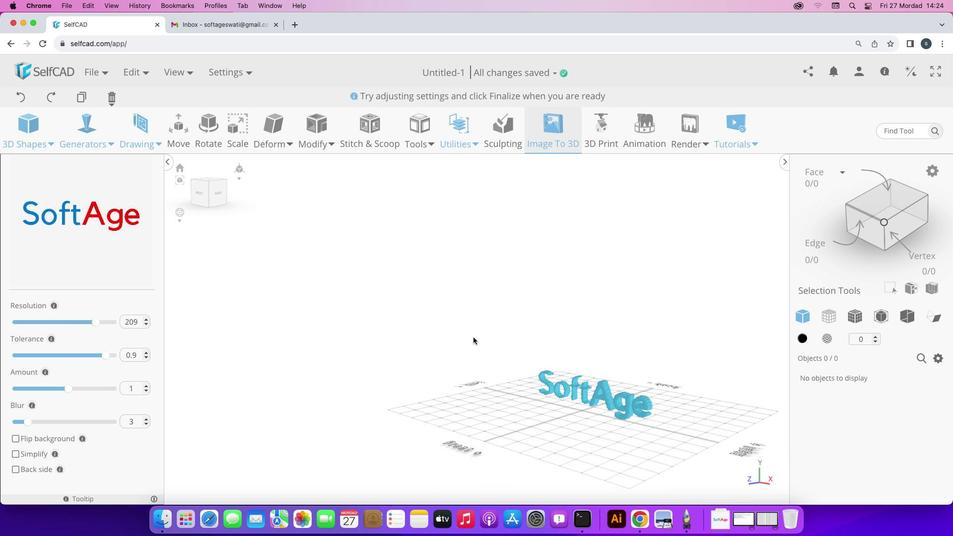 
Action: Mouse scrolled (499, 407) with delta (-5, -6)
Screenshot: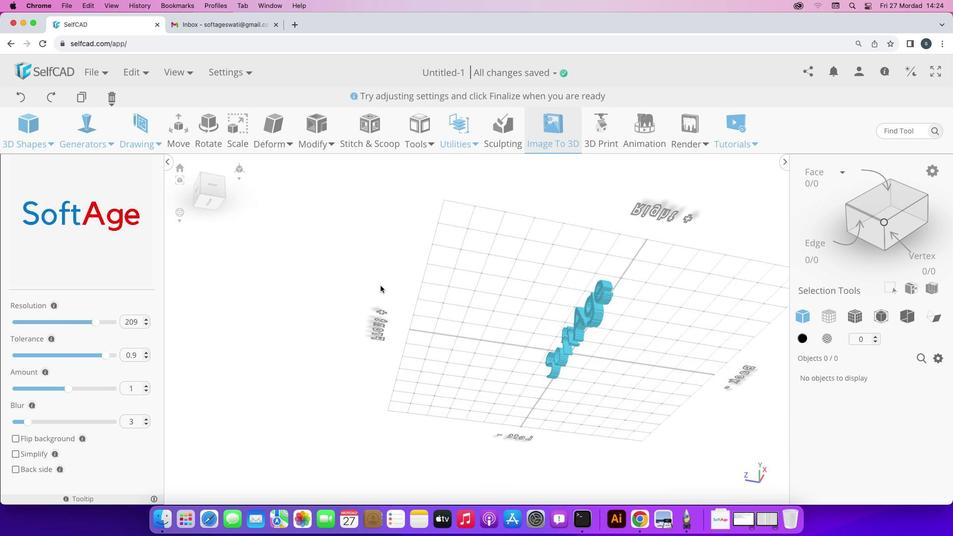 
Action: Mouse scrolled (499, 407) with delta (-5, -6)
Screenshot: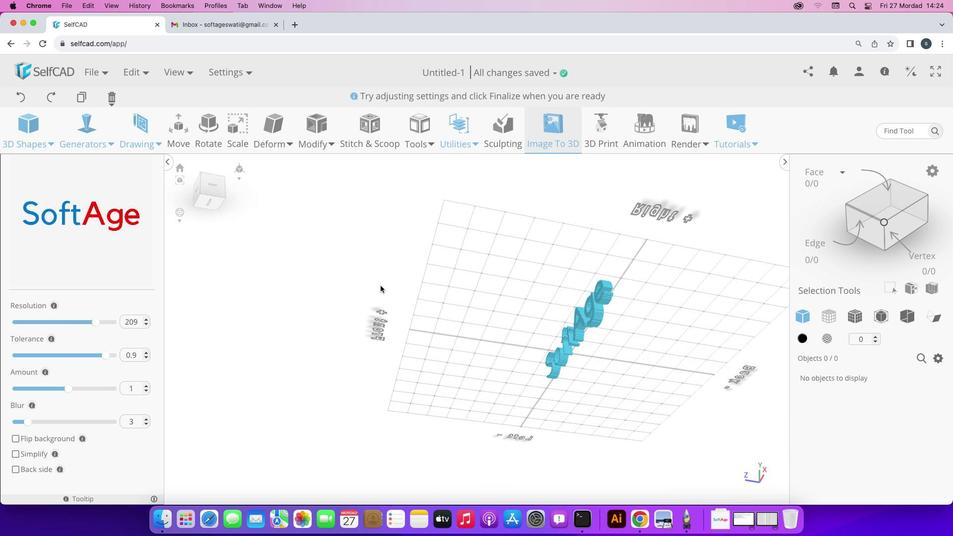 
Action: Mouse scrolled (499, 407) with delta (-5, -6)
Screenshot: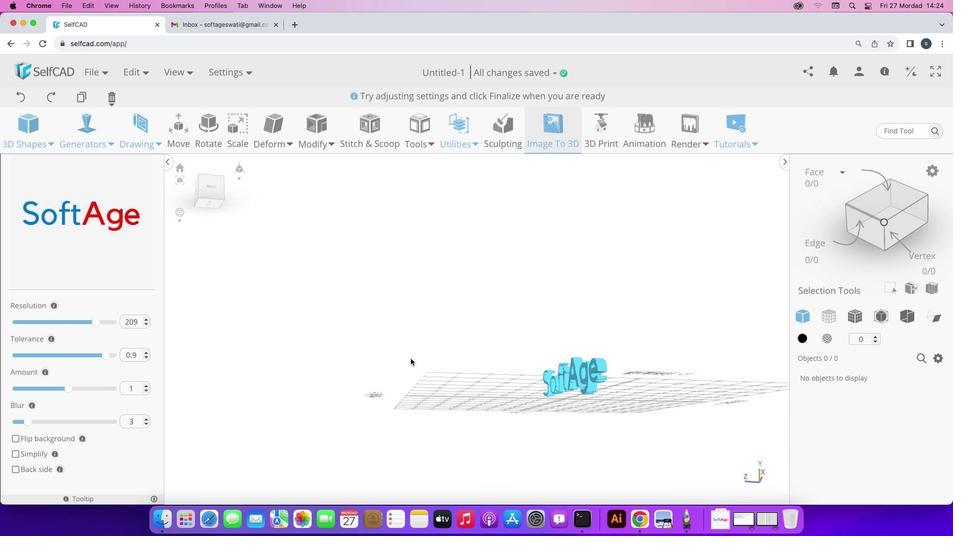 
Action: Mouse scrolled (499, 407) with delta (-5, -6)
Screenshot: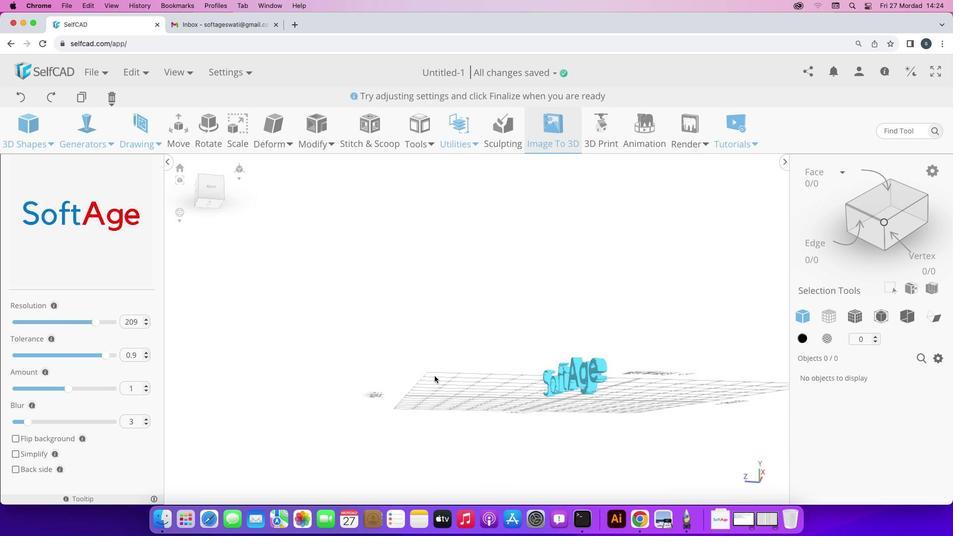 
Action: Mouse scrolled (499, 407) with delta (-5, -7)
Screenshot: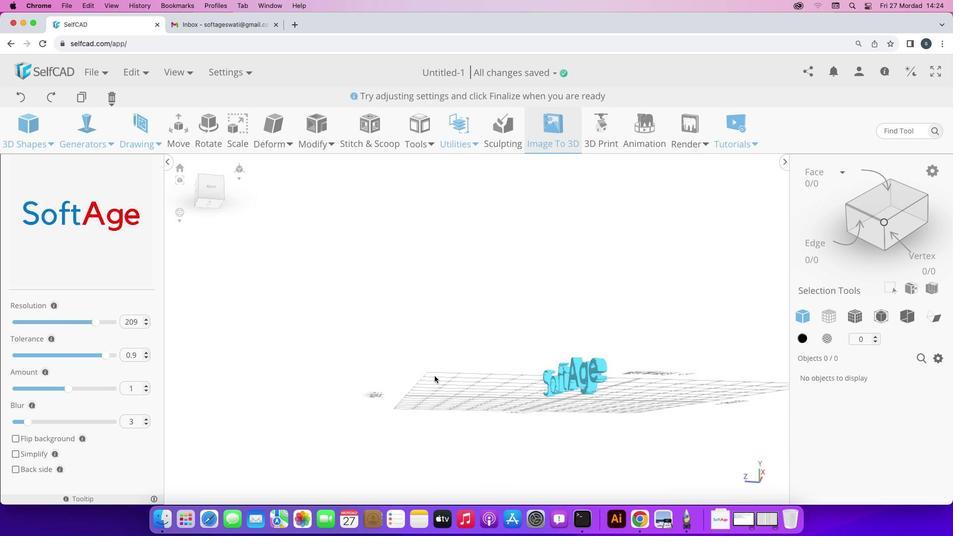 
Action: Mouse scrolled (499, 407) with delta (-5, -7)
Screenshot: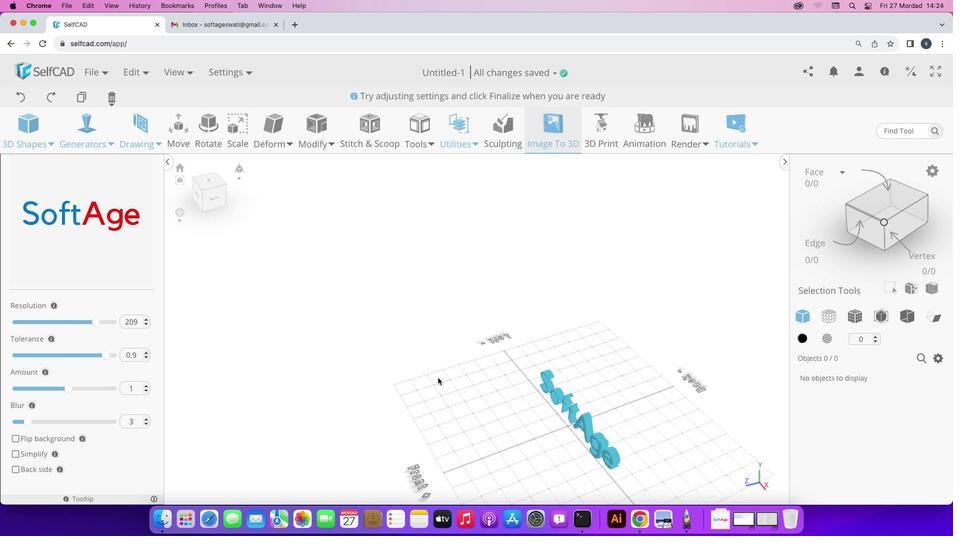 
Action: Mouse moved to (466, 331)
Screenshot: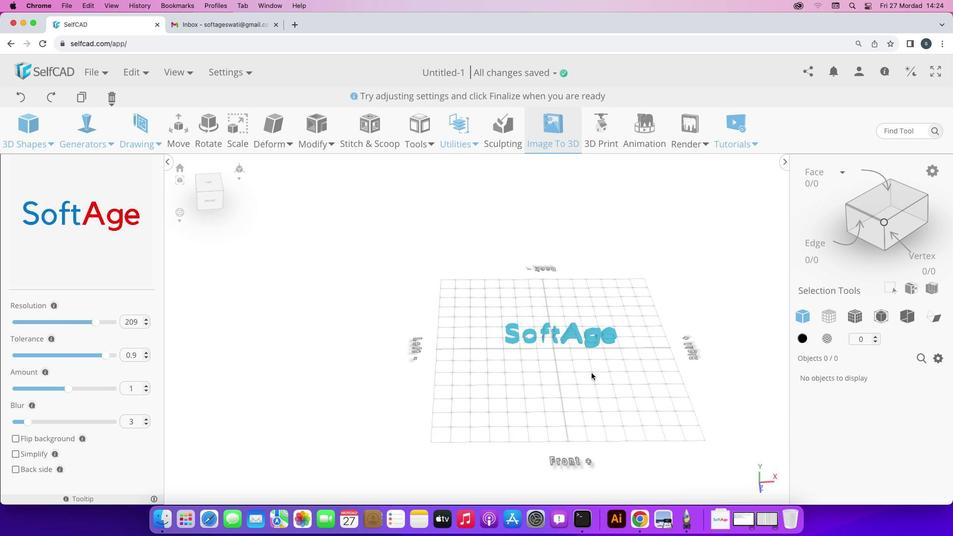 
Action: Mouse pressed left at (466, 331)
Screenshot: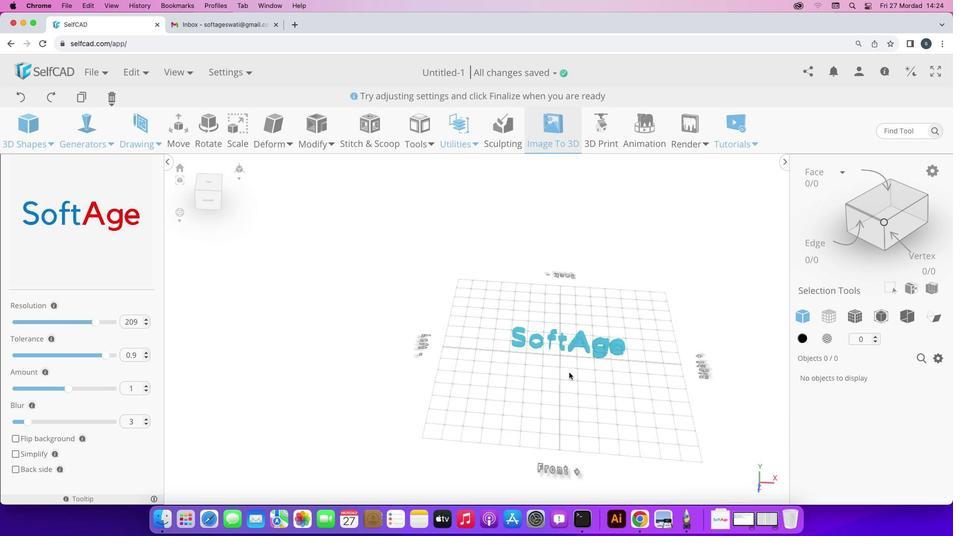 
Action: Mouse moved to (154, 322)
Screenshot: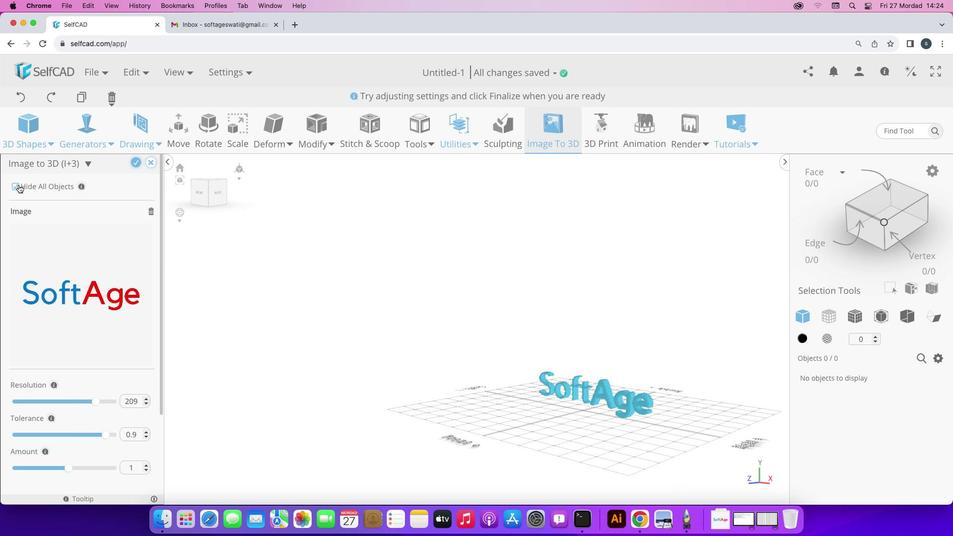 
Action: Mouse pressed left at (154, 322)
Screenshot: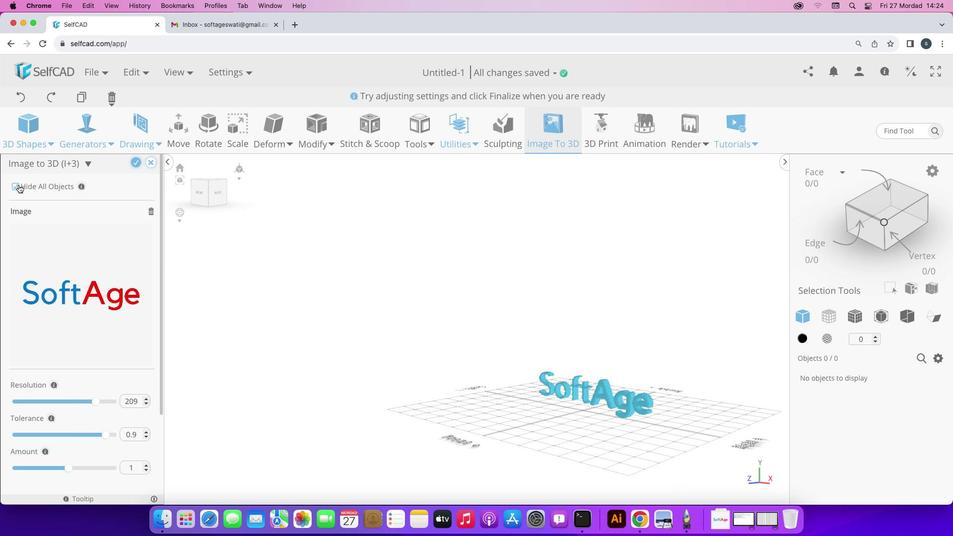 
Action: Mouse moved to (11, 178)
Screenshot: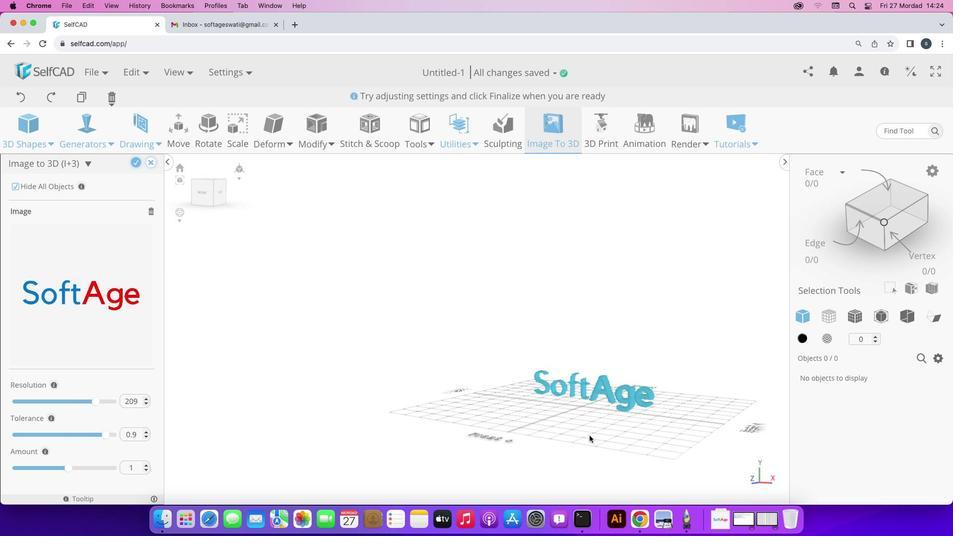 
Action: Mouse pressed left at (11, 178)
Screenshot: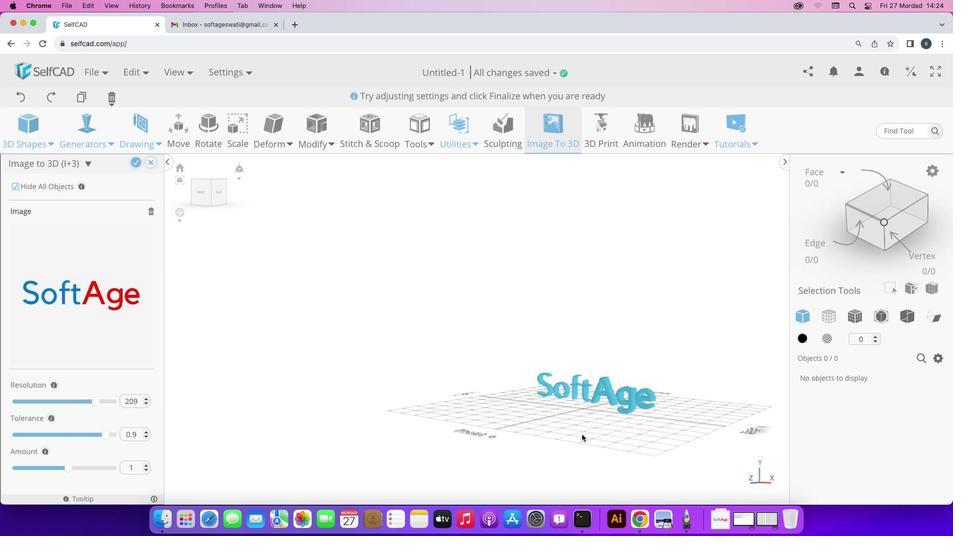 
Action: Mouse moved to (581, 435)
Screenshot: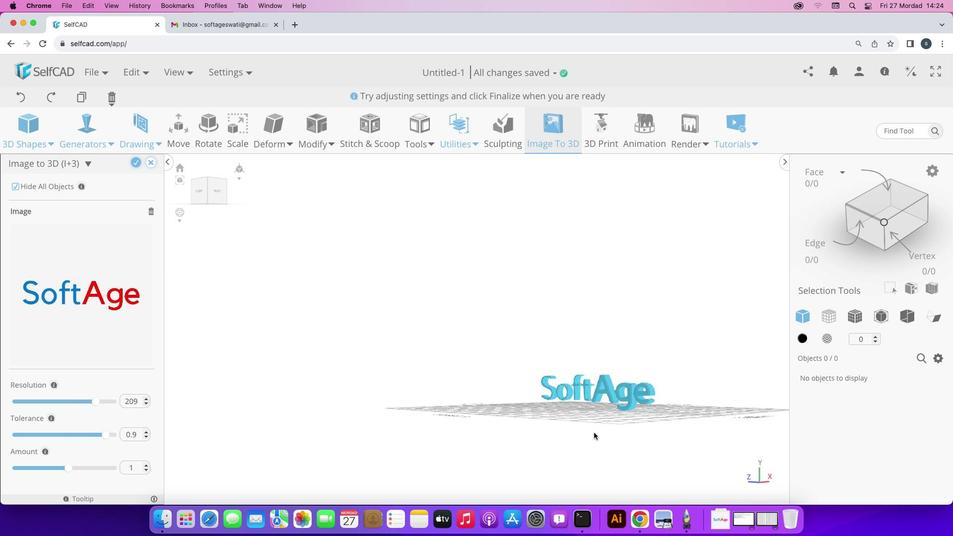 
Action: Mouse pressed left at (581, 435)
Screenshot: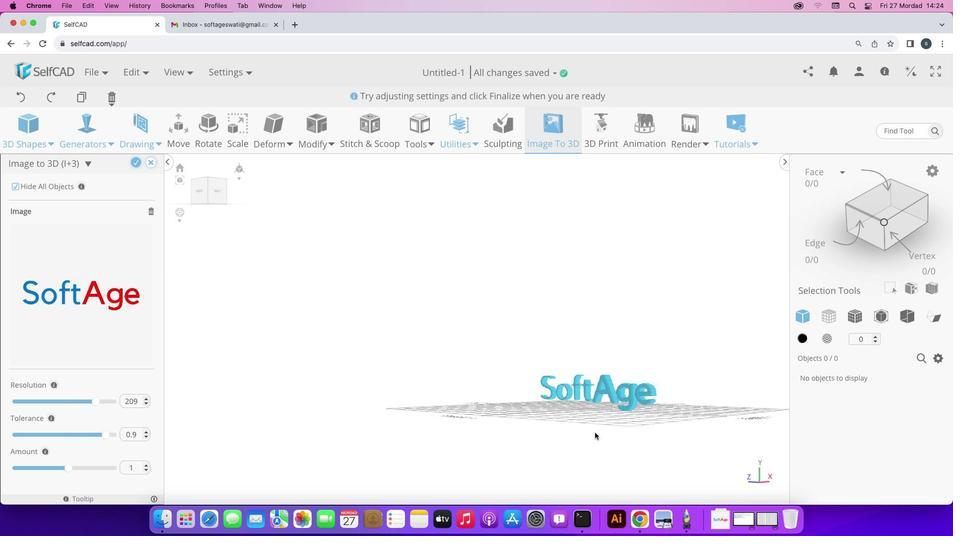 
Action: Mouse moved to (421, 369)
Screenshot: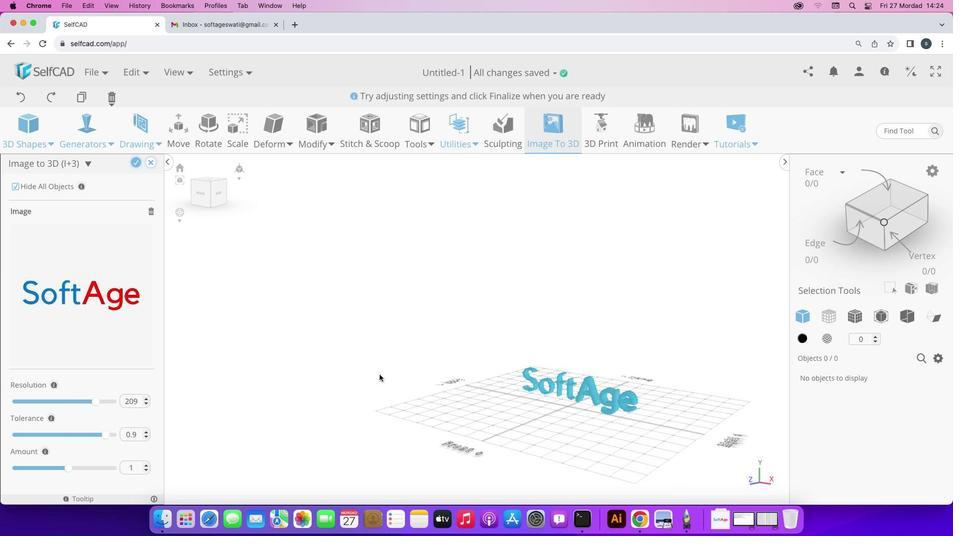 
Action: Mouse pressed left at (421, 369)
Screenshot: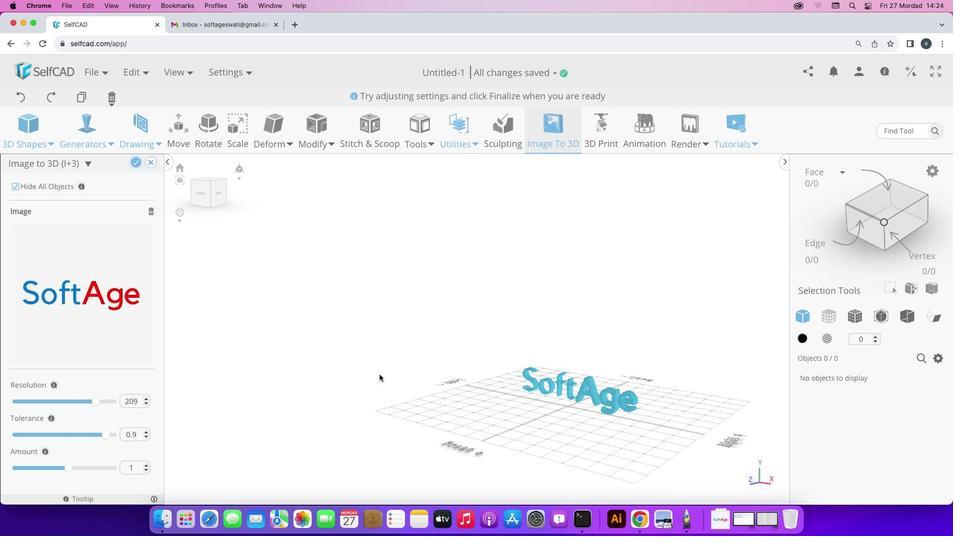 
Action: Mouse moved to (689, 436)
Screenshot: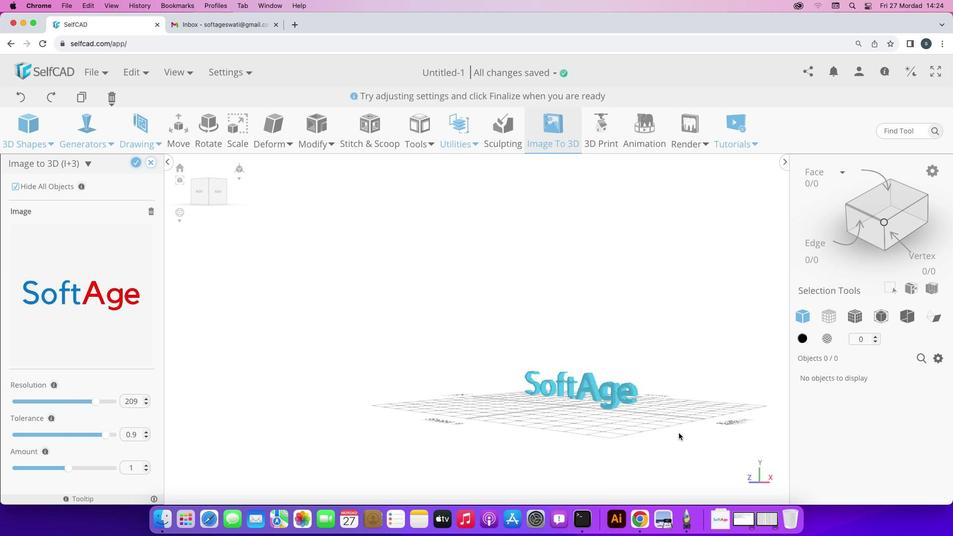 
Action: Mouse pressed left at (689, 436)
Screenshot: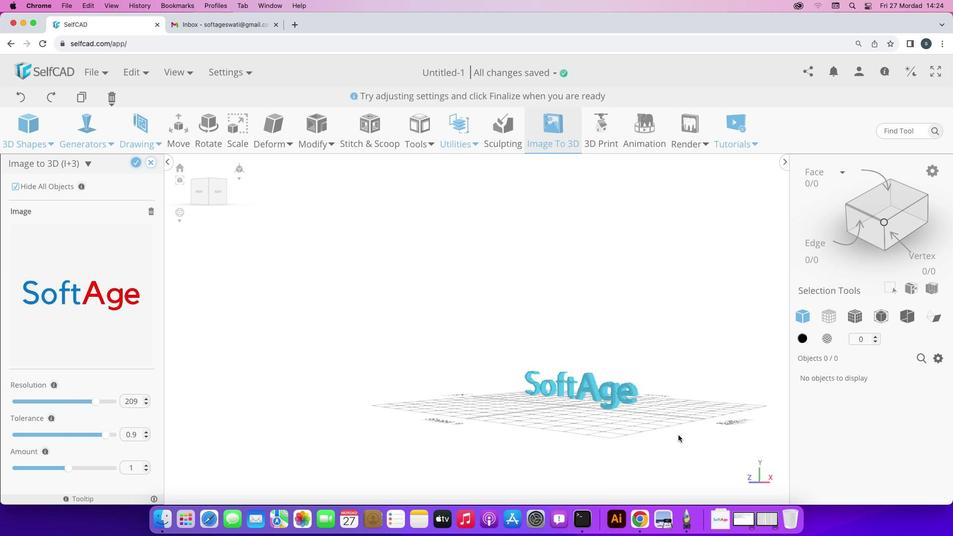
Action: Mouse moved to (532, 449)
Screenshot: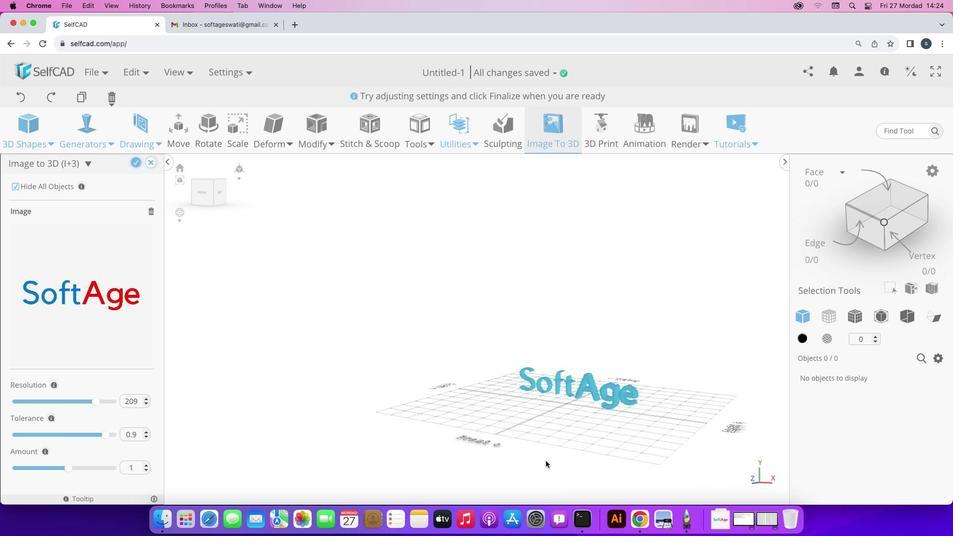 
Action: Mouse pressed left at (532, 449)
Screenshot: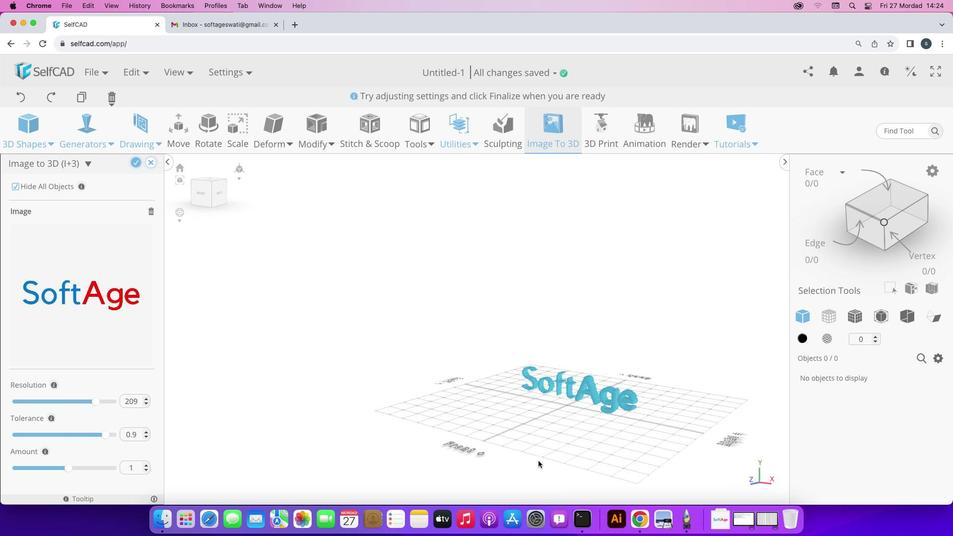 
Action: Mouse moved to (590, 460)
Screenshot: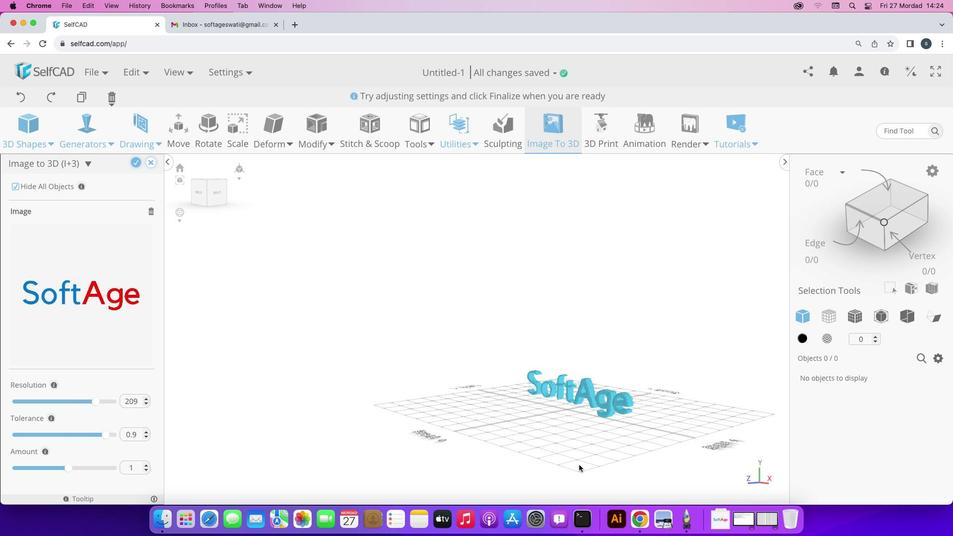 
Action: Mouse pressed left at (590, 460)
Screenshot: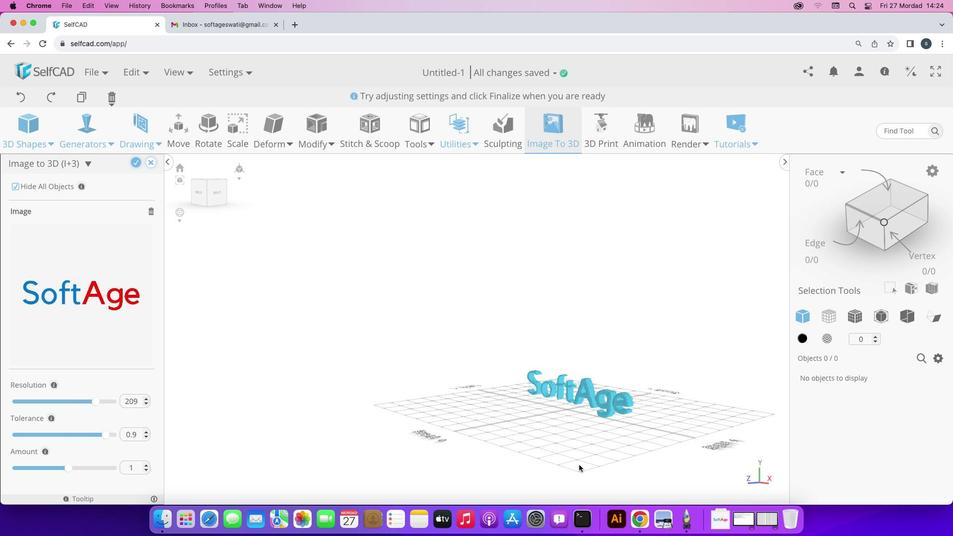 
Action: Mouse moved to (567, 429)
Screenshot: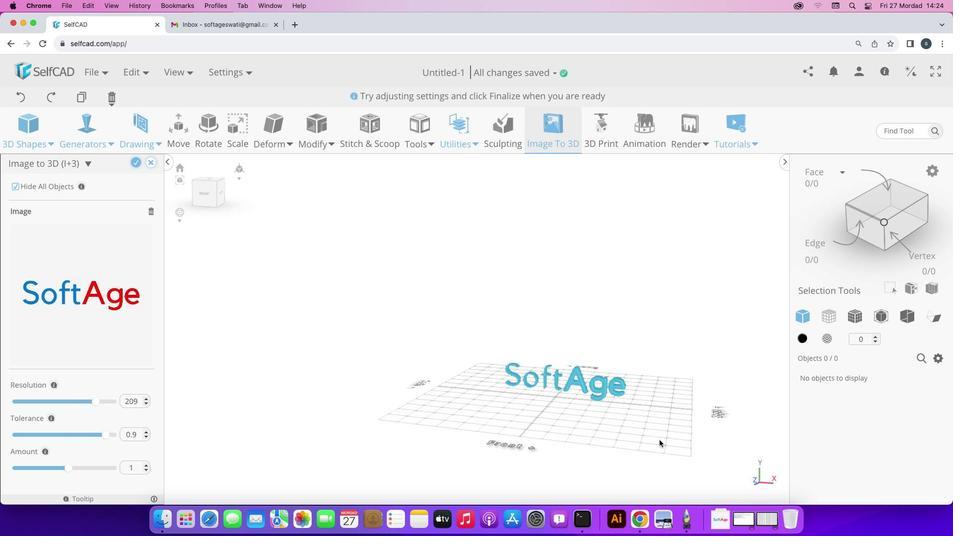 
Action: Mouse pressed left at (567, 429)
Screenshot: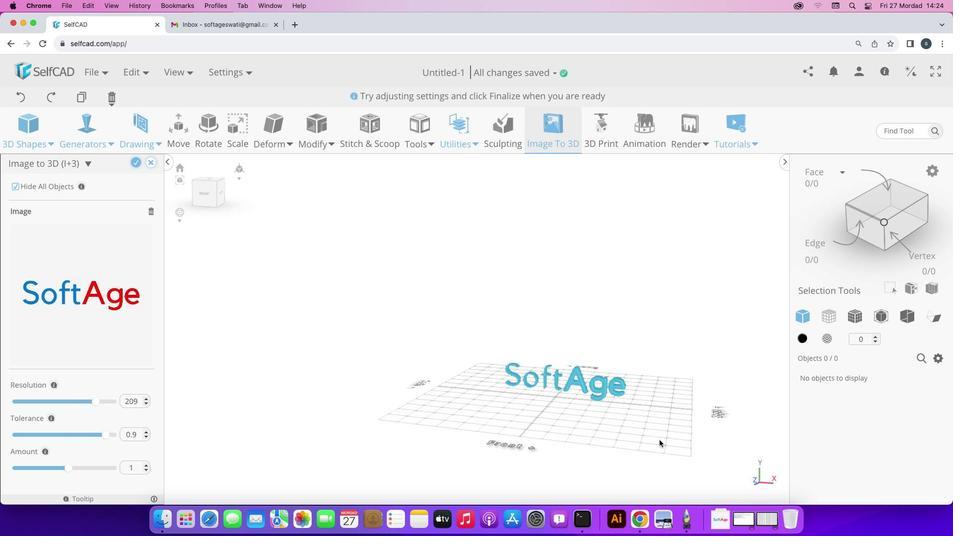 
Action: Mouse moved to (10, 181)
Screenshot: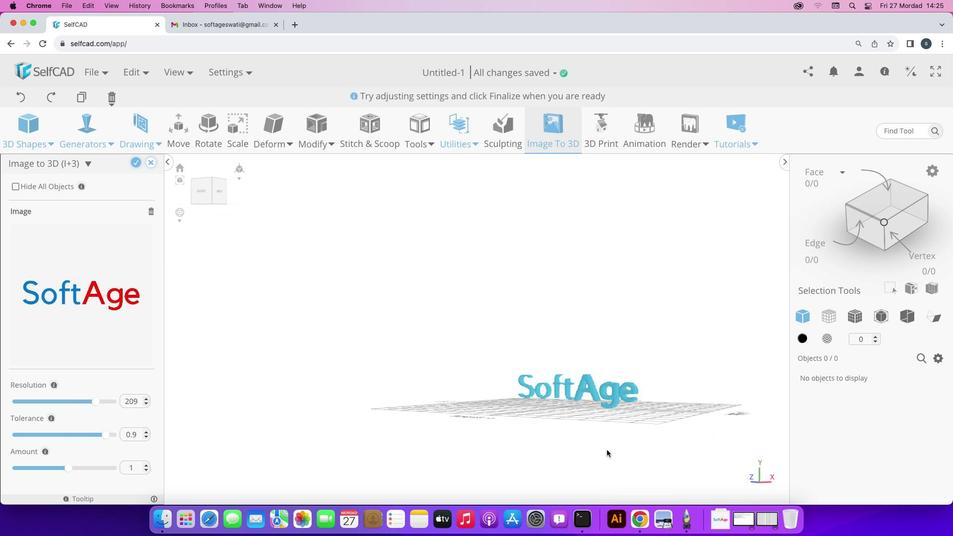 
Action: Mouse pressed left at (10, 181)
Screenshot: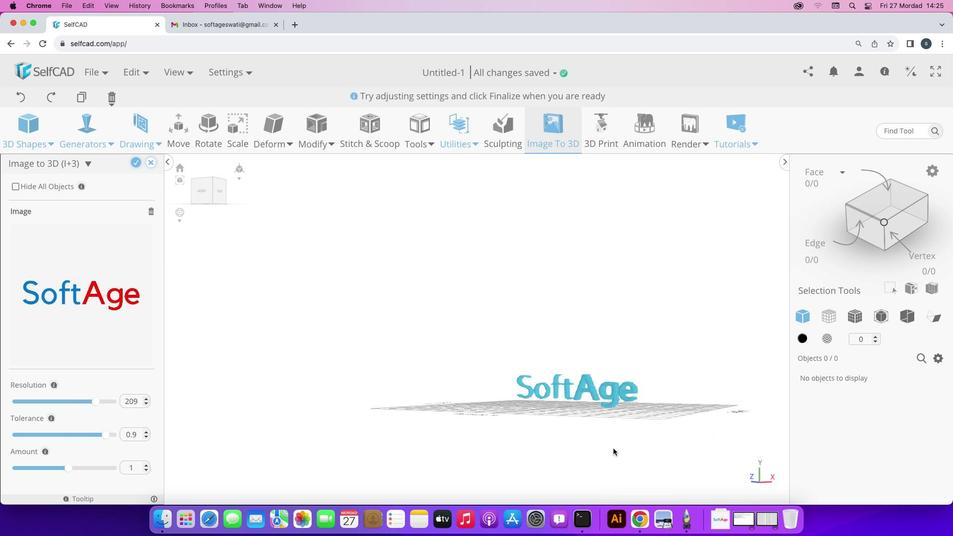 
Action: Mouse moved to (542, 460)
Screenshot: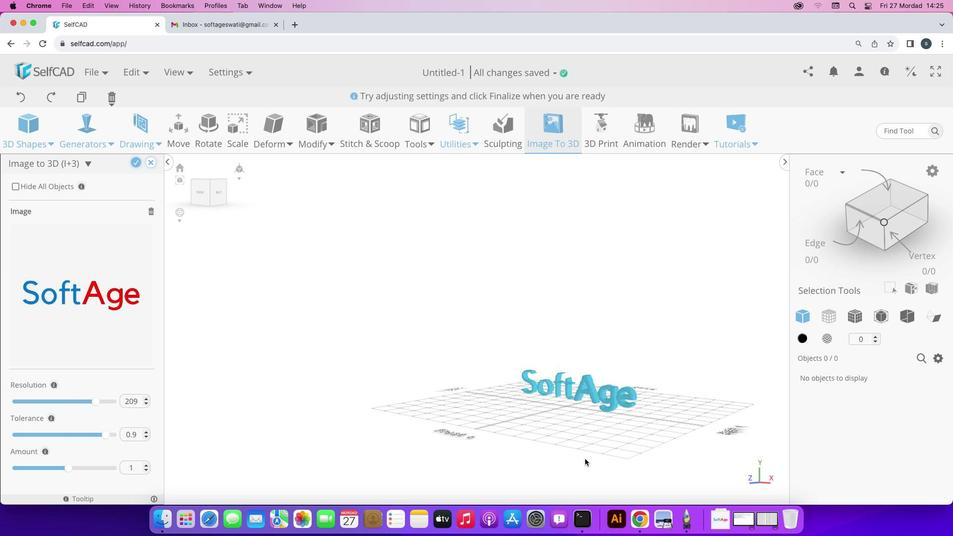 
Action: Mouse pressed left at (542, 460)
Screenshot: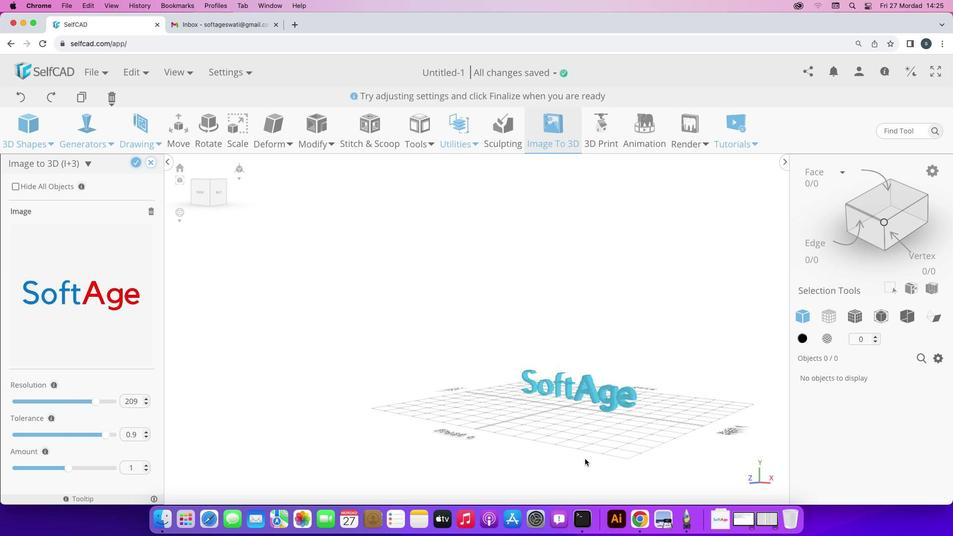 
Action: Mouse moved to (130, 158)
Screenshot: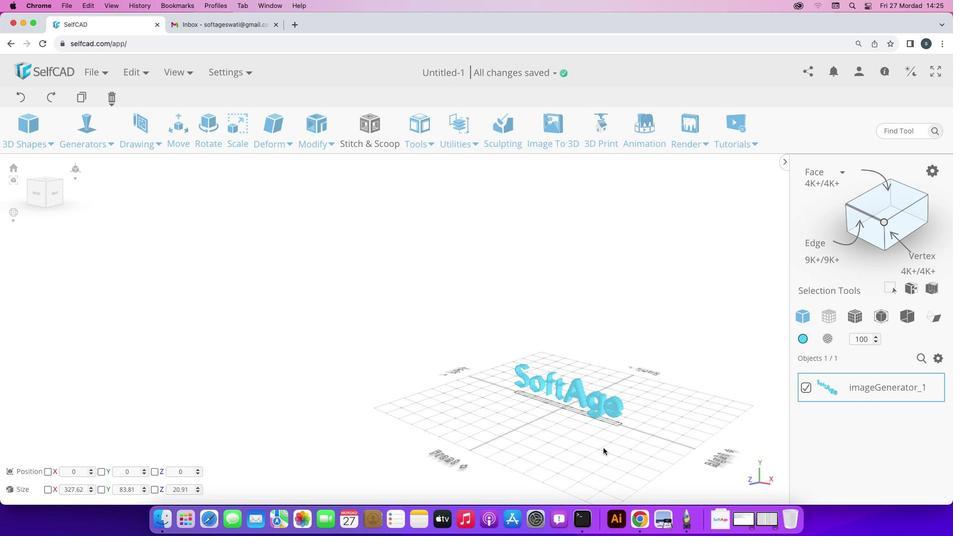 
Action: Mouse pressed left at (130, 158)
Screenshot: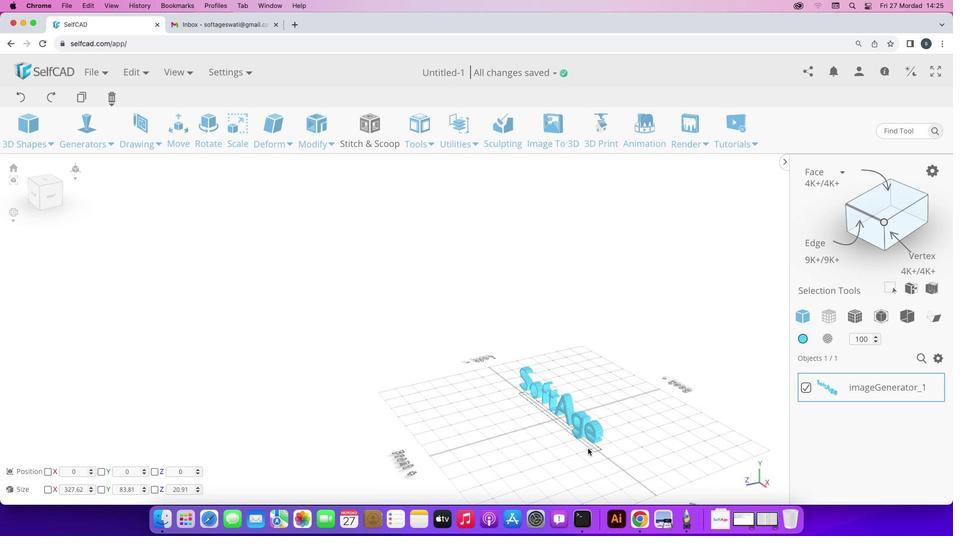 
Action: Mouse moved to (637, 422)
Screenshot: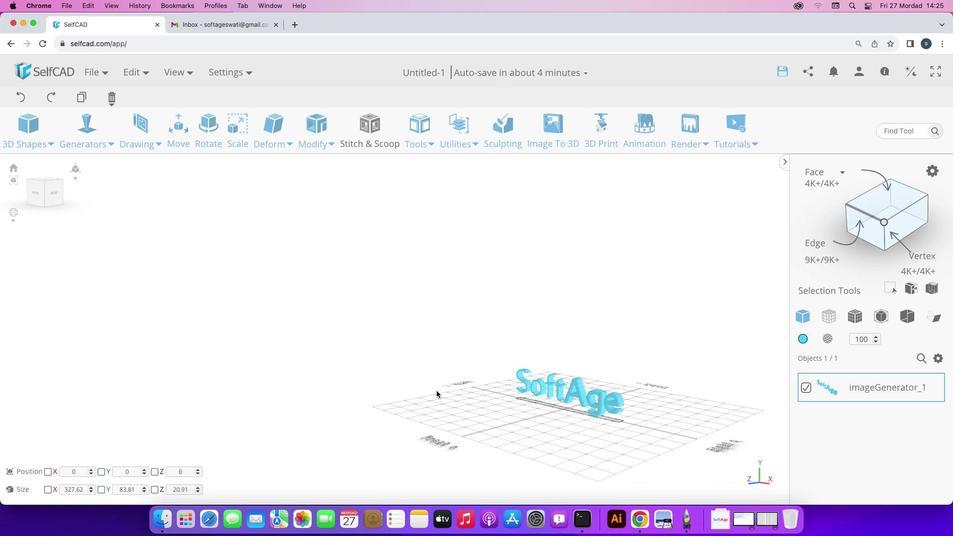 
Action: Mouse pressed left at (637, 422)
Screenshot: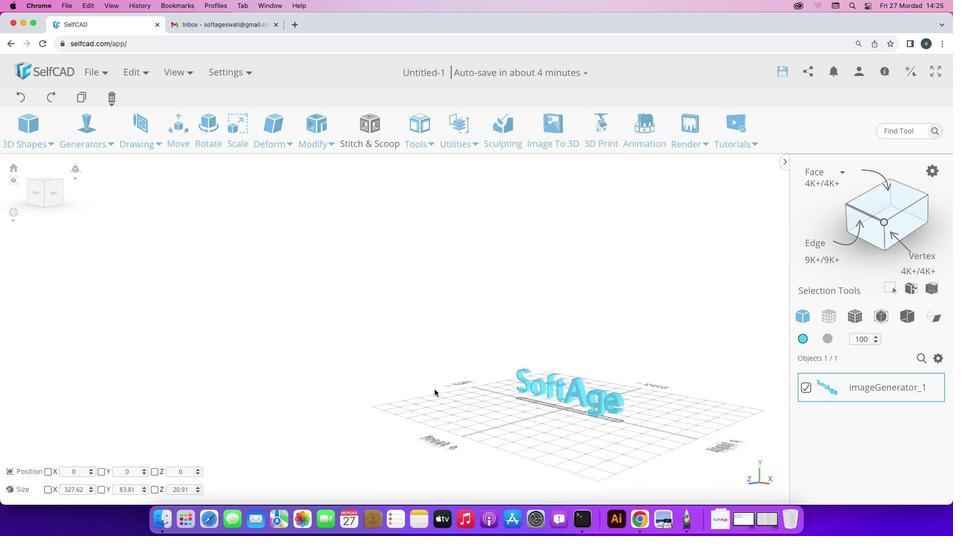
Action: Mouse moved to (457, 381)
Screenshot: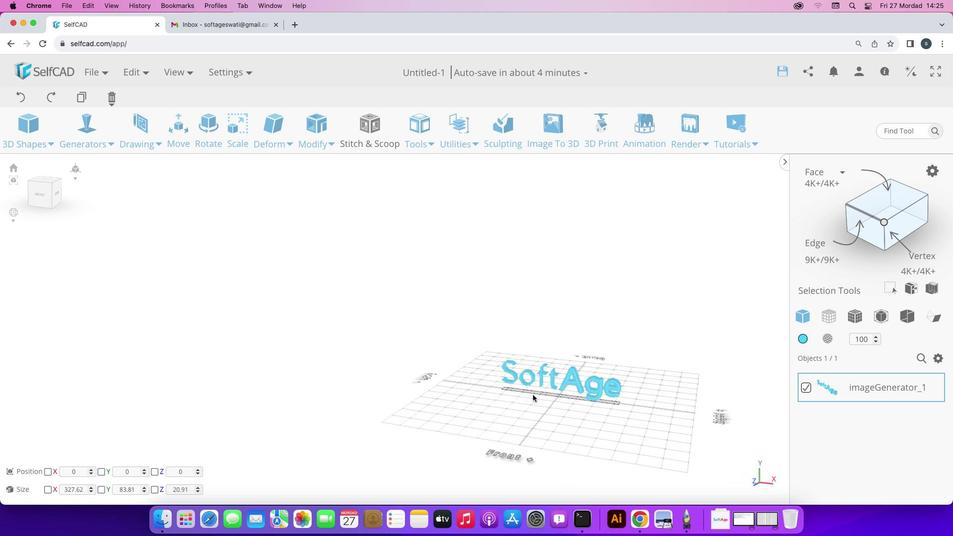 
Action: Mouse pressed left at (457, 381)
Screenshot: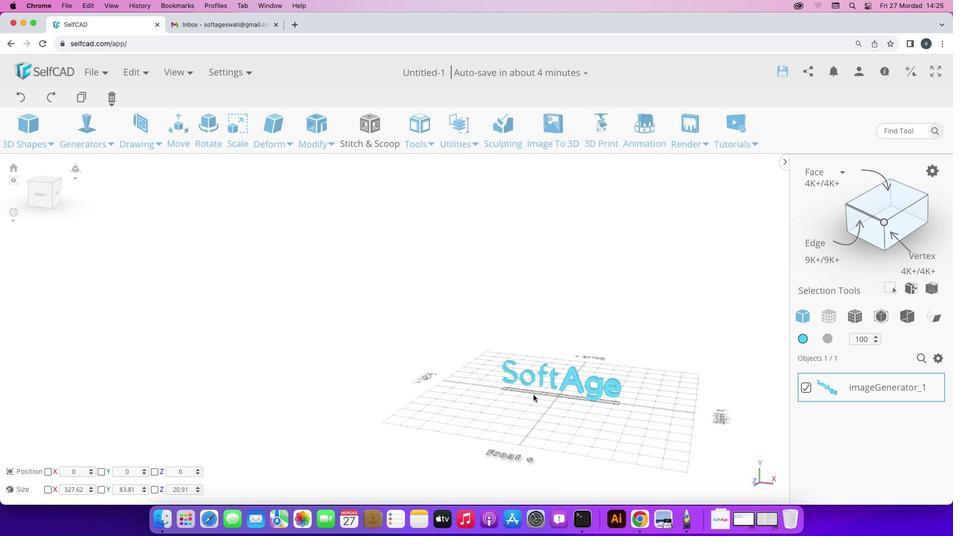 
Action: Mouse moved to (707, 408)
Screenshot: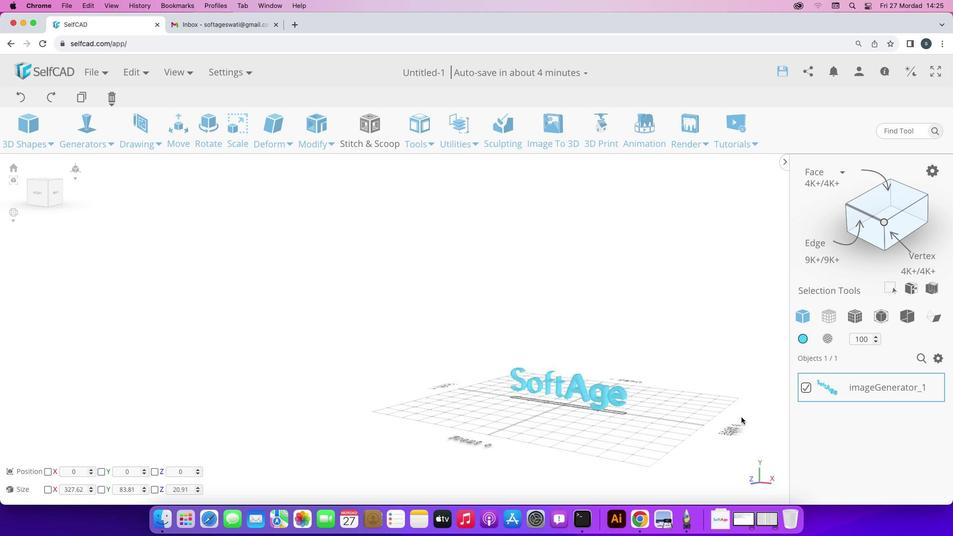 
Action: Mouse pressed left at (707, 408)
Screenshot: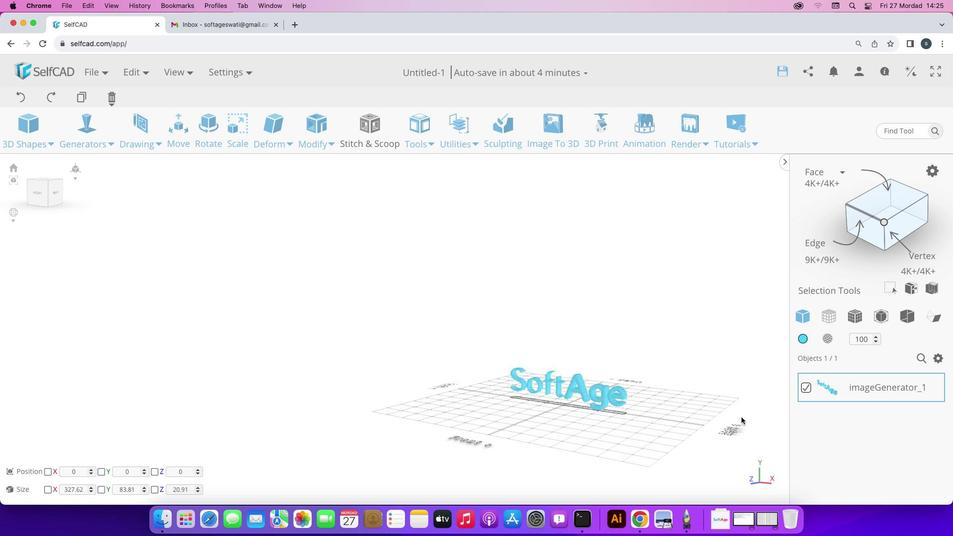 
Action: Mouse moved to (525, 305)
Screenshot: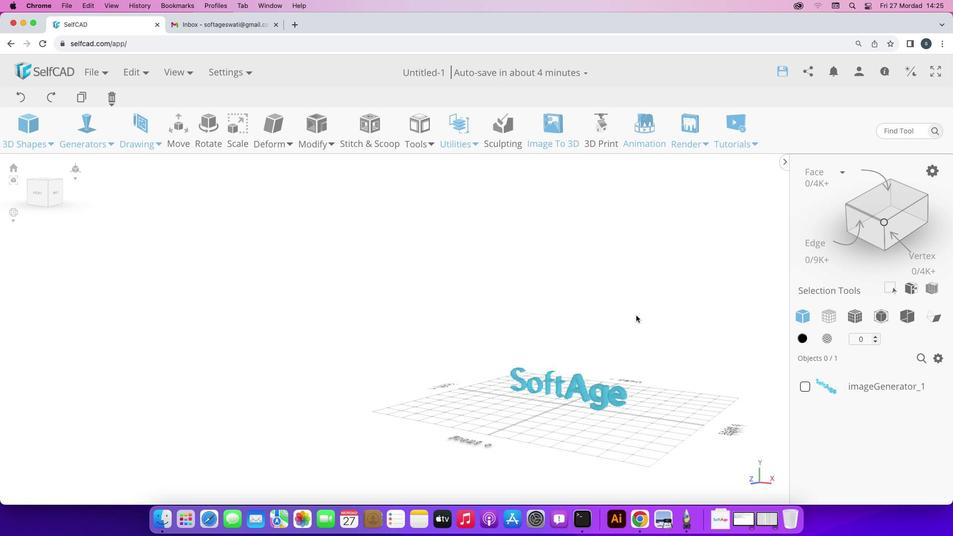 
Action: Mouse pressed left at (525, 305)
Screenshot: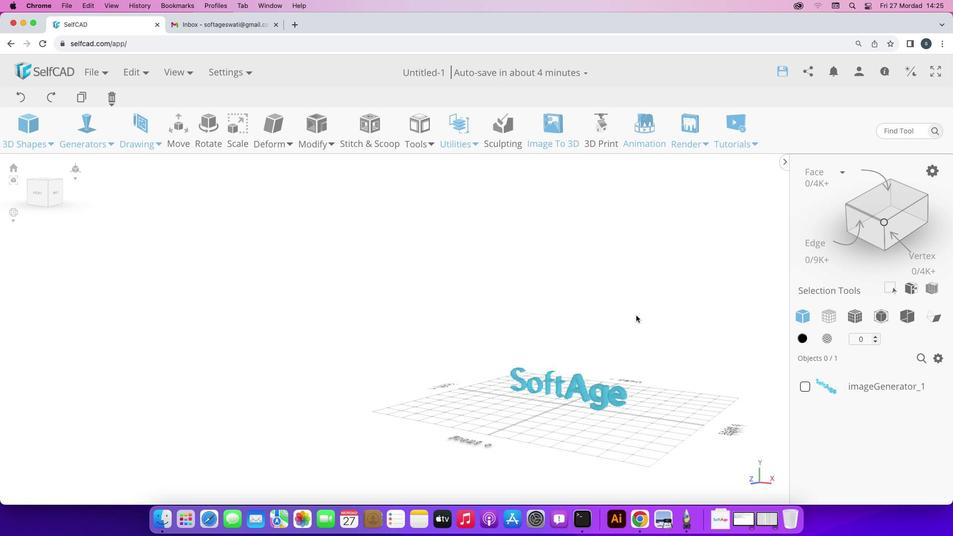 
Action: Mouse moved to (432, 270)
Screenshot: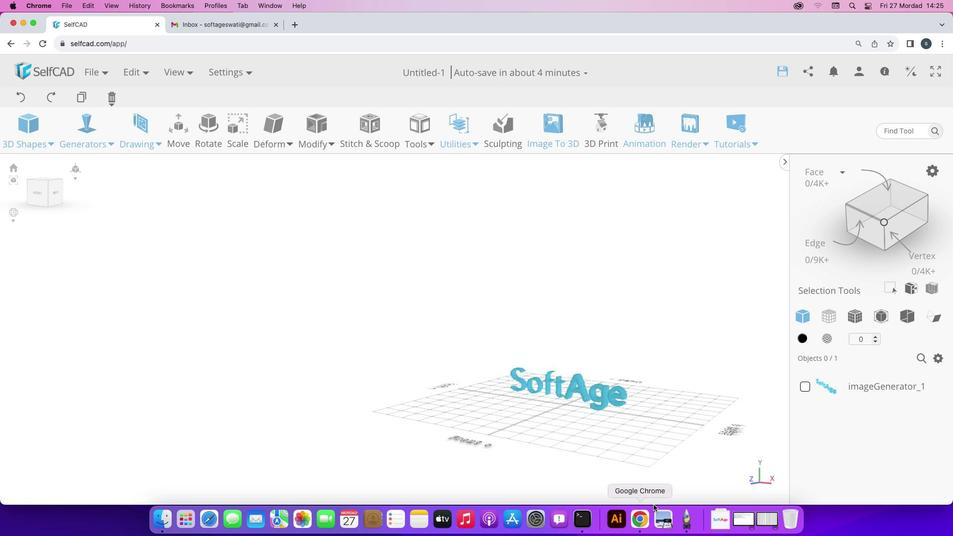 
Action: Mouse pressed left at (432, 270)
Screenshot: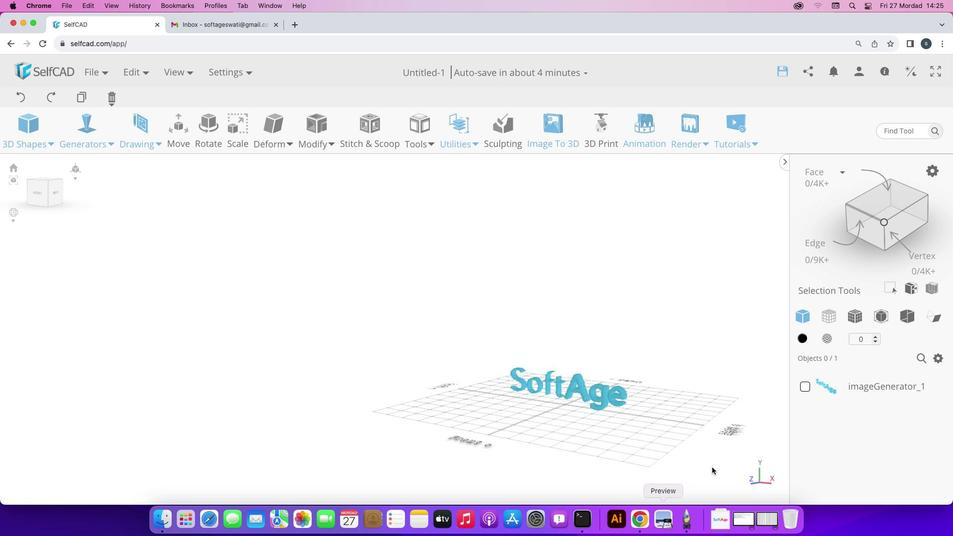 
Action: Mouse moved to (693, 450)
Screenshot: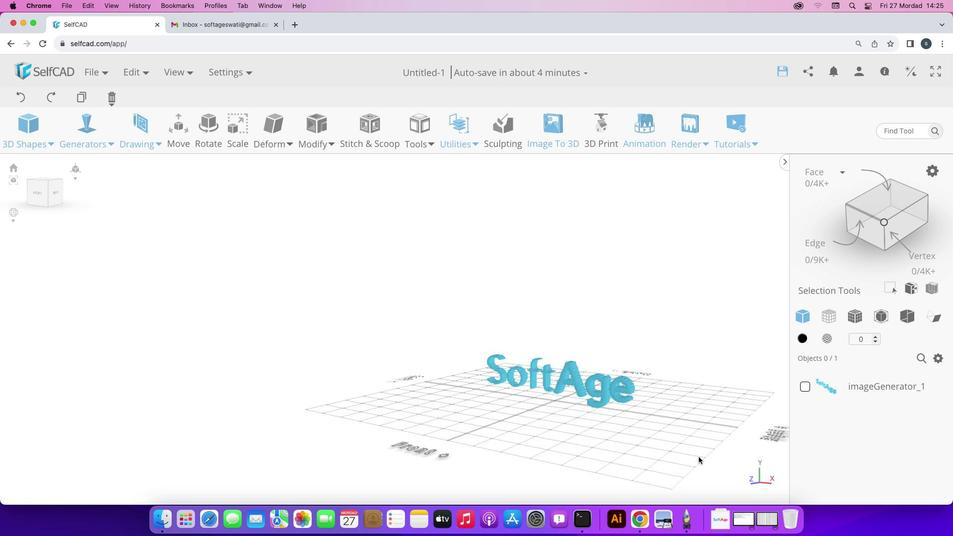
Action: Mouse scrolled (693, 450) with delta (-5, -6)
Screenshot: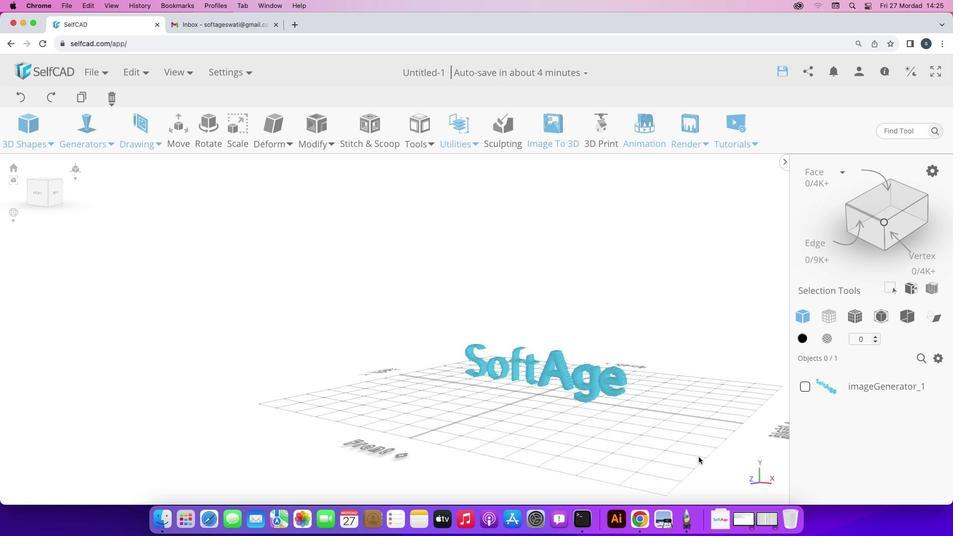
Action: Mouse scrolled (693, 450) with delta (-5, -6)
Screenshot: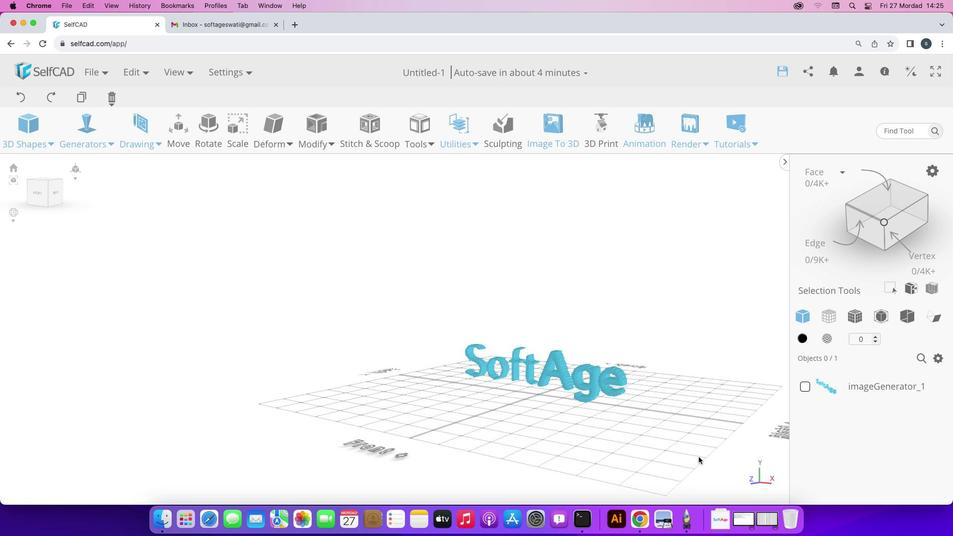 
Action: Mouse scrolled (693, 450) with delta (-5, -6)
Screenshot: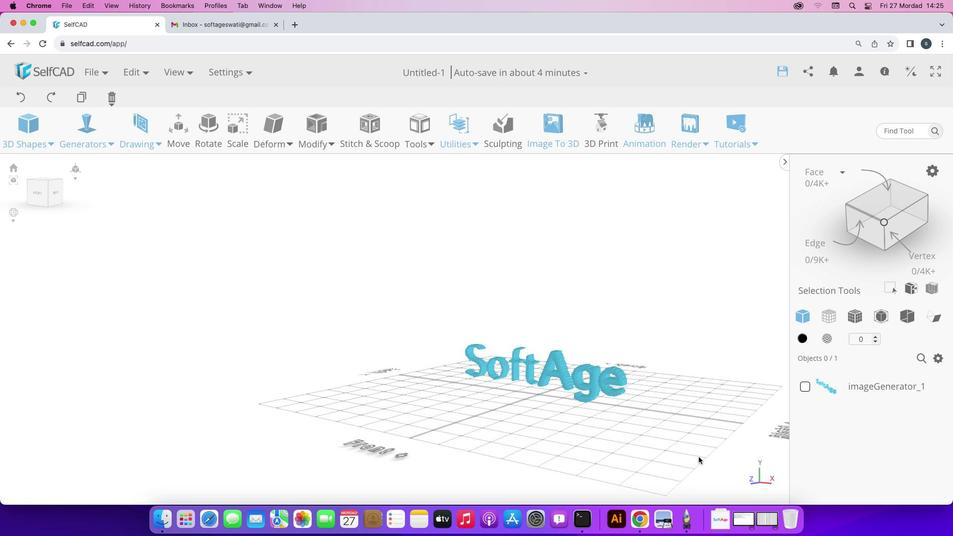 
Action: Mouse scrolled (693, 450) with delta (-5, -5)
Screenshot: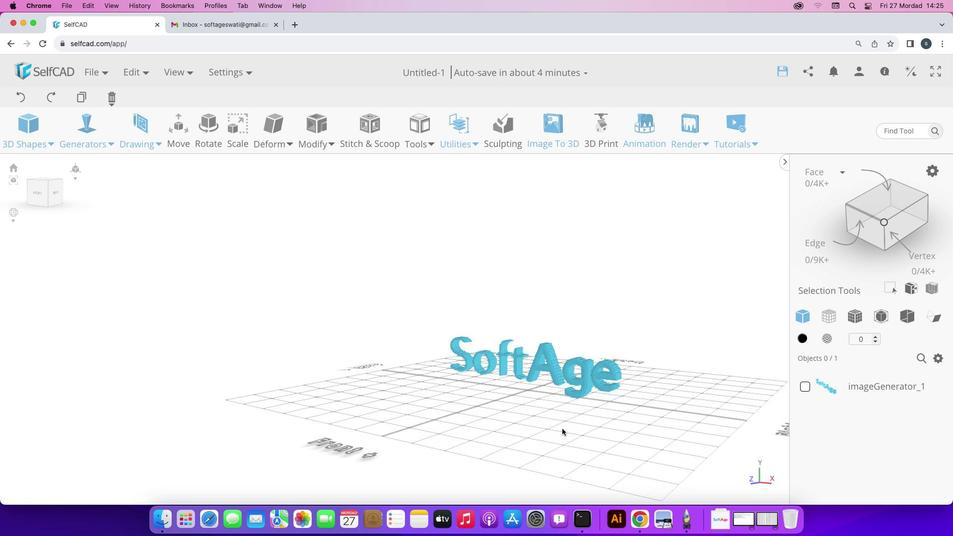 
Action: Mouse scrolled (693, 450) with delta (-5, -5)
Screenshot: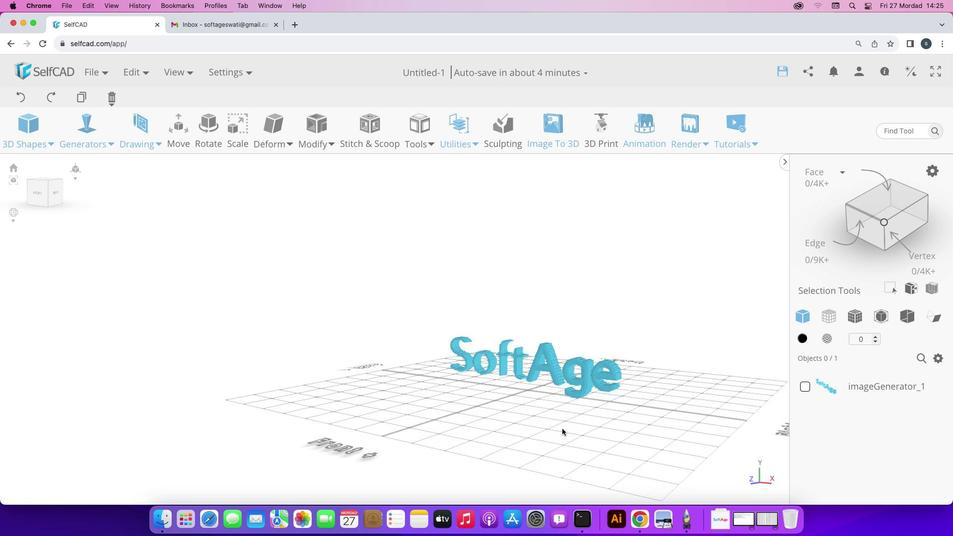 
Action: Mouse scrolled (693, 450) with delta (-5, -4)
Screenshot: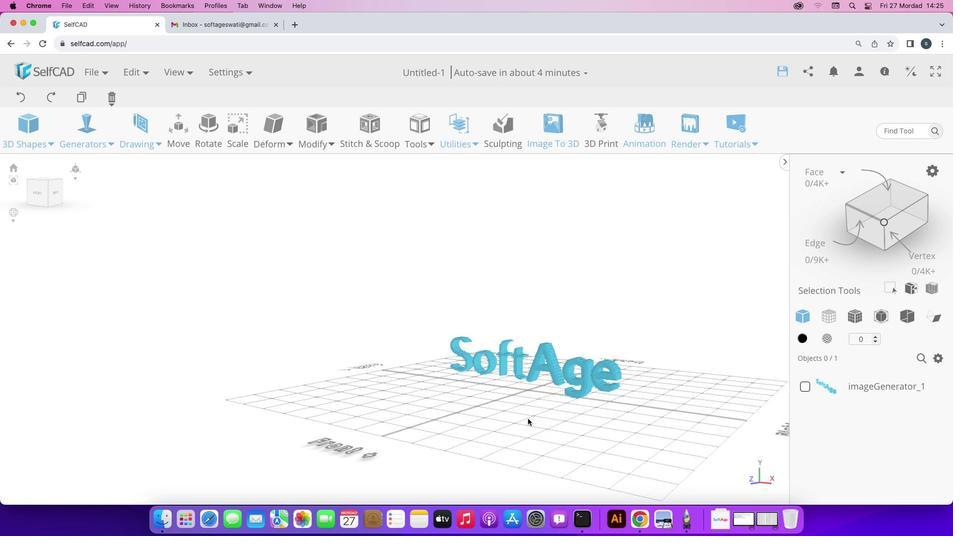 
Action: Mouse scrolled (693, 450) with delta (-5, -5)
Screenshot: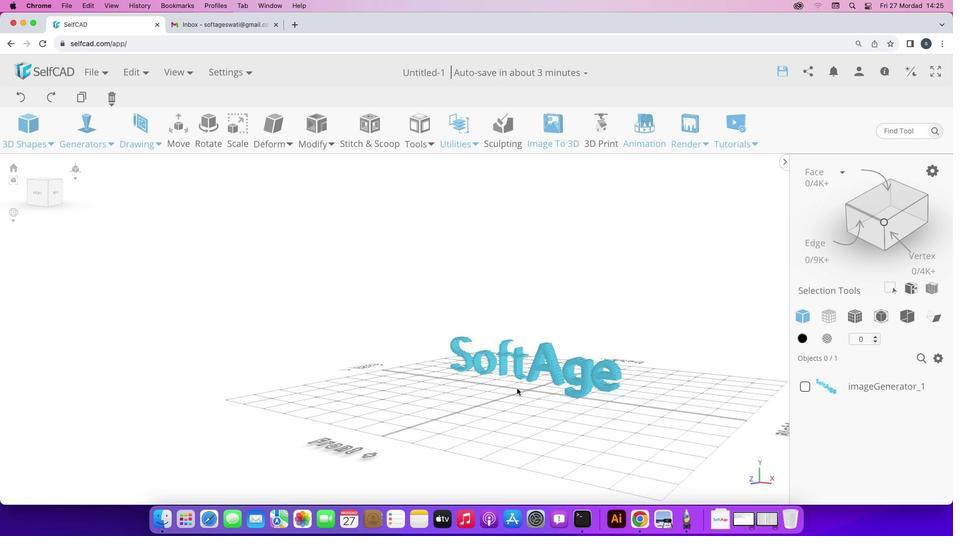 
Action: Mouse scrolled (693, 450) with delta (-5, -5)
Screenshot: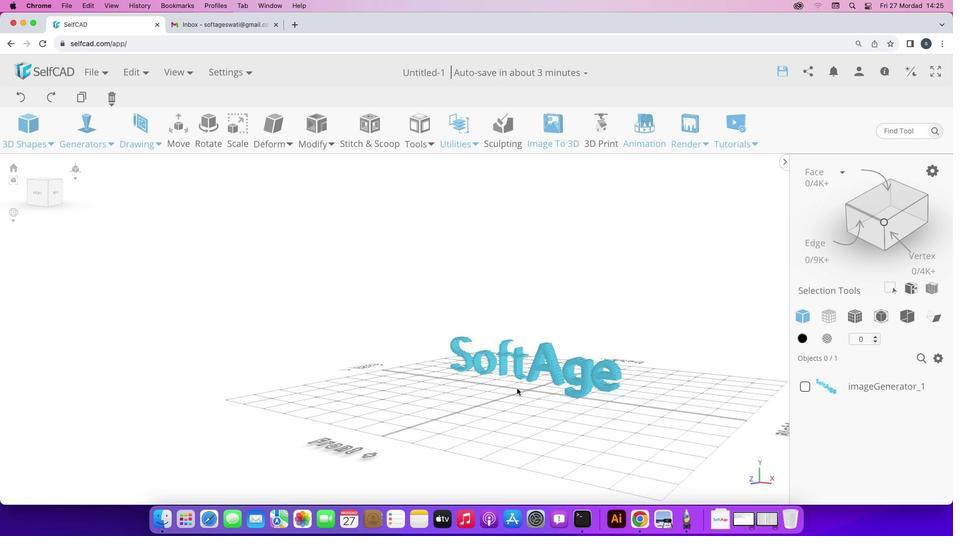 
Action: Mouse scrolled (693, 450) with delta (-5, -5)
Screenshot: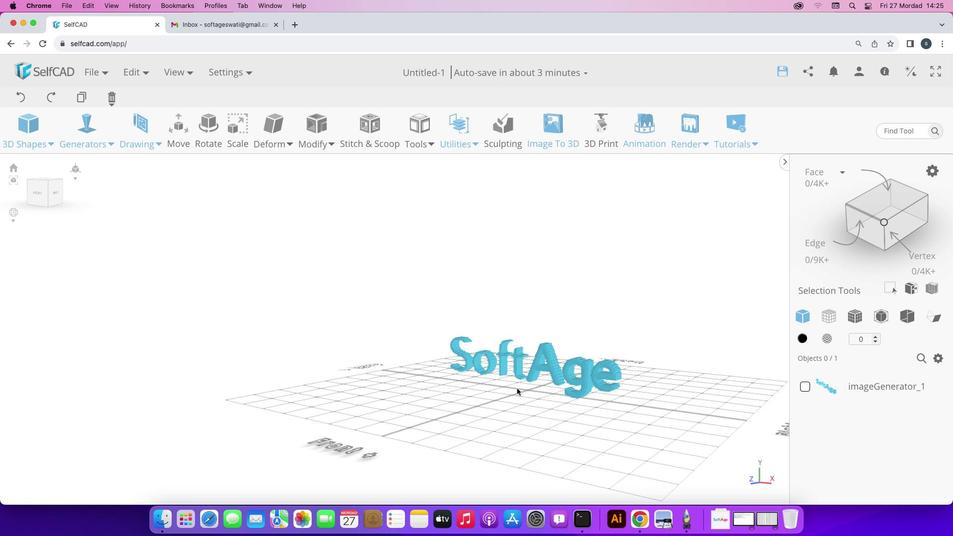 
Action: Mouse scrolled (693, 450) with delta (-5, -5)
Screenshot: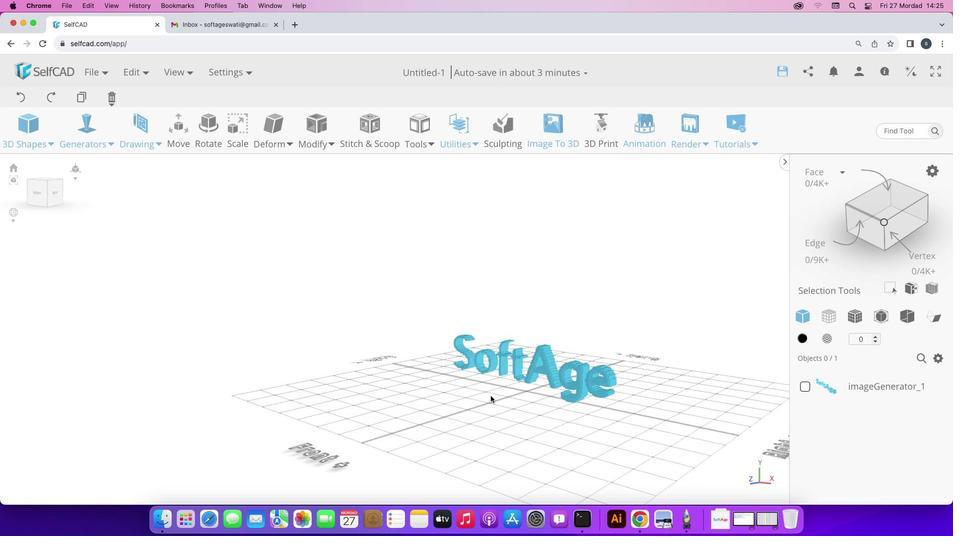 
Action: Mouse scrolled (693, 450) with delta (-5, -5)
Screenshot: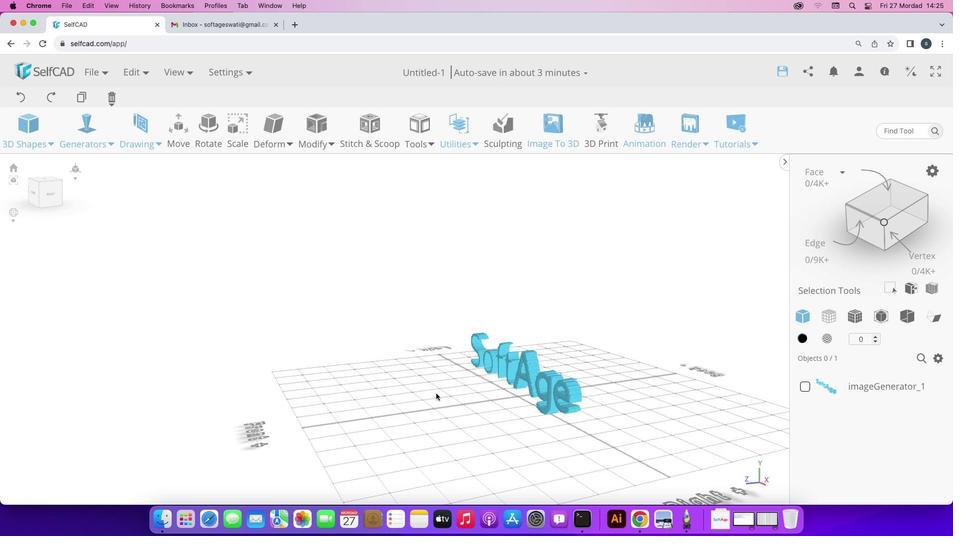 
Action: Mouse scrolled (693, 450) with delta (-5, -5)
Screenshot: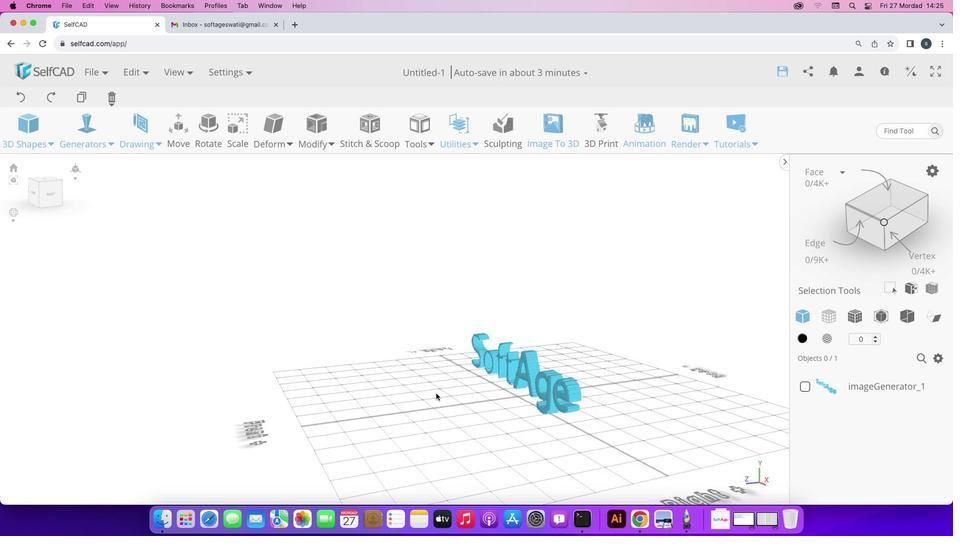 
Action: Mouse scrolled (693, 450) with delta (-5, -5)
Screenshot: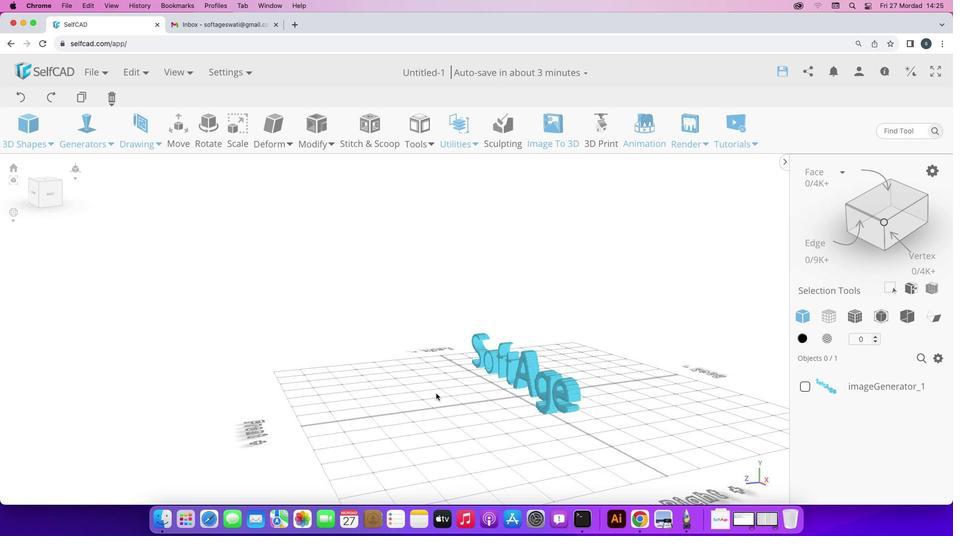 
Action: Mouse scrolled (693, 450) with delta (-5, -5)
Screenshot: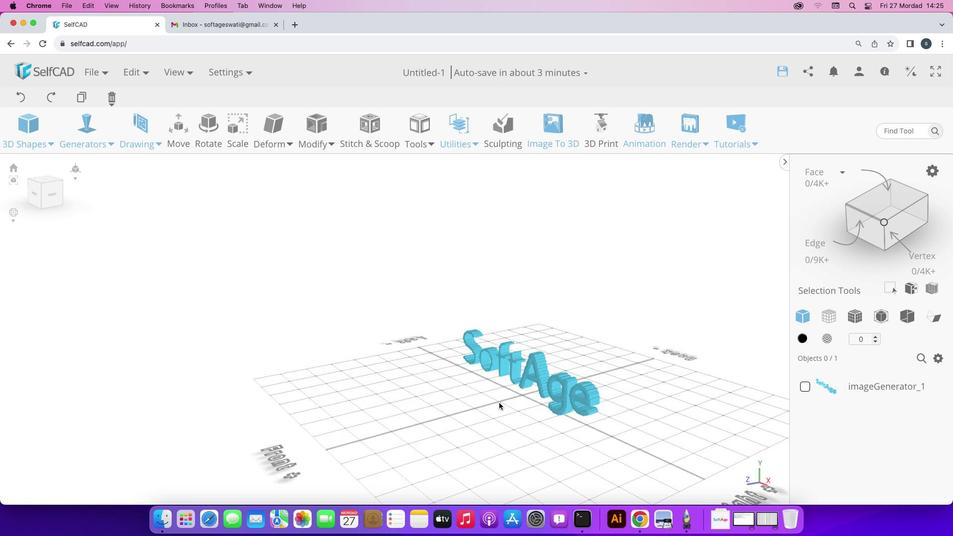 
Action: Mouse scrolled (693, 450) with delta (-5, -5)
Screenshot: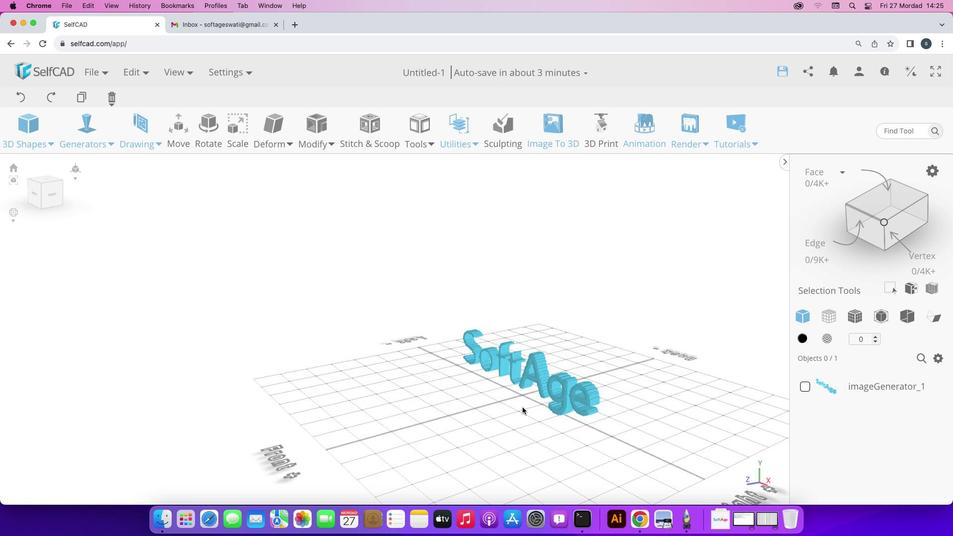 
Action: Mouse moved to (510, 382)
Screenshot: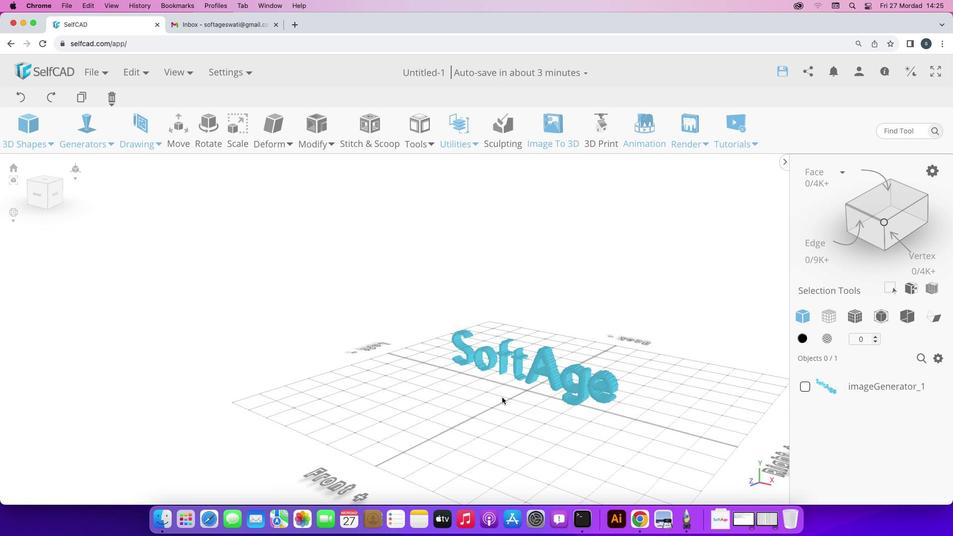
Action: Mouse pressed left at (510, 382)
Screenshot: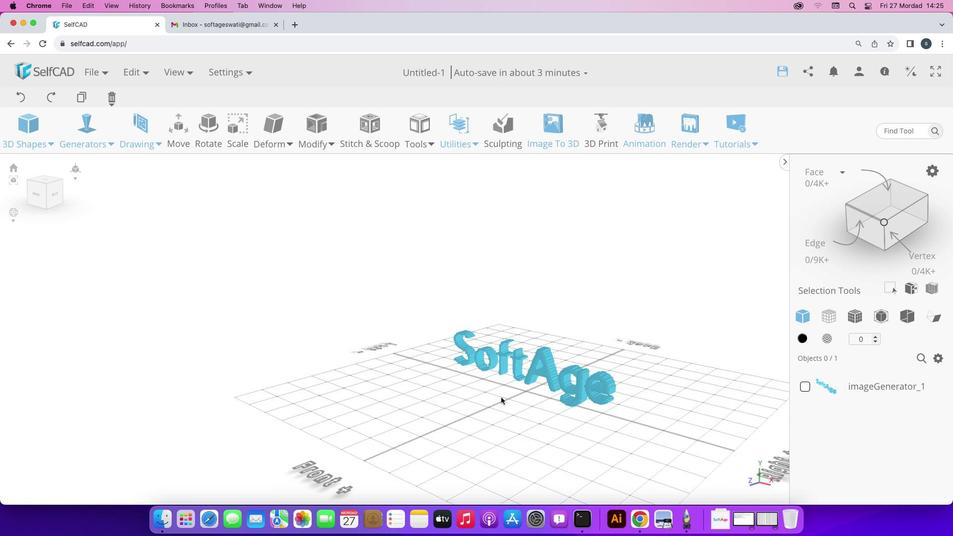 
Action: Mouse moved to (24, 159)
Screenshot: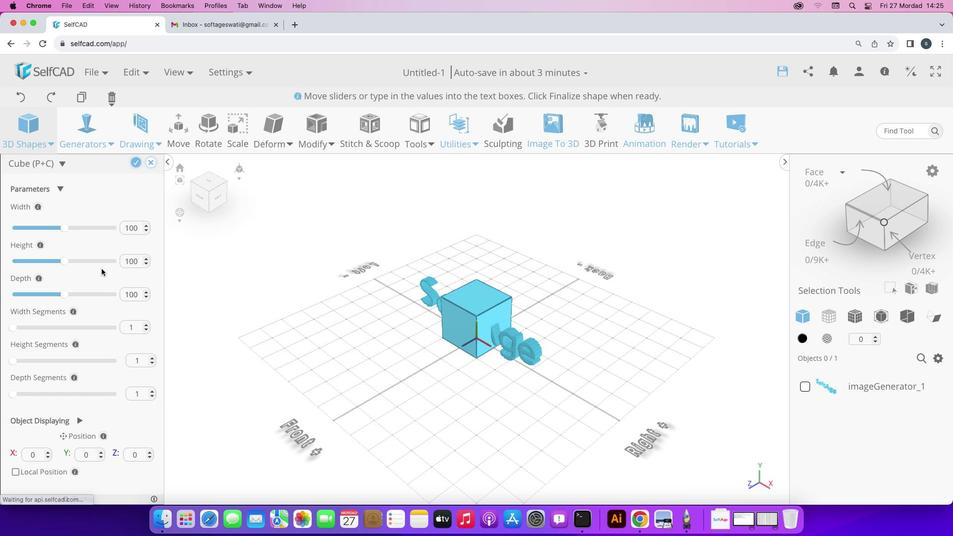 
Action: Mouse pressed left at (24, 159)
Screenshot: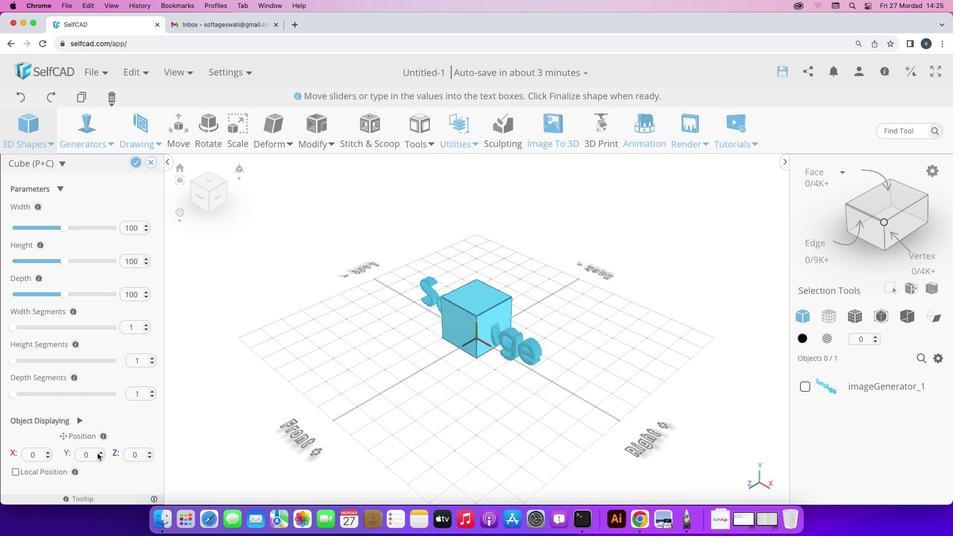 
Action: Mouse moved to (102, 436)
Screenshot: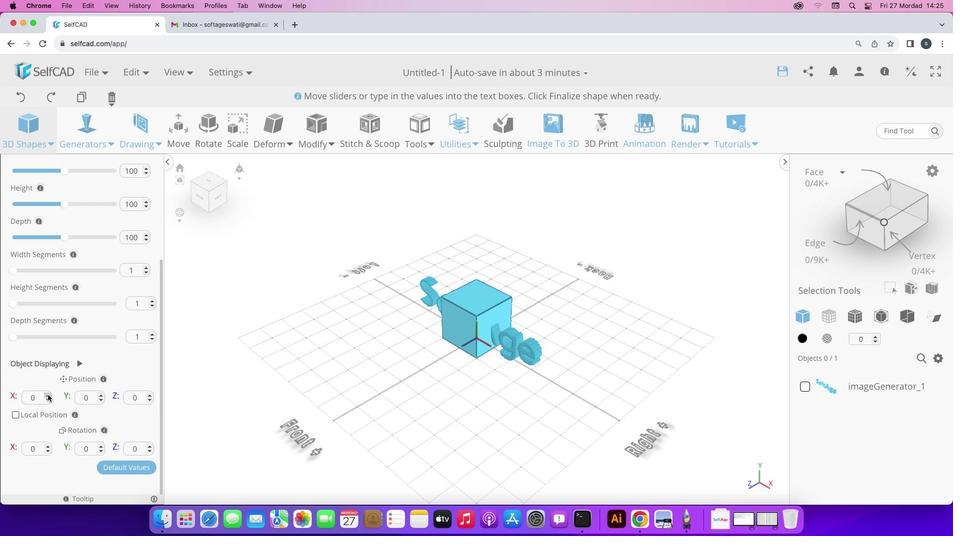 
Action: Mouse scrolled (102, 436) with delta (-5, -6)
Screenshot: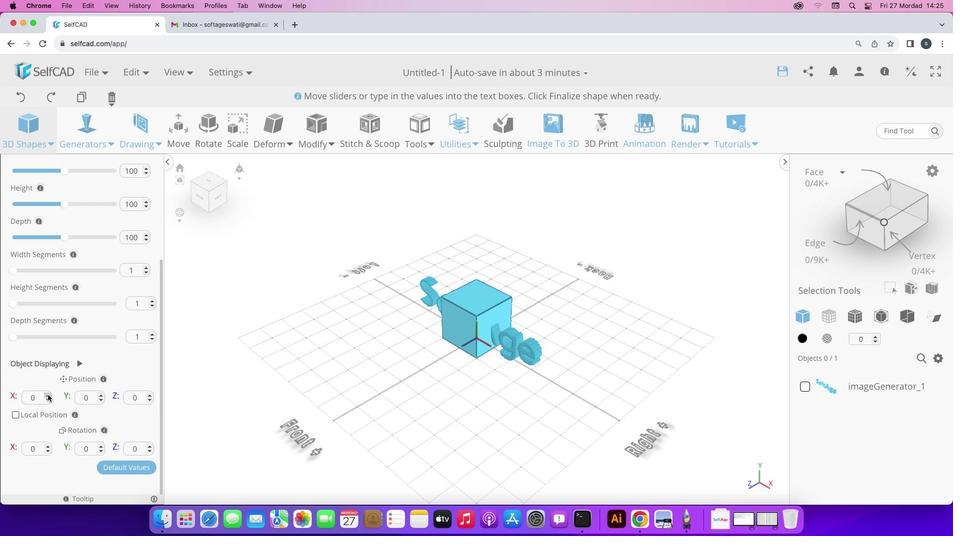 
Action: Mouse scrolled (102, 436) with delta (-5, -6)
Screenshot: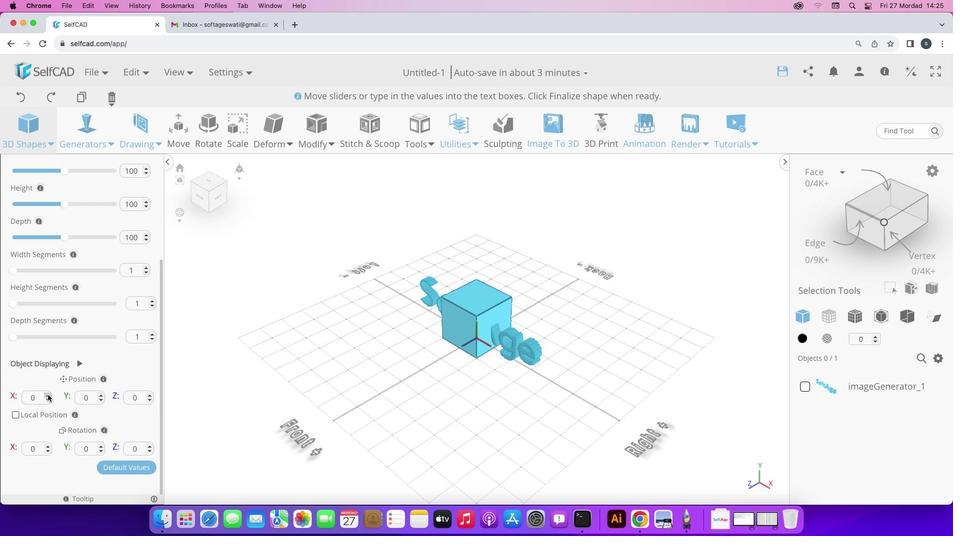 
Action: Mouse scrolled (102, 436) with delta (-5, -7)
Screenshot: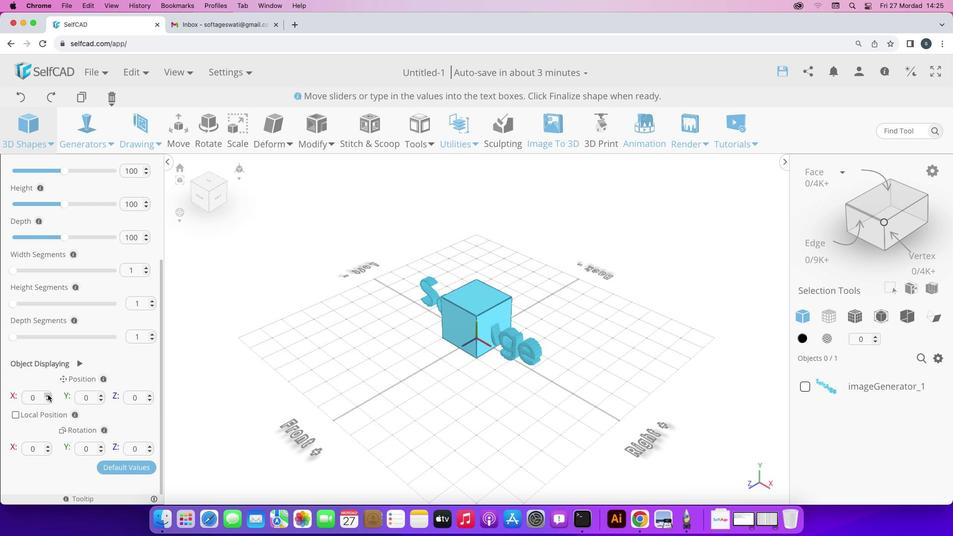 
Action: Mouse scrolled (102, 436) with delta (-5, -7)
Screenshot: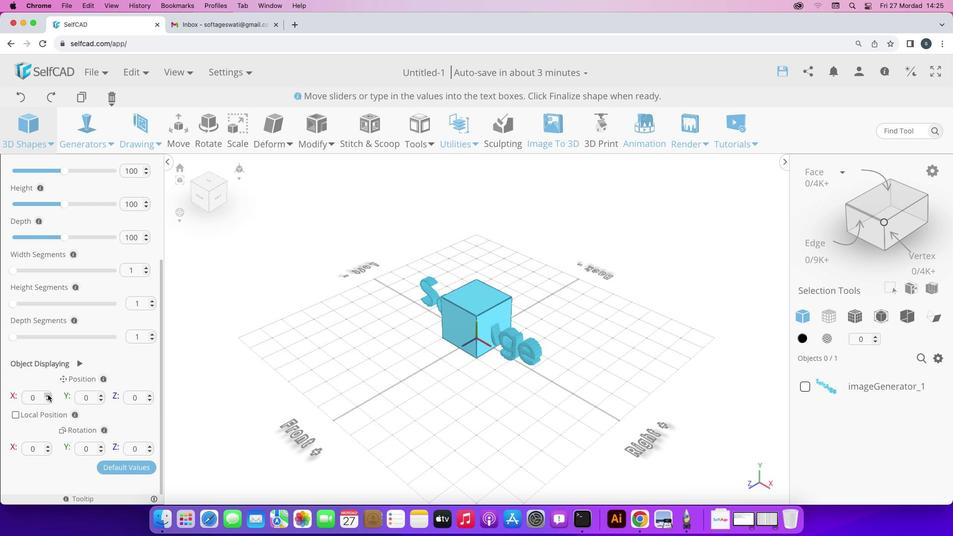 
Action: Mouse scrolled (102, 436) with delta (-5, -6)
Screenshot: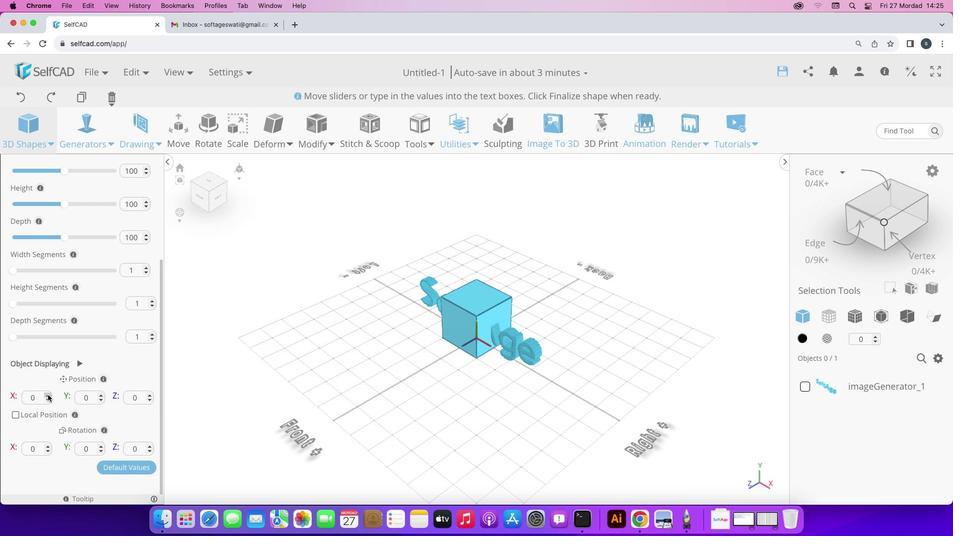 
Action: Mouse scrolled (102, 436) with delta (-5, -6)
Screenshot: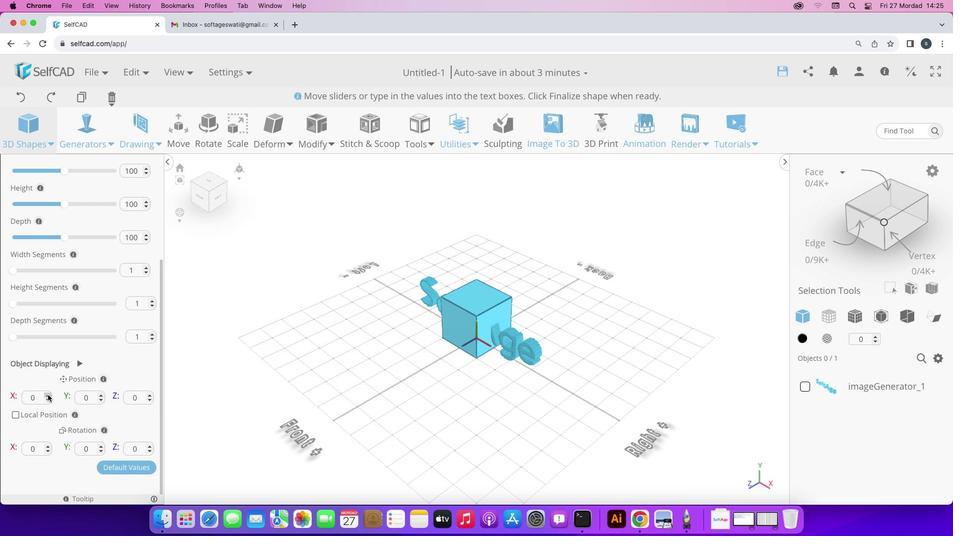 
Action: Mouse scrolled (102, 436) with delta (-5, -7)
Screenshot: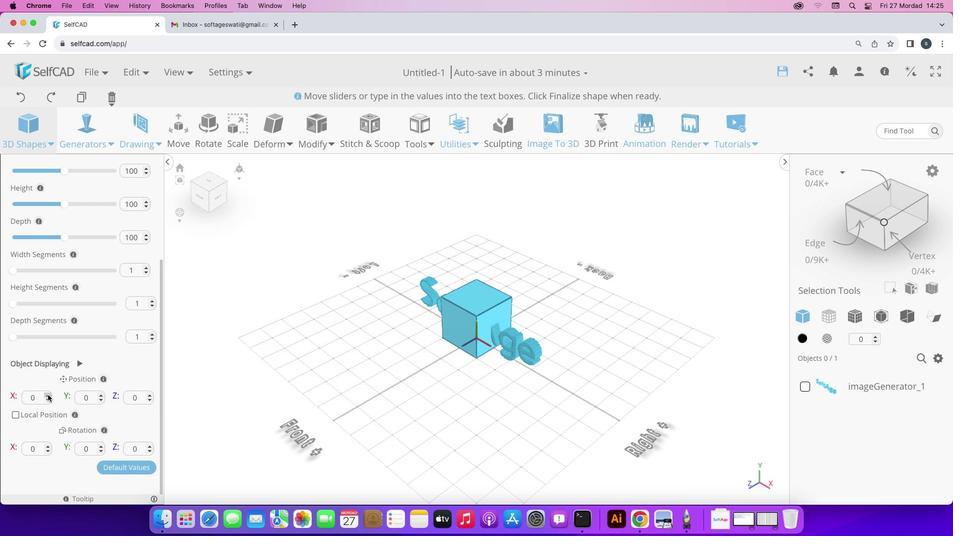 
Action: Mouse moved to (41, 388)
Screenshot: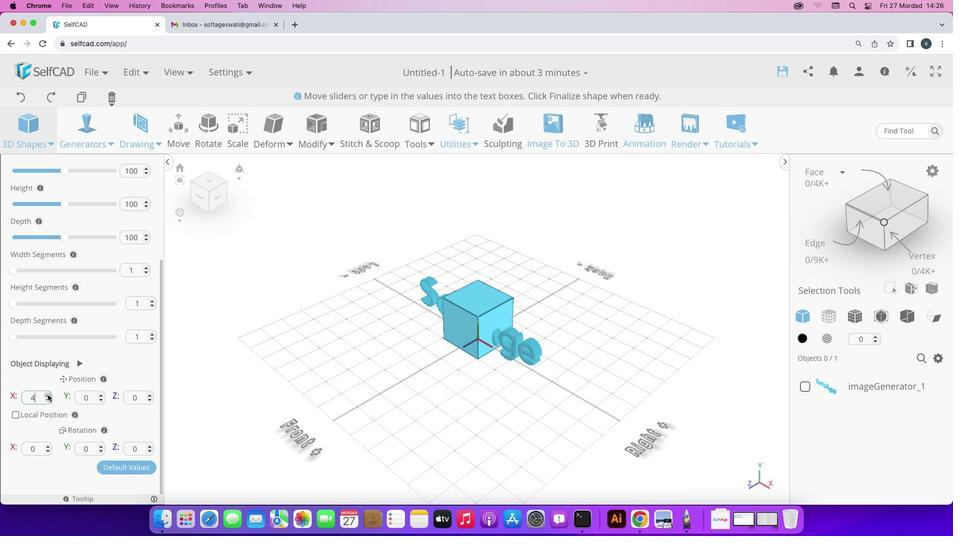 
Action: Mouse pressed left at (41, 388)
Screenshot: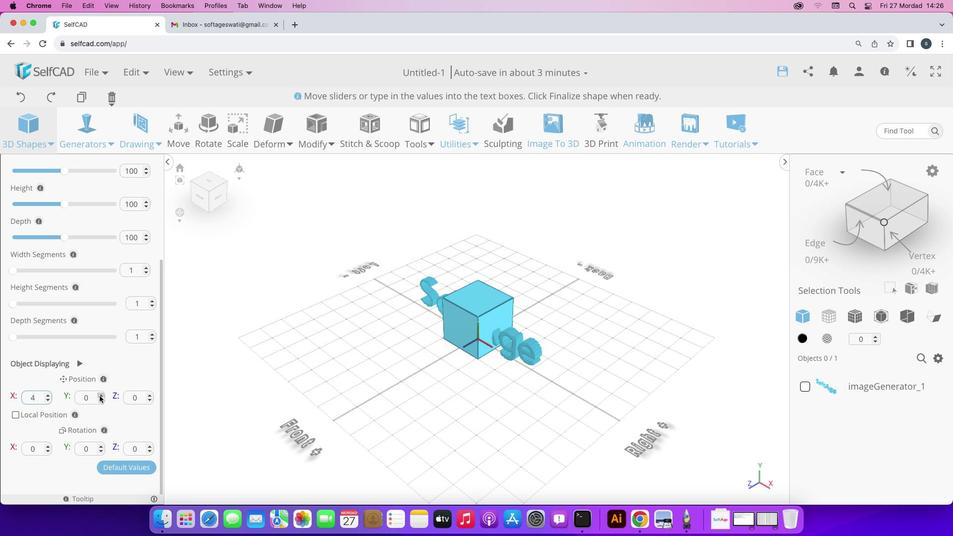 
Action: Mouse pressed left at (41, 388)
Screenshot: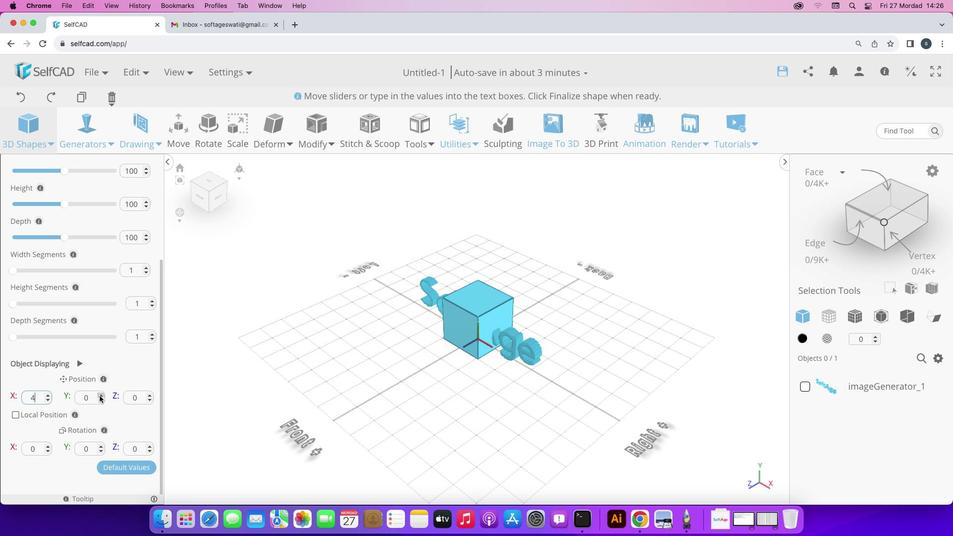 
Action: Mouse pressed left at (41, 388)
Screenshot: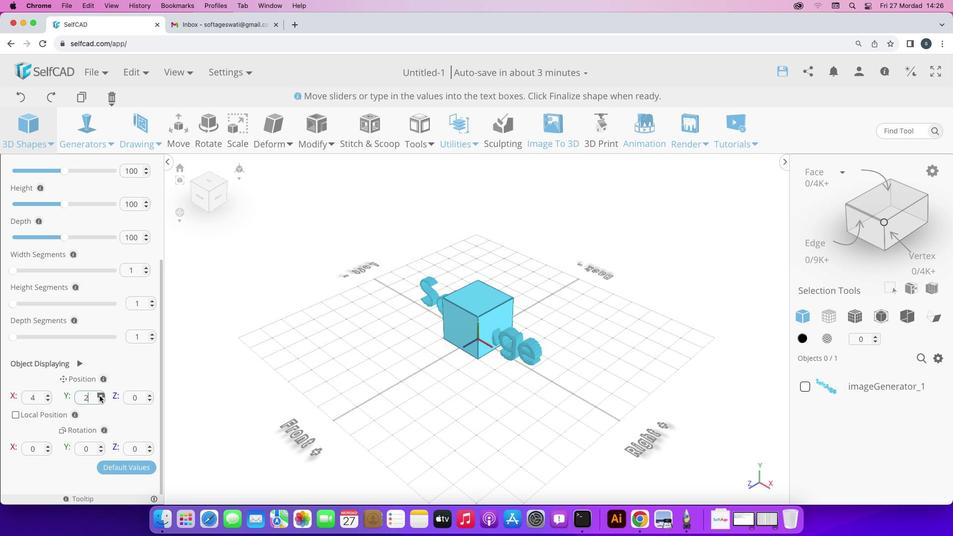 
Action: Mouse pressed left at (41, 388)
Screenshot: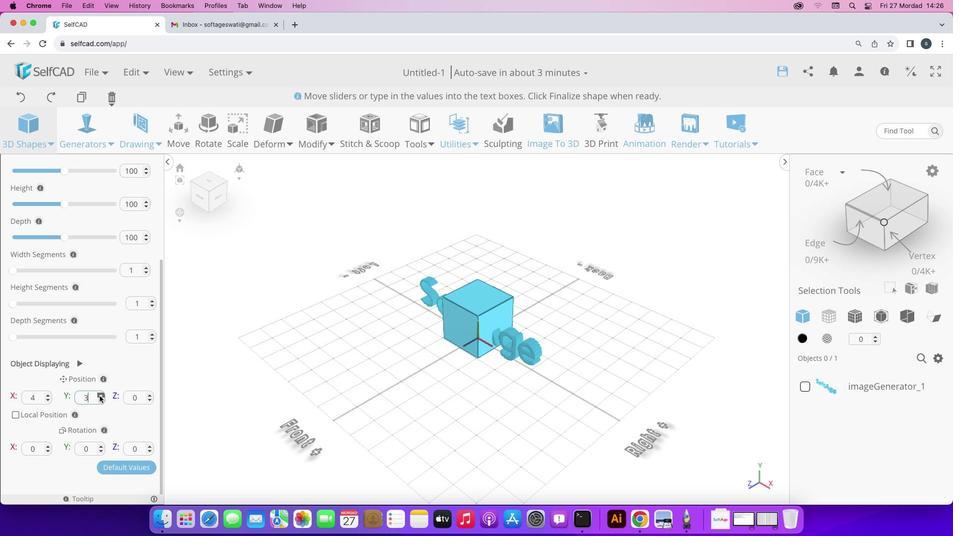 
Action: Mouse moved to (93, 389)
Screenshot: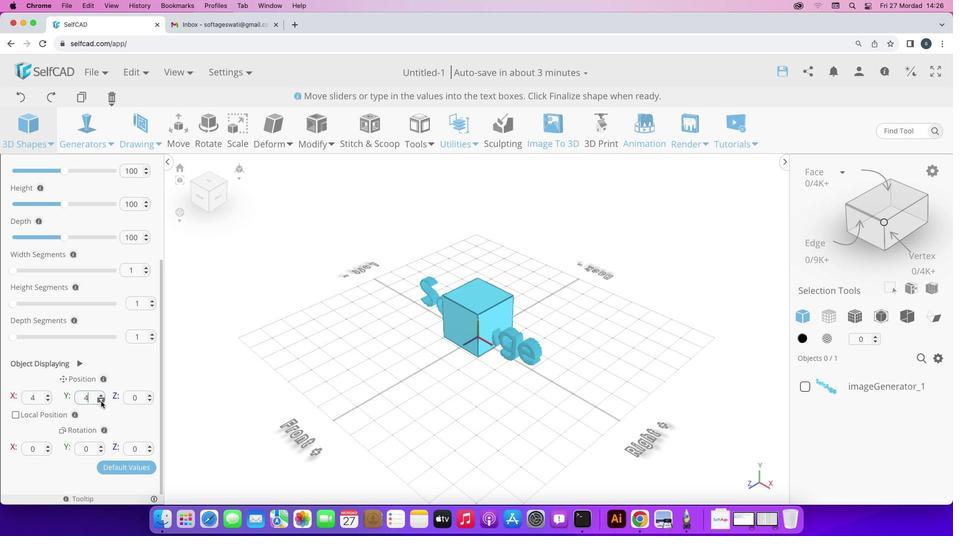 
Action: Mouse pressed left at (93, 389)
Screenshot: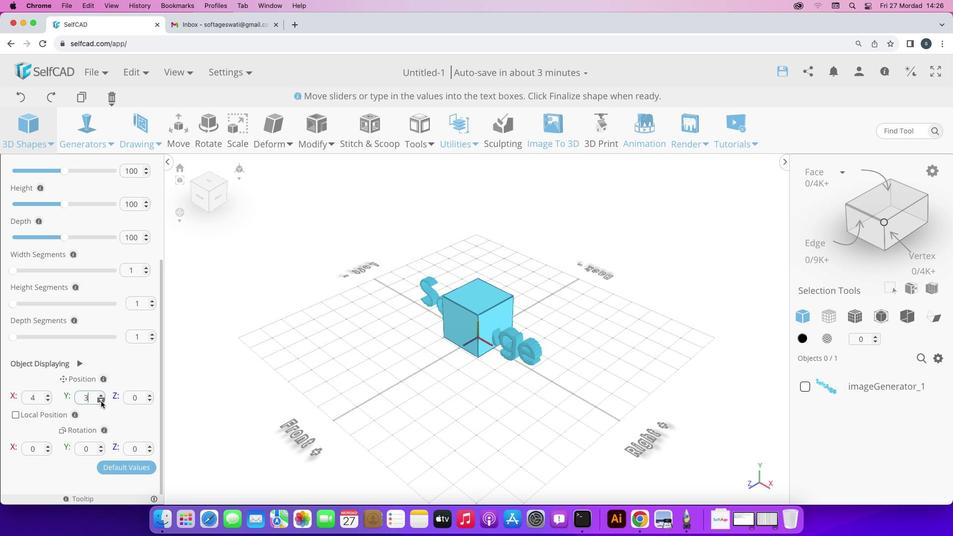 
Action: Mouse pressed left at (93, 389)
Screenshot: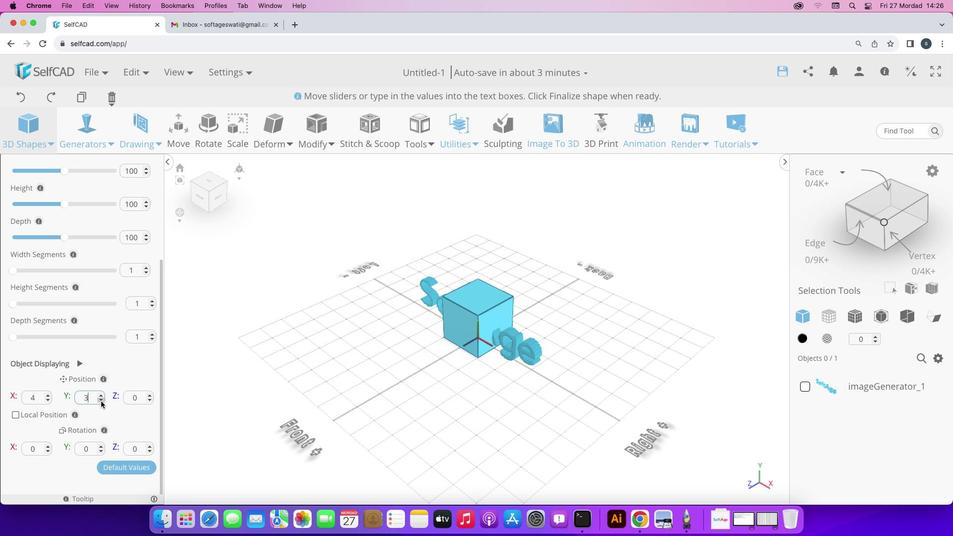 
Action: Mouse pressed left at (93, 389)
Screenshot: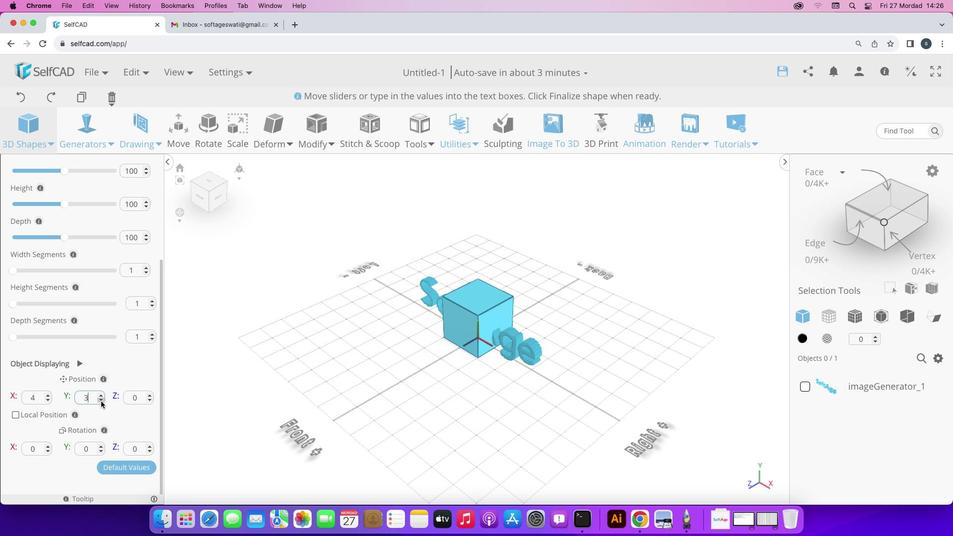 
Action: Mouse pressed left at (93, 389)
Screenshot: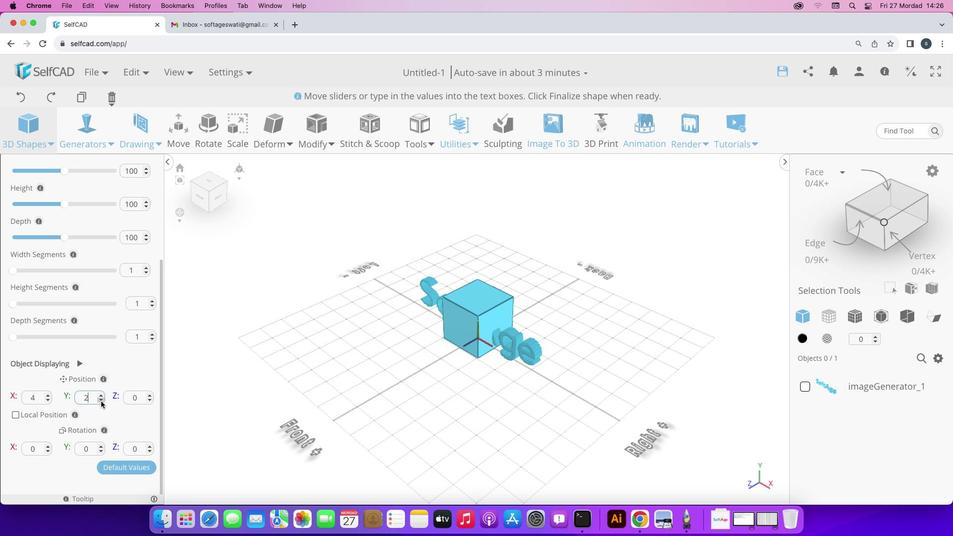 
Action: Mouse pressed left at (93, 389)
Screenshot: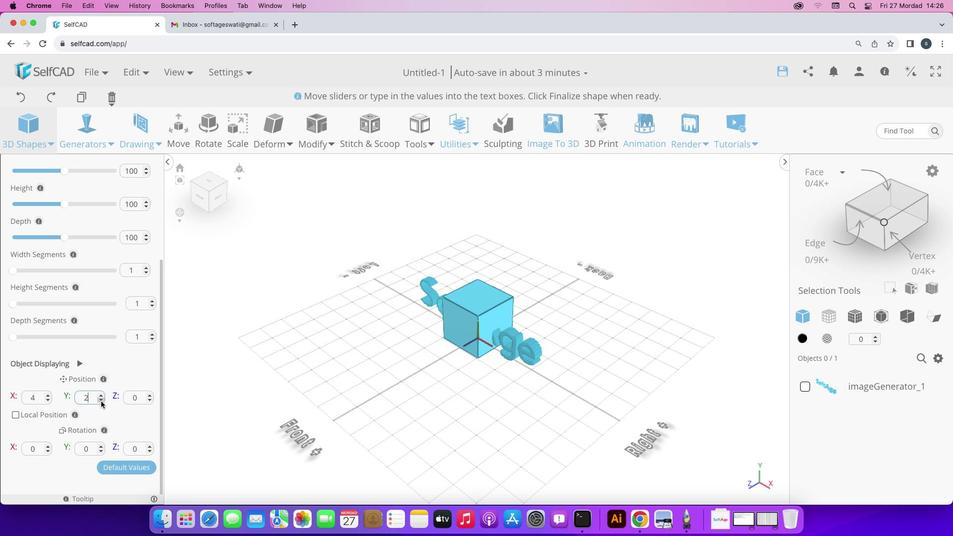 
Action: Mouse pressed left at (93, 389)
Screenshot: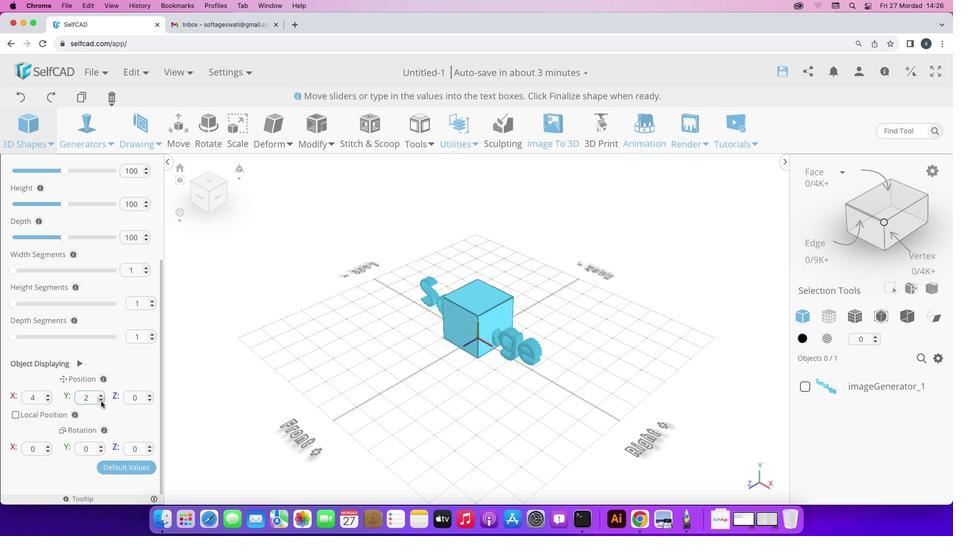 
Action: Mouse moved to (94, 395)
Screenshot: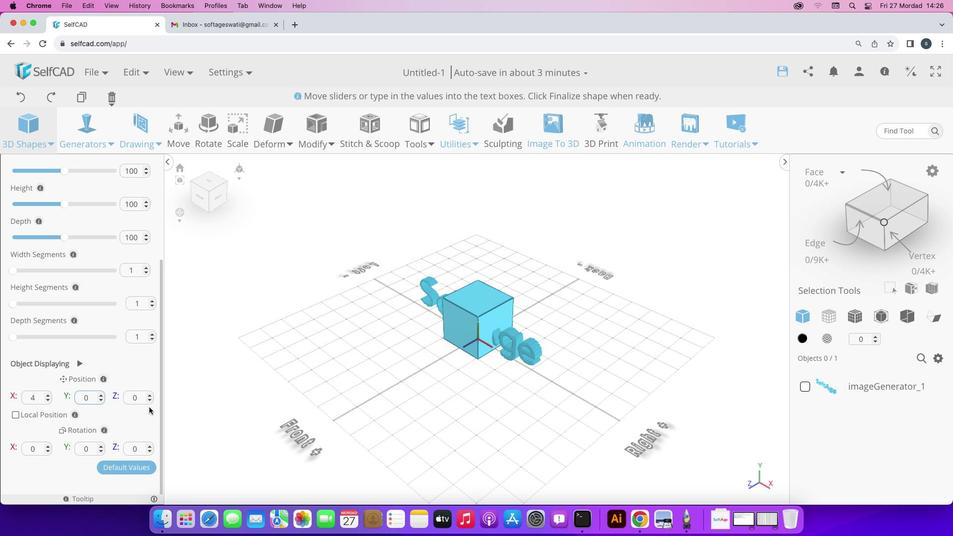 
Action: Mouse pressed left at (94, 395)
Screenshot: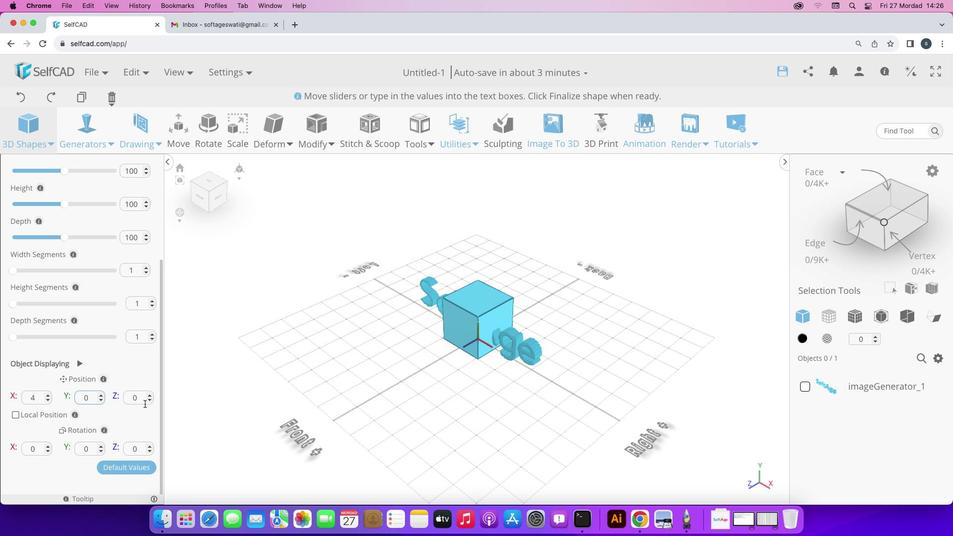 
Action: Mouse pressed left at (94, 395)
Screenshot: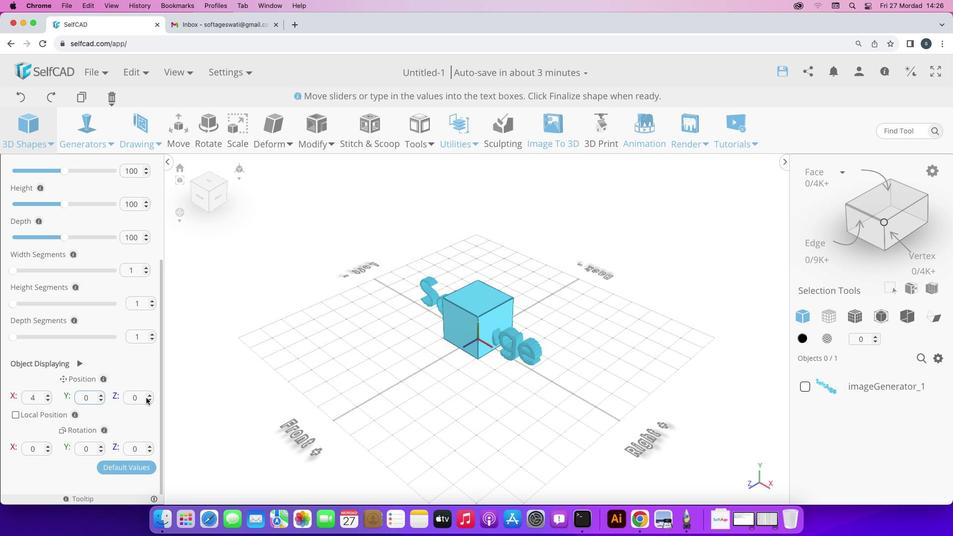 
Action: Mouse pressed left at (94, 395)
Screenshot: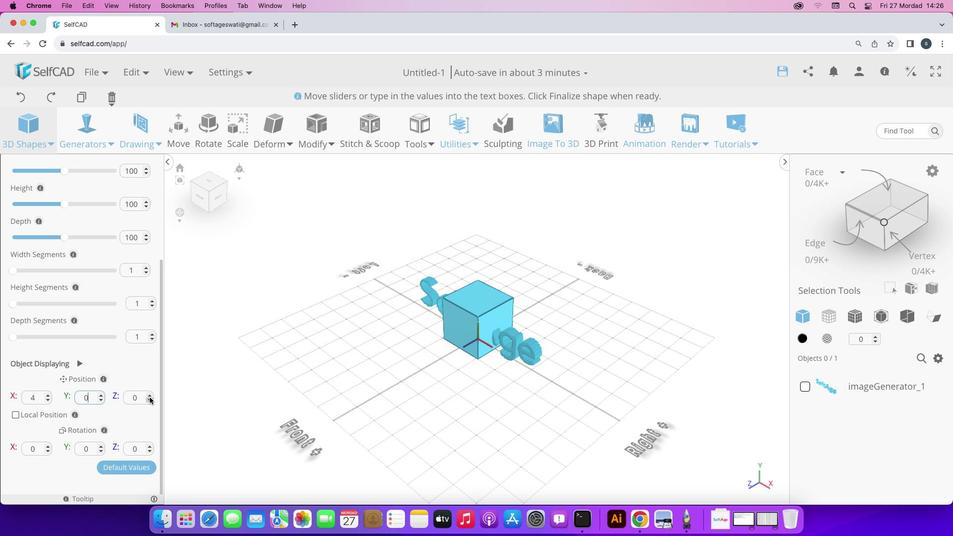 
Action: Mouse pressed left at (94, 395)
Screenshot: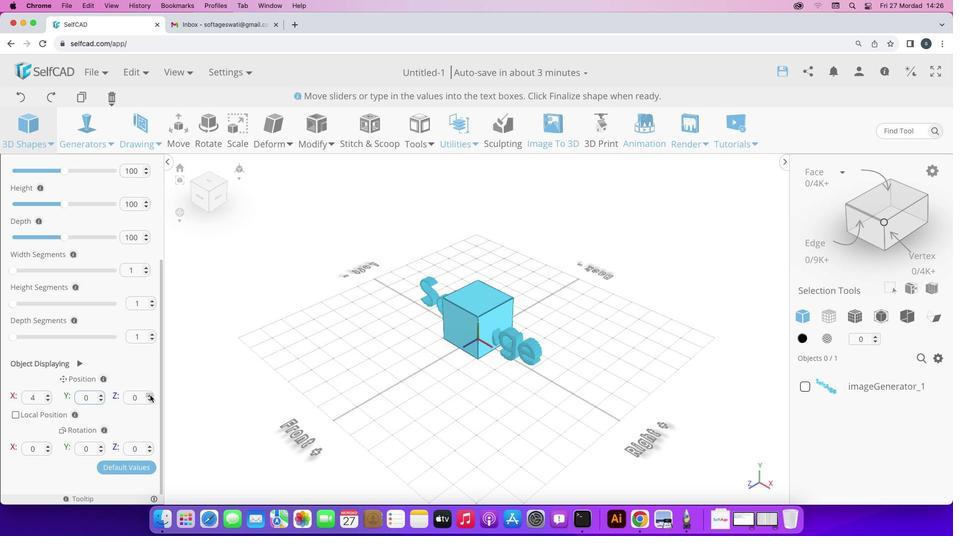 
Action: Mouse pressed left at (94, 395)
Screenshot: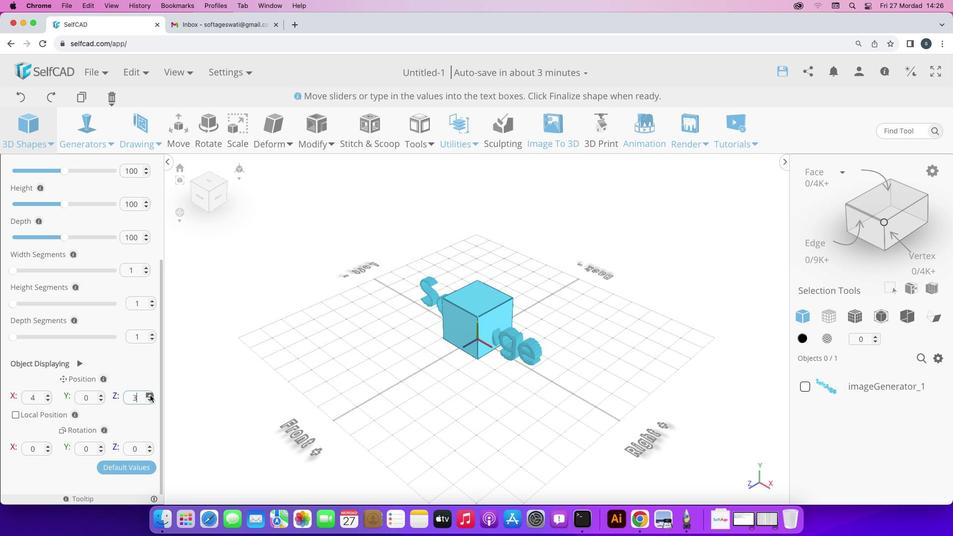 
Action: Mouse pressed left at (94, 395)
Screenshot: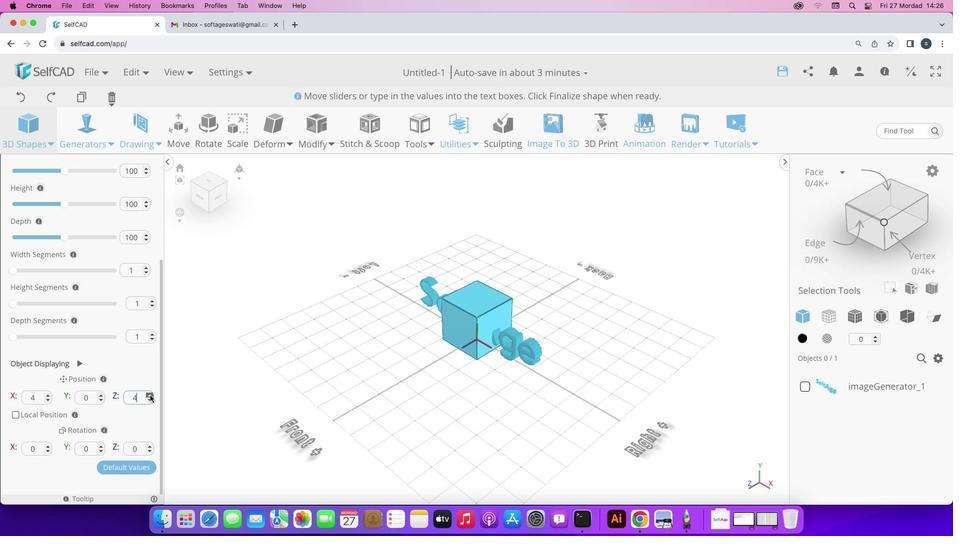 
Action: Mouse moved to (144, 388)
Screenshot: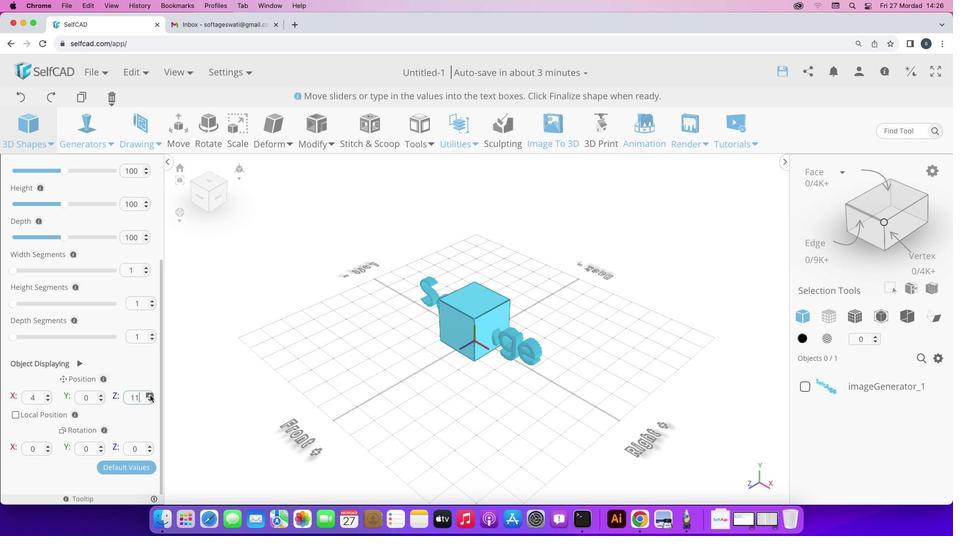 
Action: Mouse pressed left at (144, 388)
Screenshot: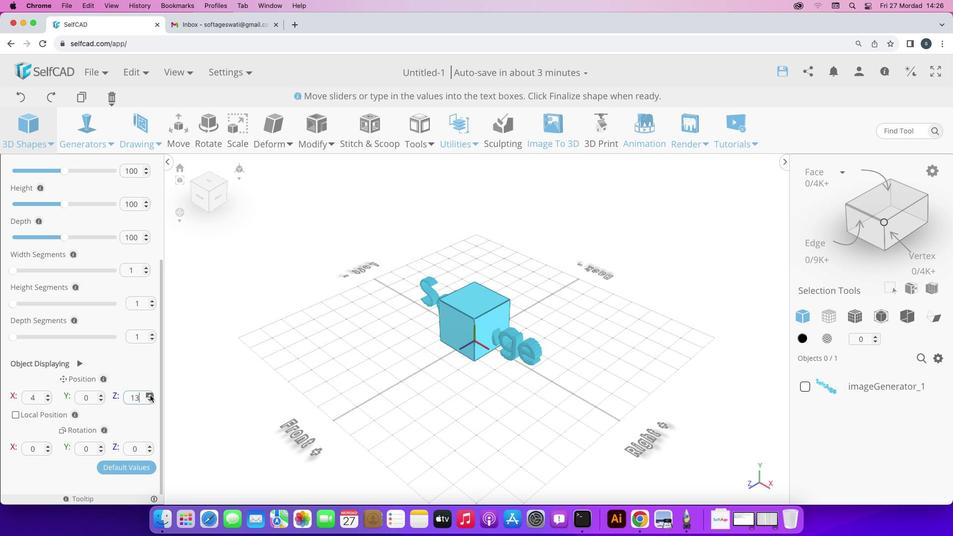 
Action: Mouse pressed left at (144, 388)
Screenshot: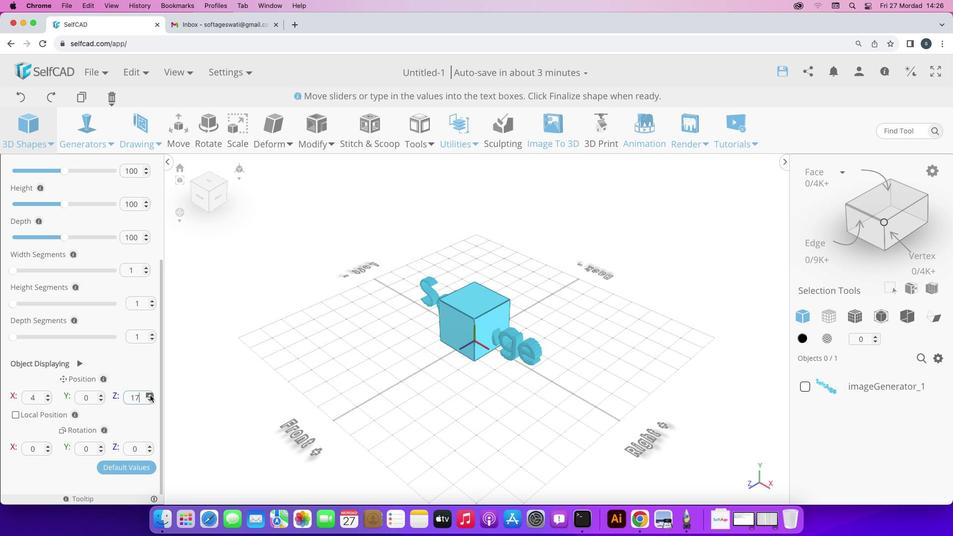 
Action: Mouse pressed left at (144, 388)
Screenshot: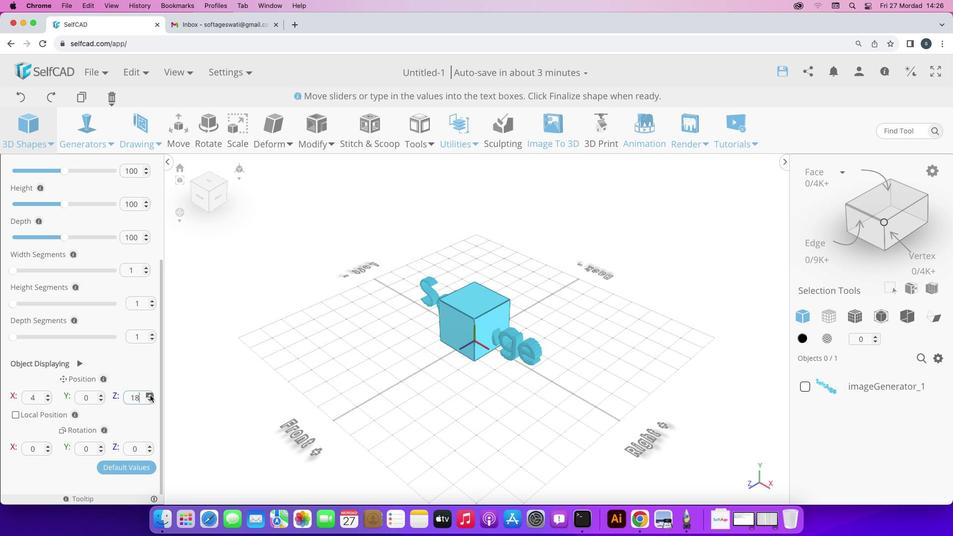 
Action: Mouse pressed left at (144, 388)
Screenshot: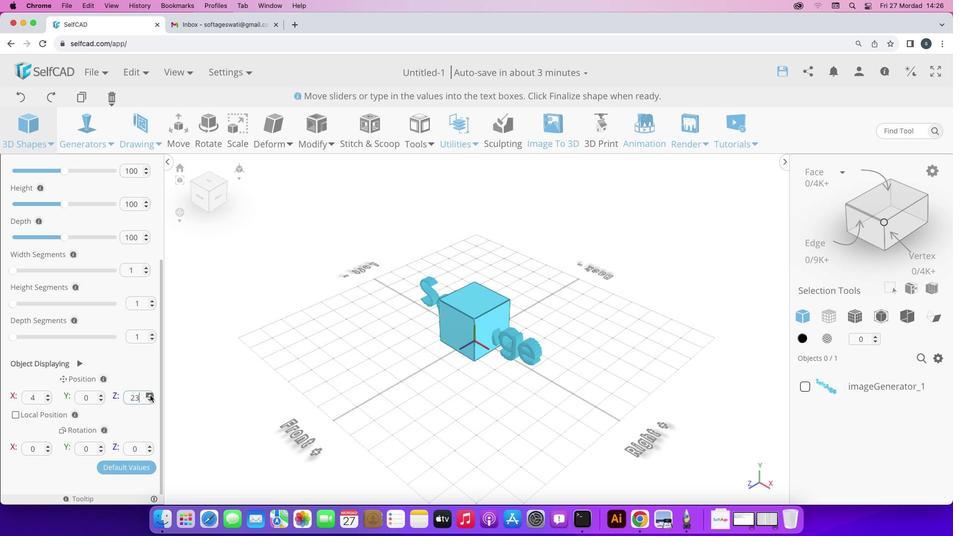 
Action: Mouse pressed left at (144, 388)
Screenshot: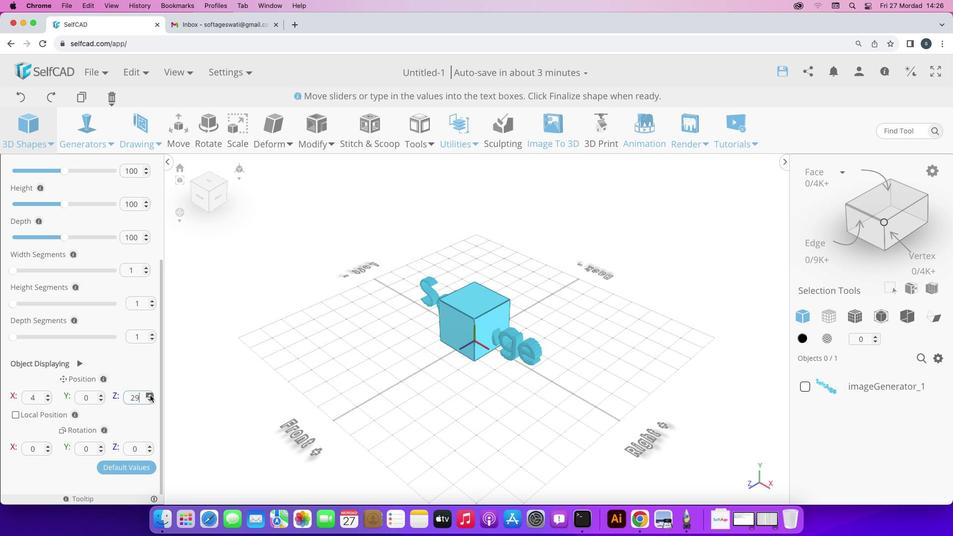 
Action: Mouse pressed left at (144, 388)
Screenshot: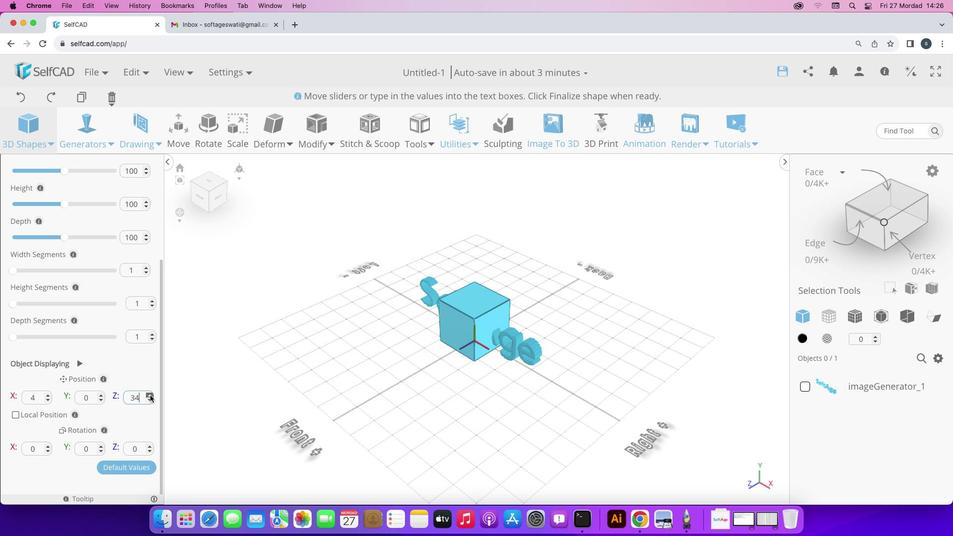 
Action: Mouse pressed left at (144, 388)
Screenshot: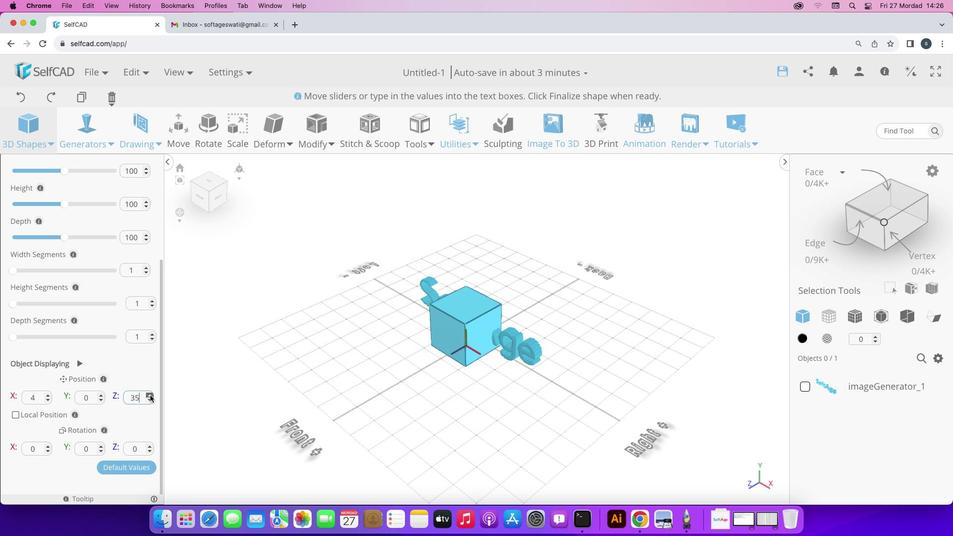 
Action: Mouse pressed left at (144, 388)
Screenshot: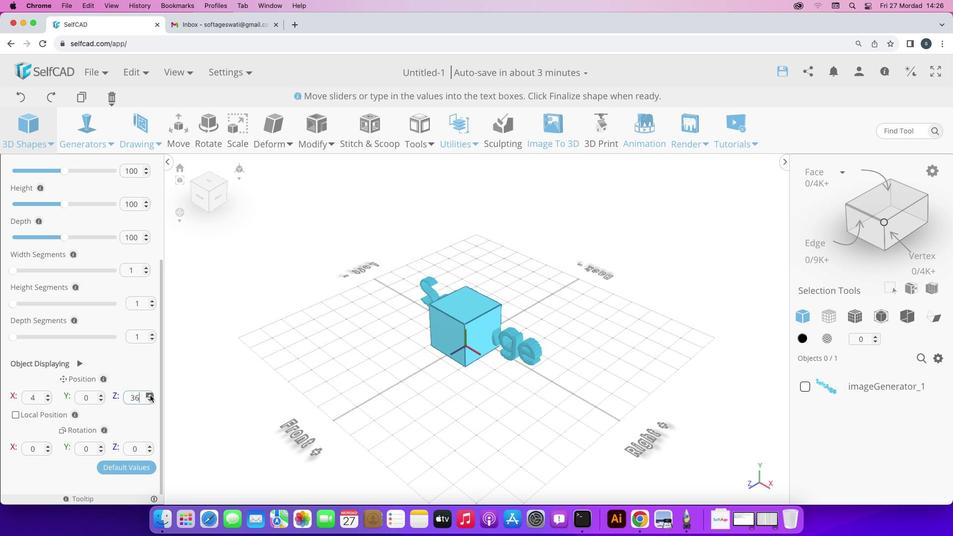 
Action: Mouse pressed left at (144, 388)
Screenshot: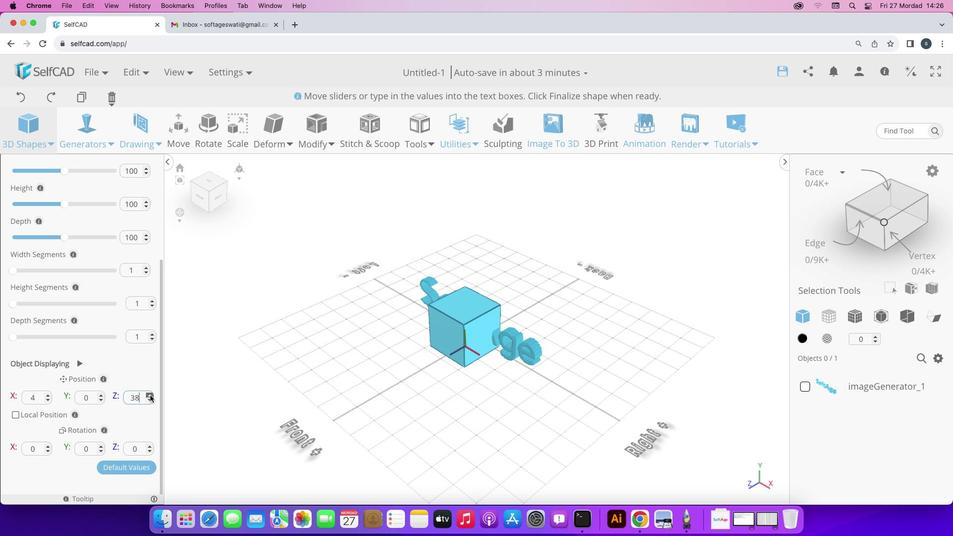 
Action: Mouse pressed left at (144, 388)
Screenshot: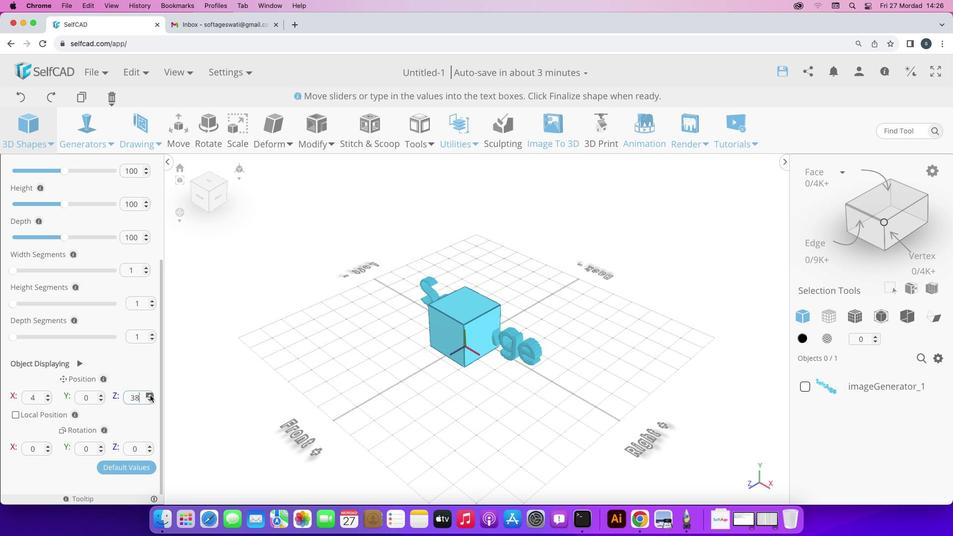 
Action: Mouse pressed left at (144, 388)
Screenshot: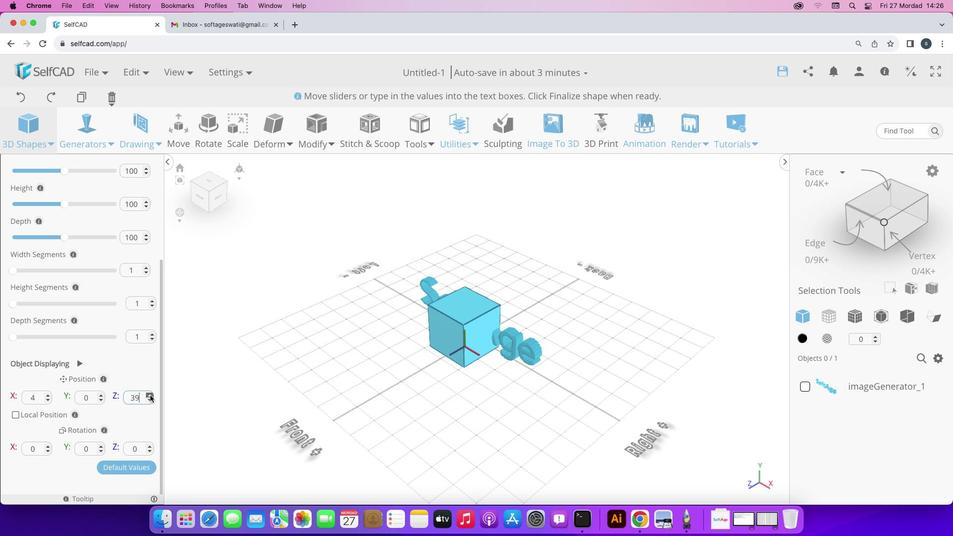 
Action: Mouse pressed left at (144, 388)
Screenshot: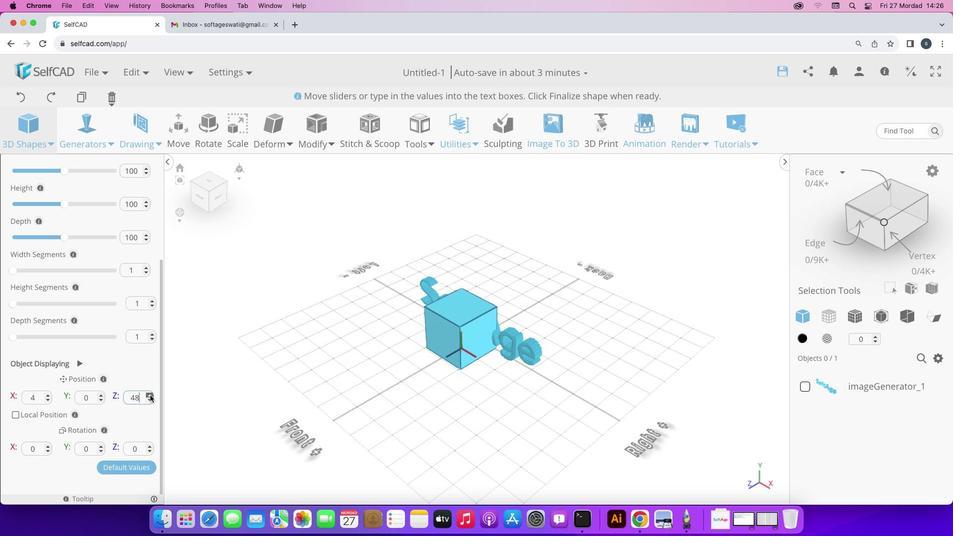 
Action: Mouse pressed left at (144, 388)
Screenshot: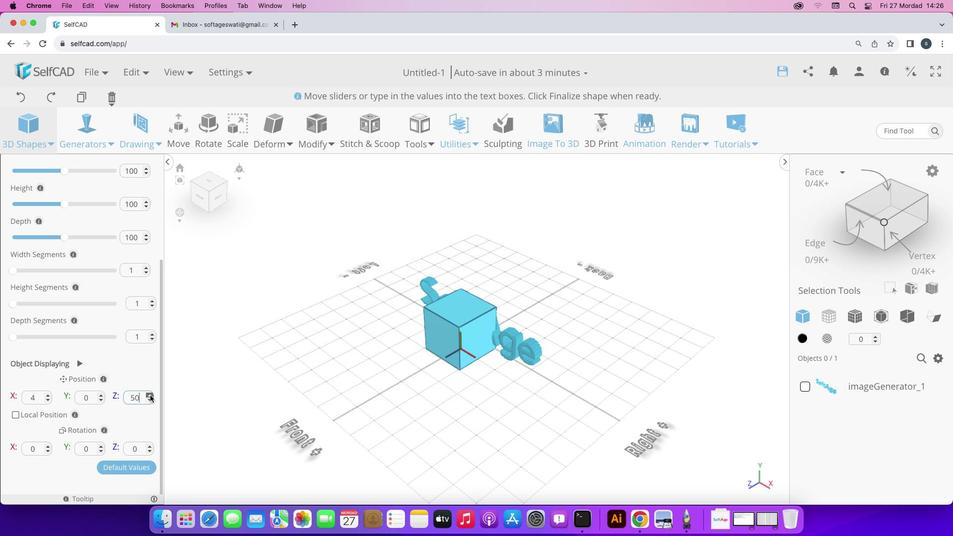 
Action: Mouse pressed left at (144, 388)
Screenshot: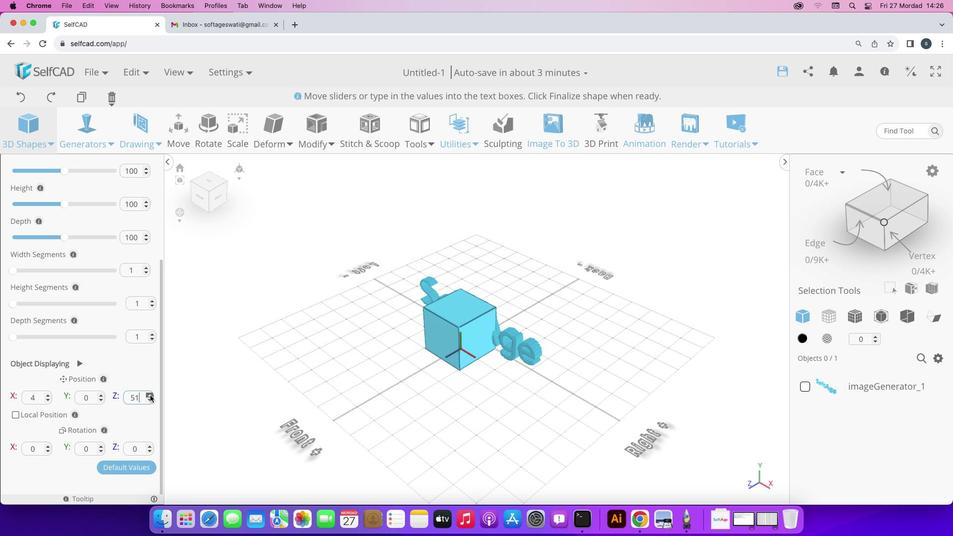
Action: Mouse pressed left at (144, 388)
Screenshot: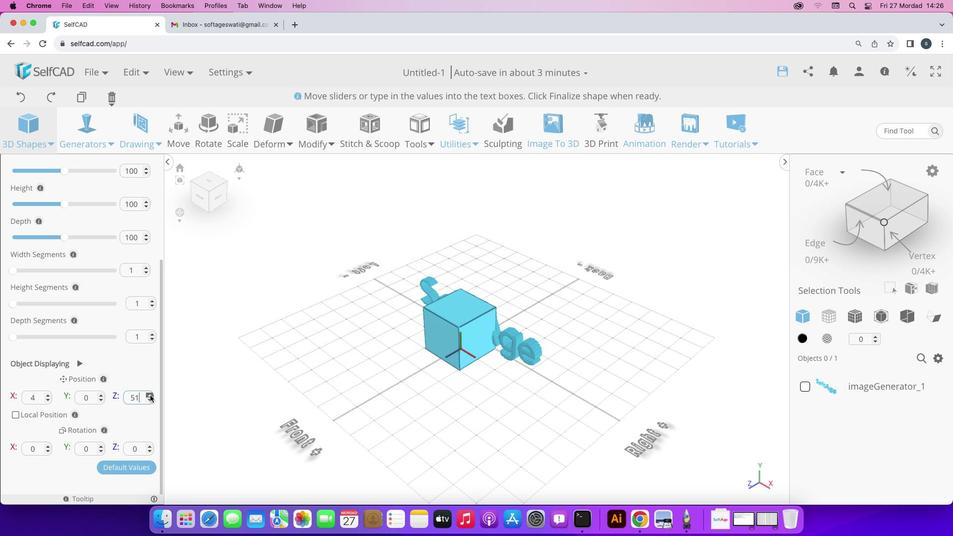 
Action: Mouse pressed left at (144, 388)
Screenshot: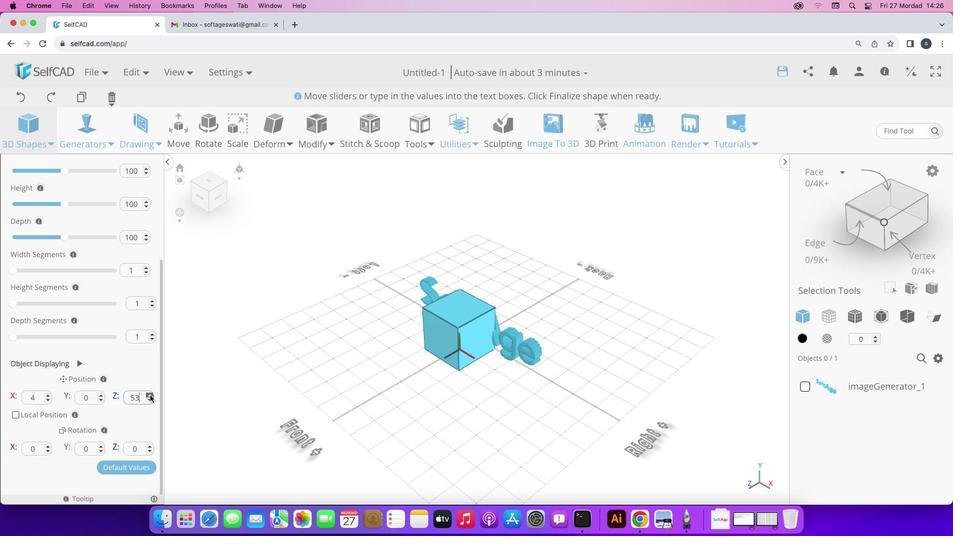 
Action: Mouse pressed left at (144, 388)
Screenshot: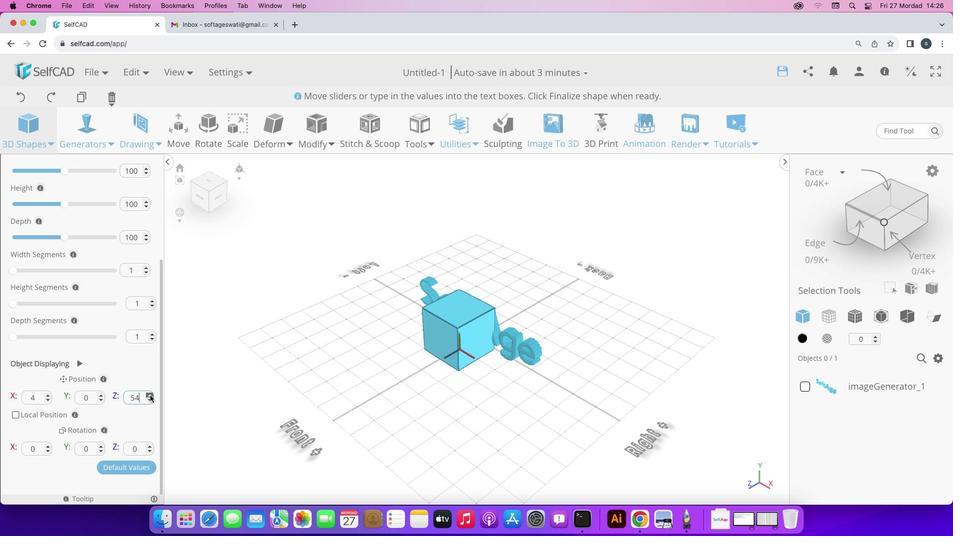 
Action: Mouse pressed left at (144, 388)
Screenshot: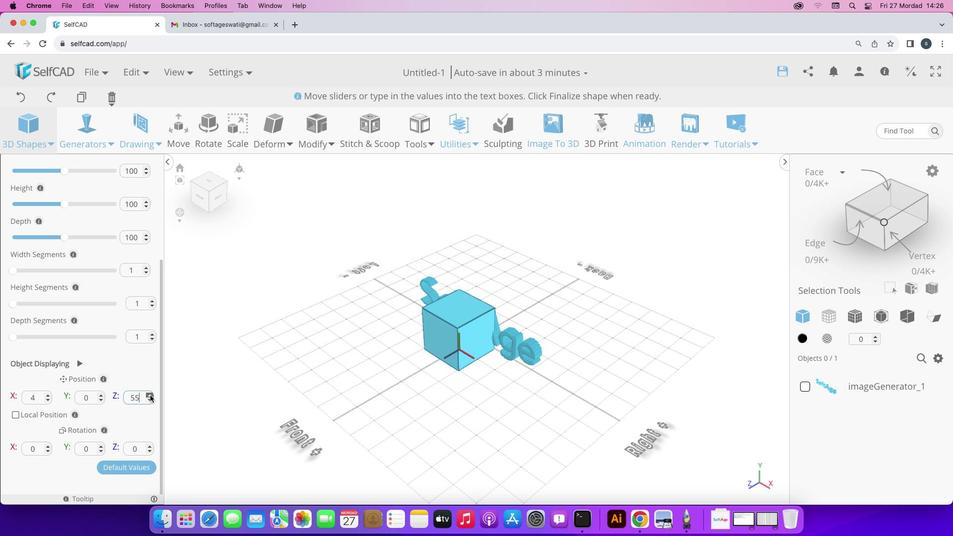 
Action: Mouse pressed left at (144, 388)
Screenshot: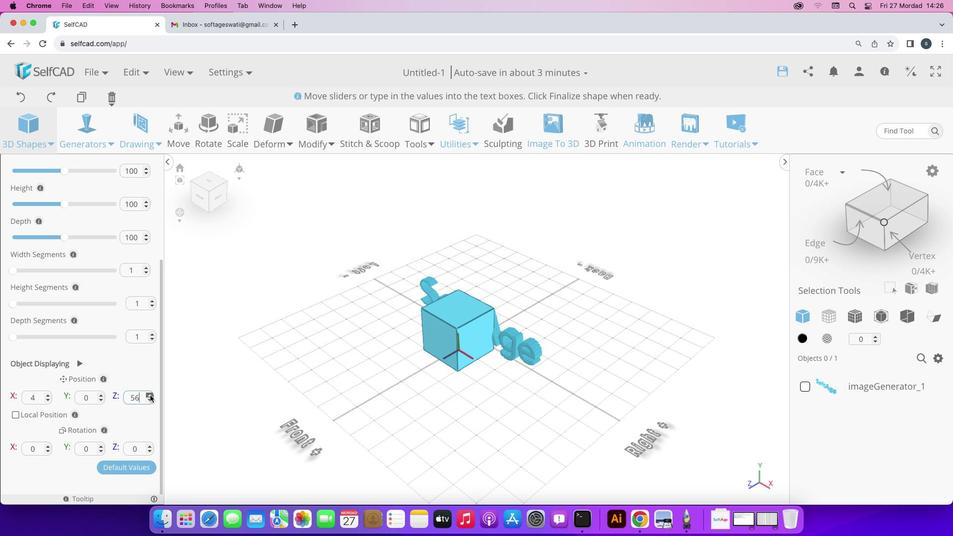 
Action: Mouse pressed left at (144, 388)
Screenshot: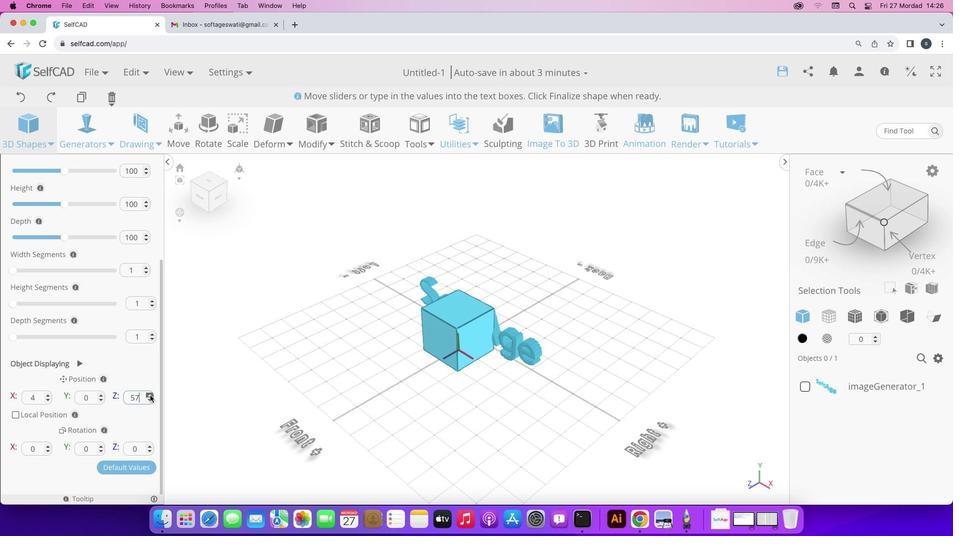 
Action: Mouse pressed left at (144, 388)
Screenshot: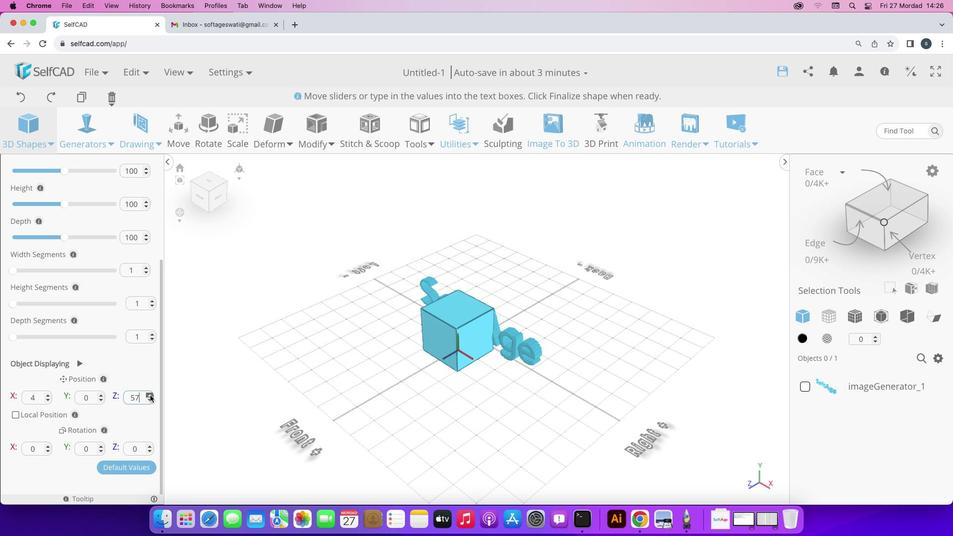 
Action: Mouse pressed left at (144, 388)
Screenshot: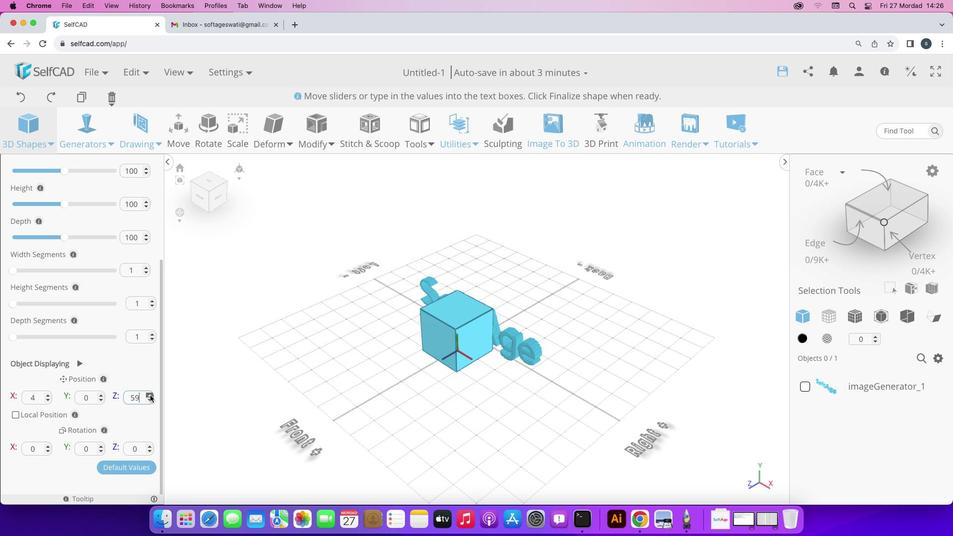 
Action: Mouse pressed left at (144, 388)
Screenshot: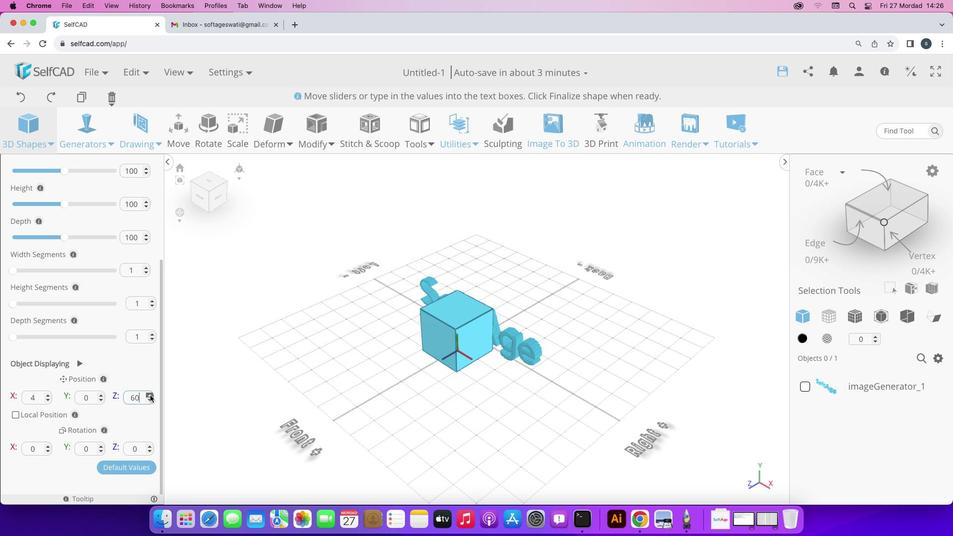 
Action: Mouse pressed left at (144, 388)
Screenshot: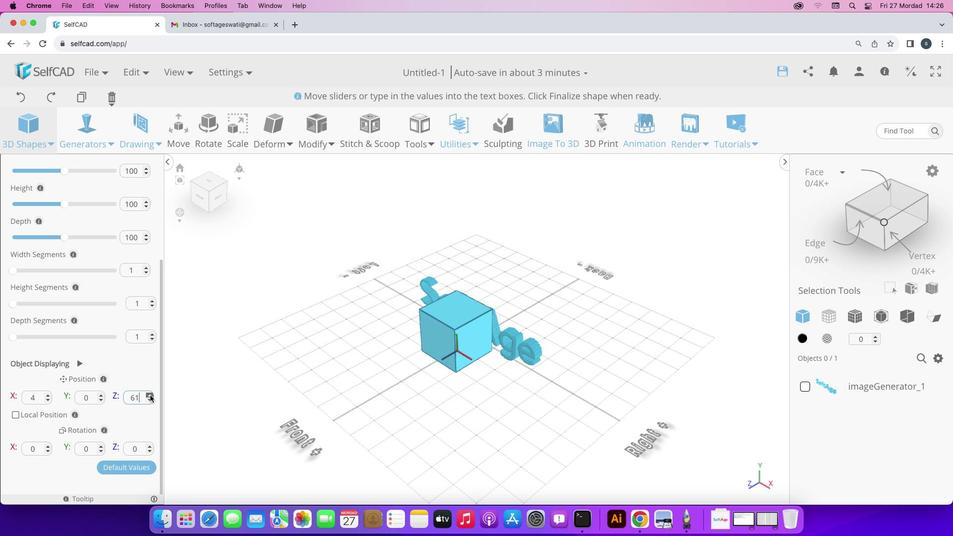 
Action: Mouse pressed left at (144, 388)
Screenshot: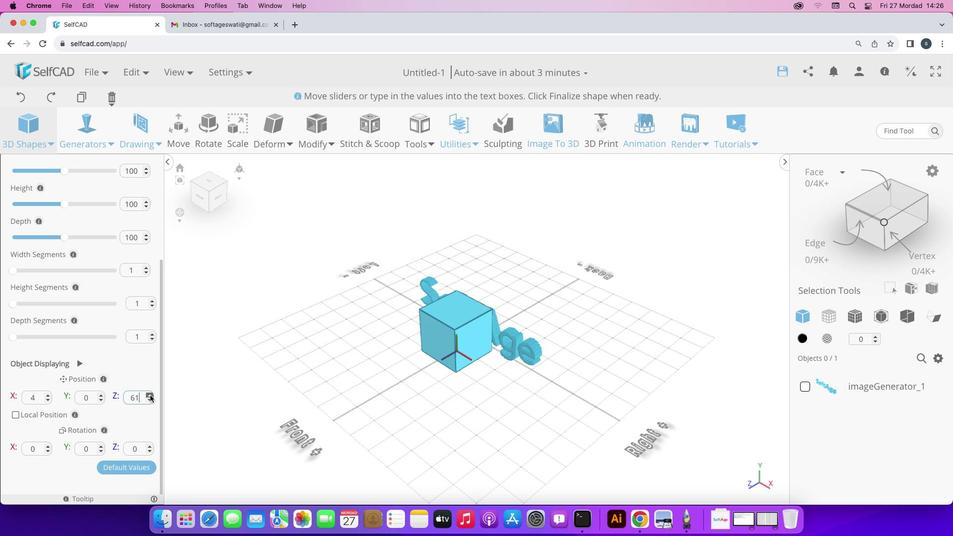 
Action: Mouse pressed left at (144, 388)
Screenshot: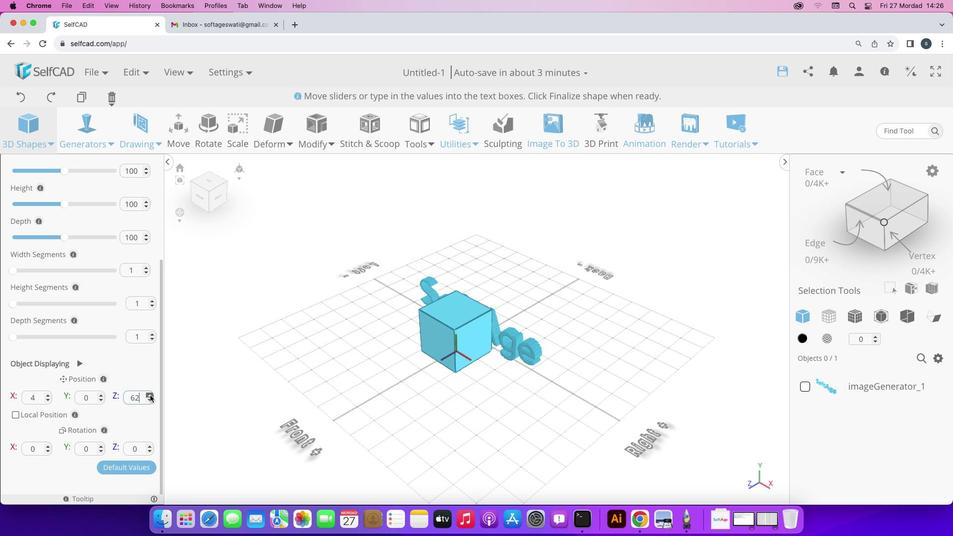 
Action: Mouse pressed left at (144, 388)
Screenshot: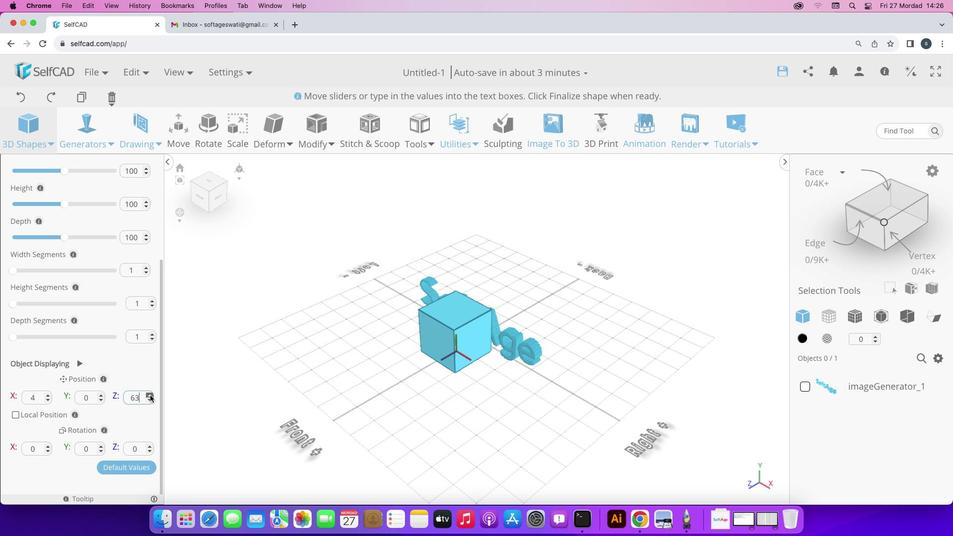 
Action: Mouse pressed left at (144, 388)
Screenshot: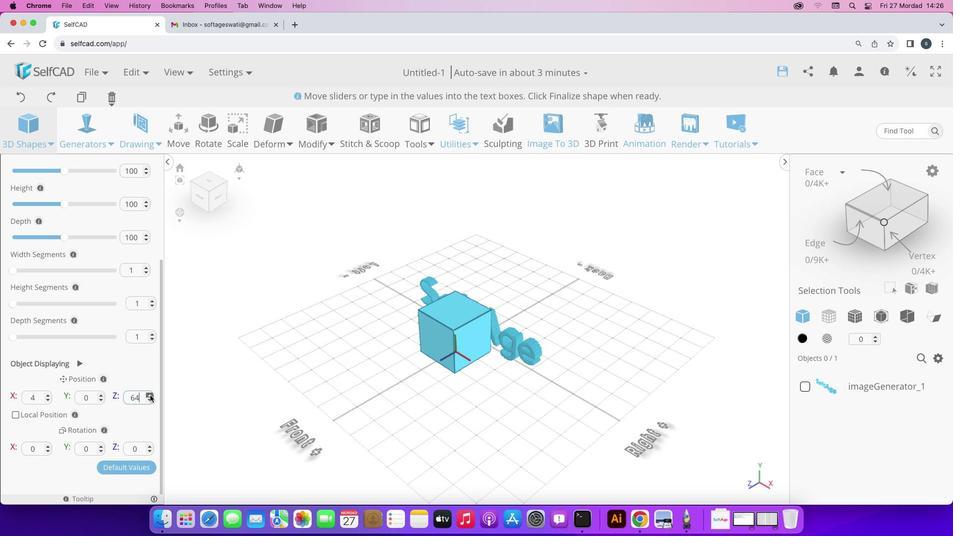 
Action: Mouse pressed left at (144, 388)
Screenshot: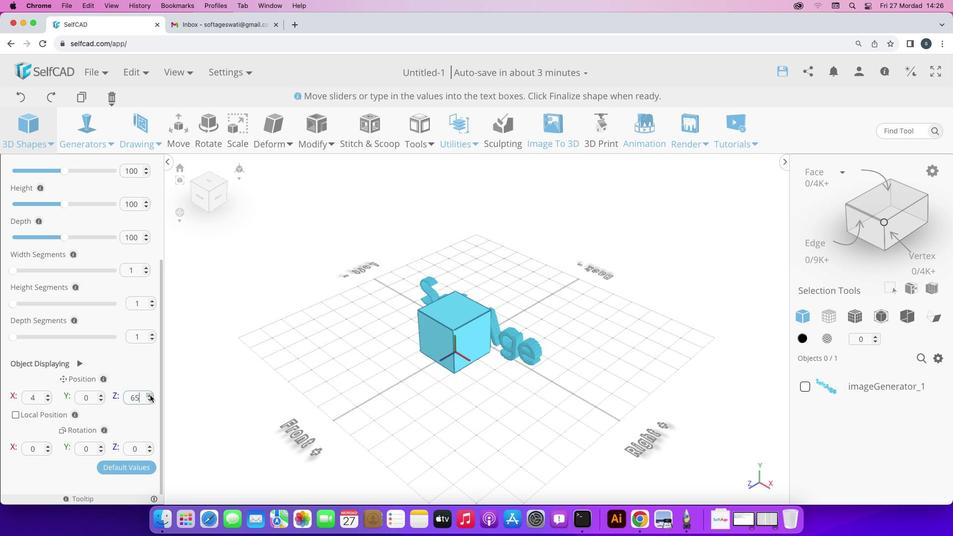
Action: Mouse pressed left at (144, 388)
Screenshot: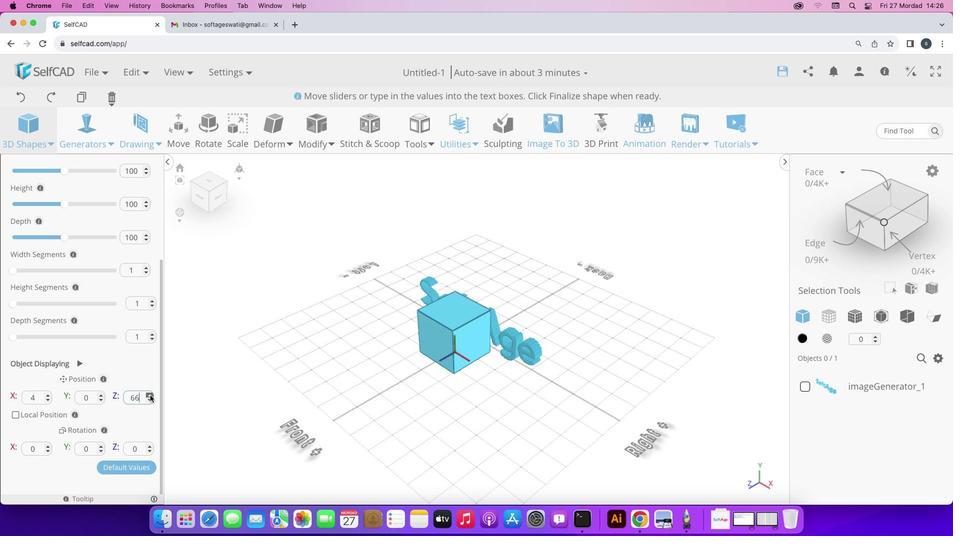 
Action: Mouse pressed left at (144, 388)
